 Task: Find a house in Bagnolet, France, for 8 guests from 24th August to 10th September, with a budget of ₹14,000 to ₹15,000, and amenities including WiFi, free parking, TV, gym, and breakfast.
Action: Mouse moved to (500, 111)
Screenshot: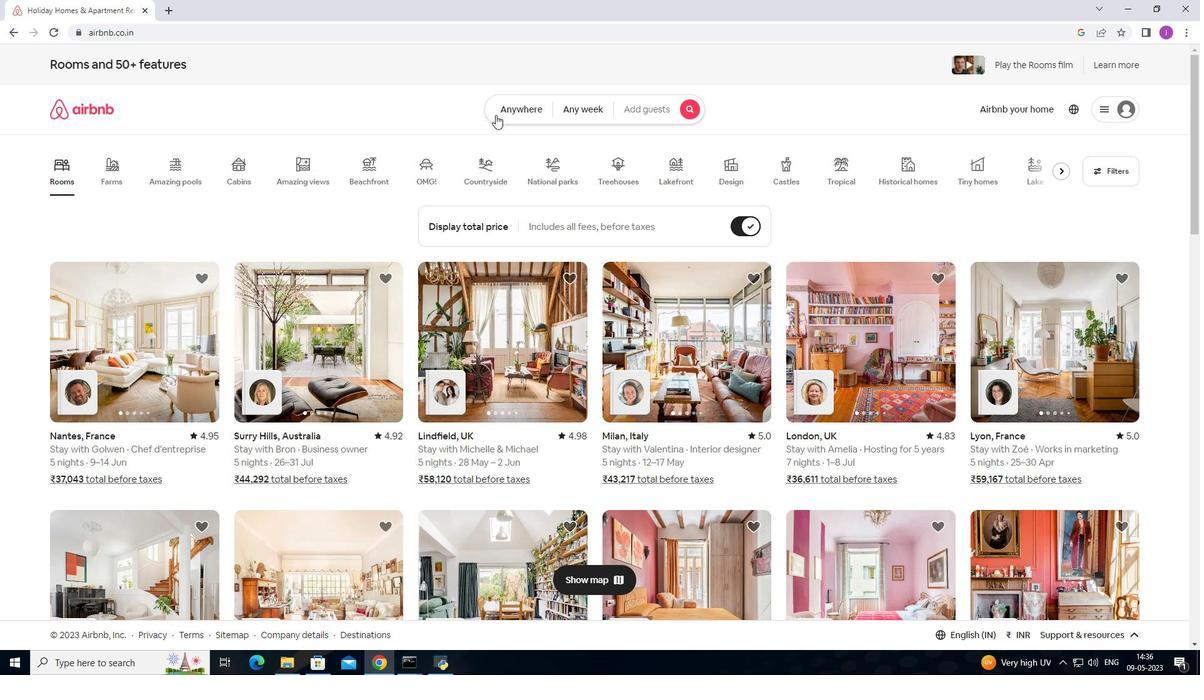 
Action: Mouse pressed left at (499, 112)
Screenshot: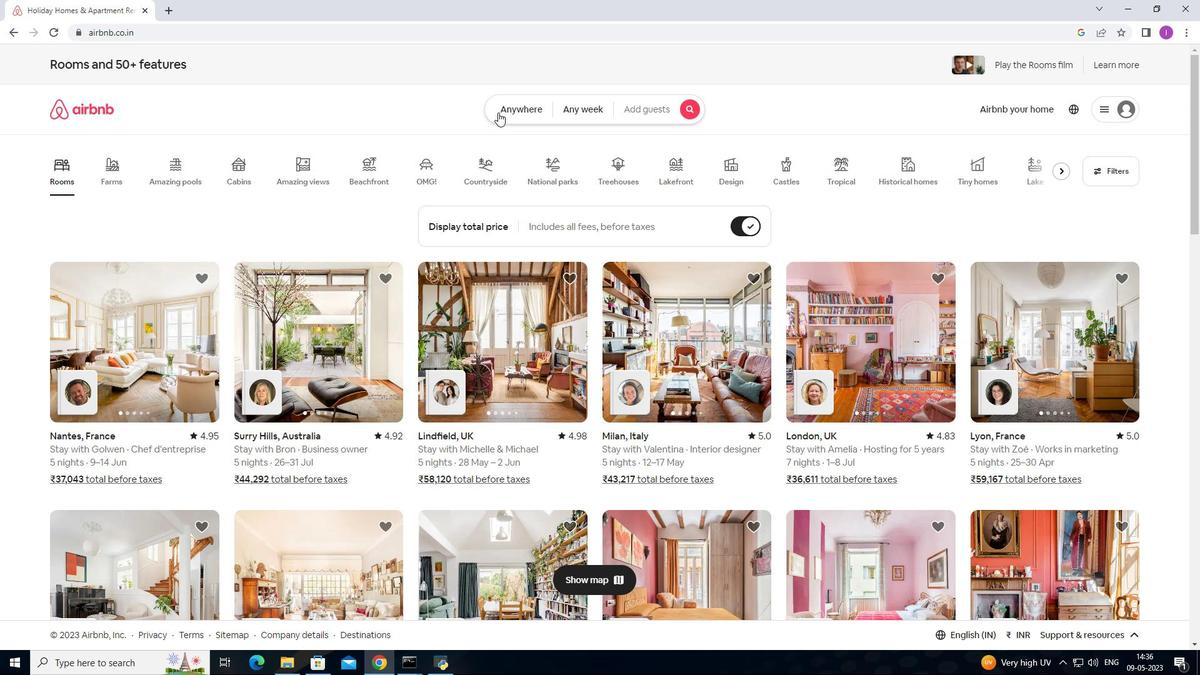 
Action: Mouse moved to (408, 160)
Screenshot: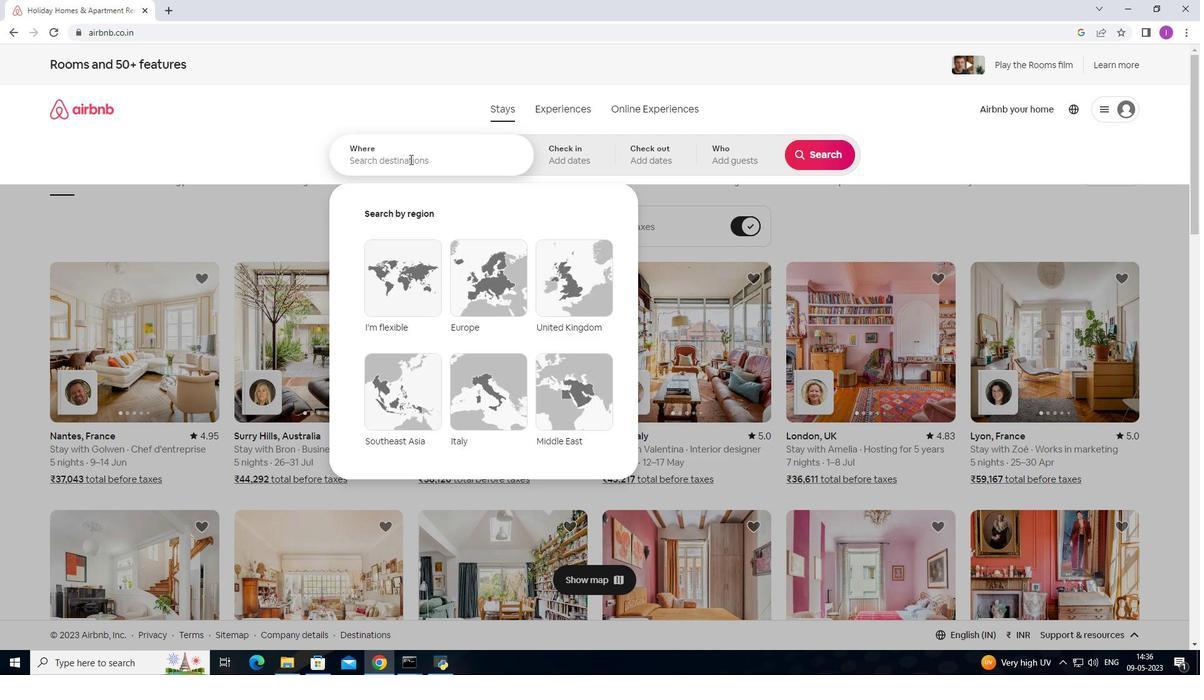 
Action: Mouse pressed left at (408, 160)
Screenshot: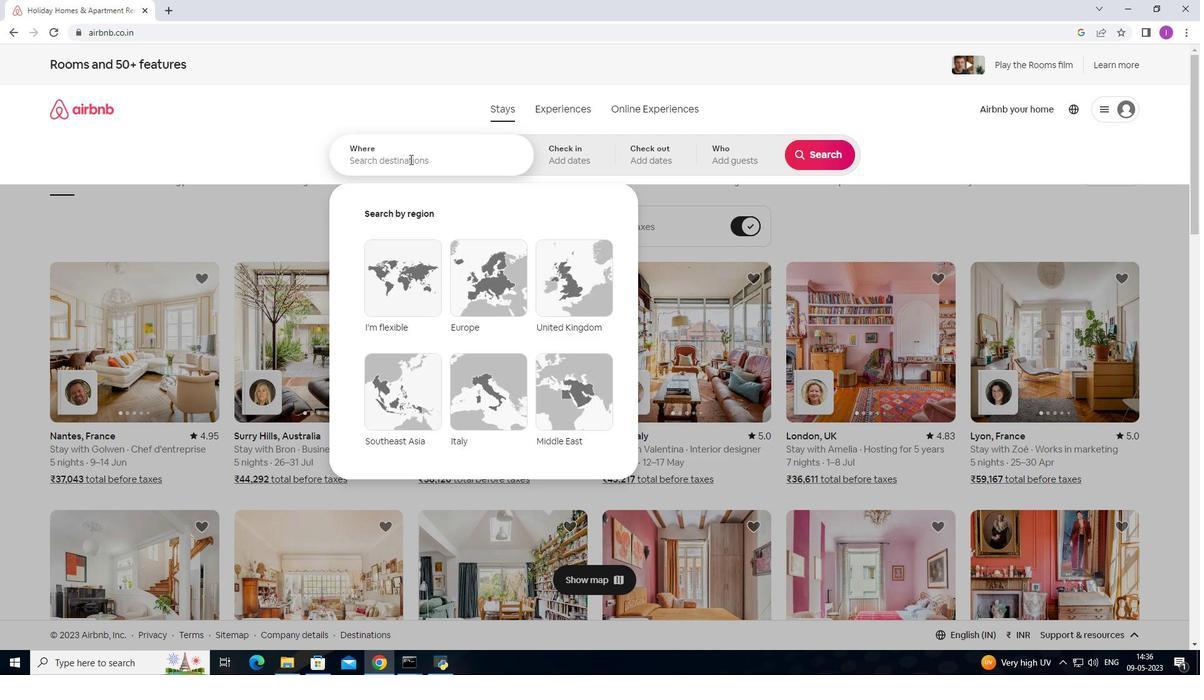 
Action: Mouse moved to (408, 160)
Screenshot: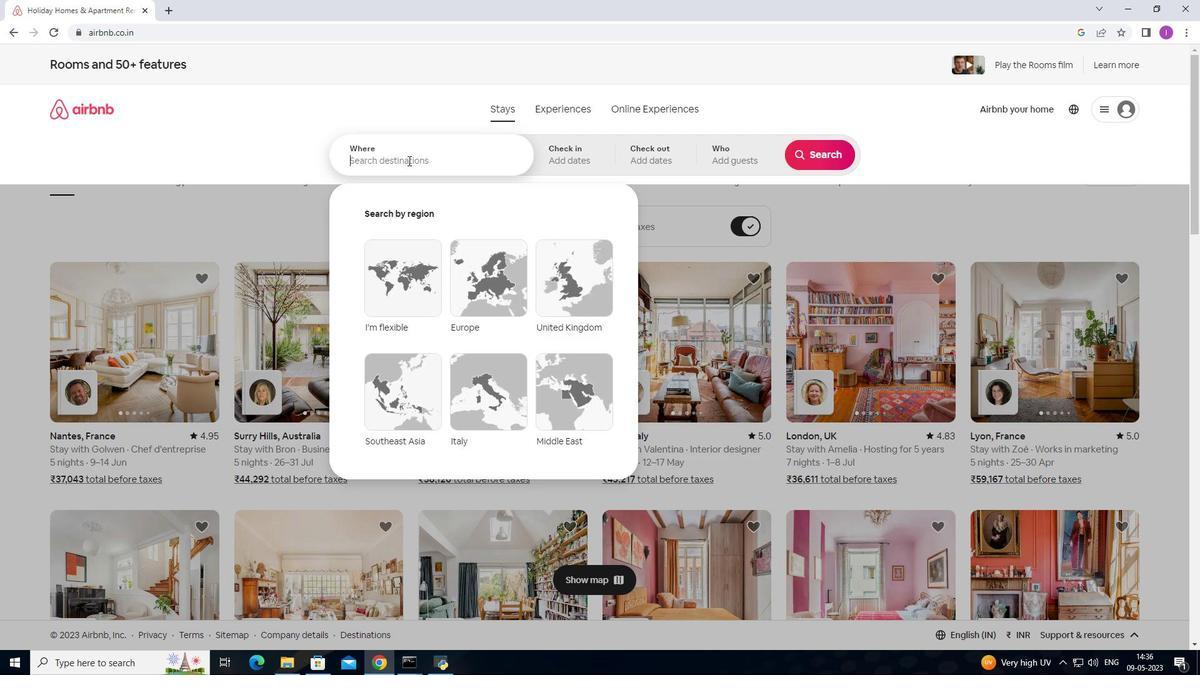
Action: Key pressed <Key.shift>Bagnolet,<Key.shift><Key.shift><Key.shift><Key.shift>France
Screenshot: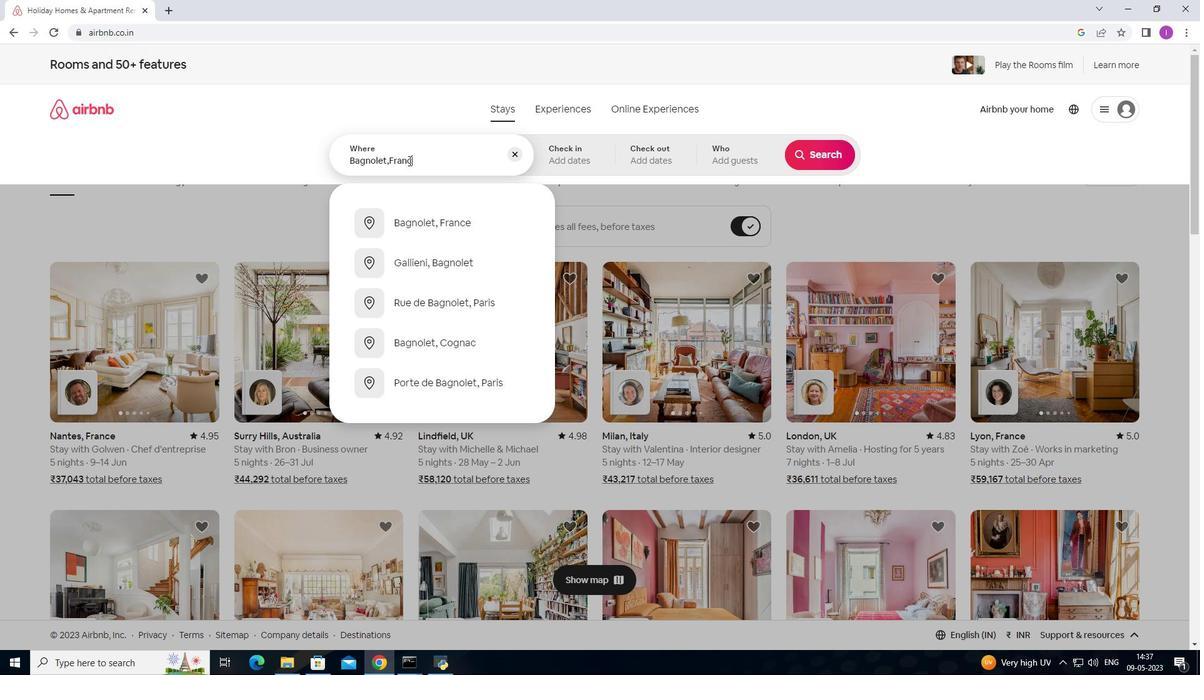 
Action: Mouse moved to (434, 221)
Screenshot: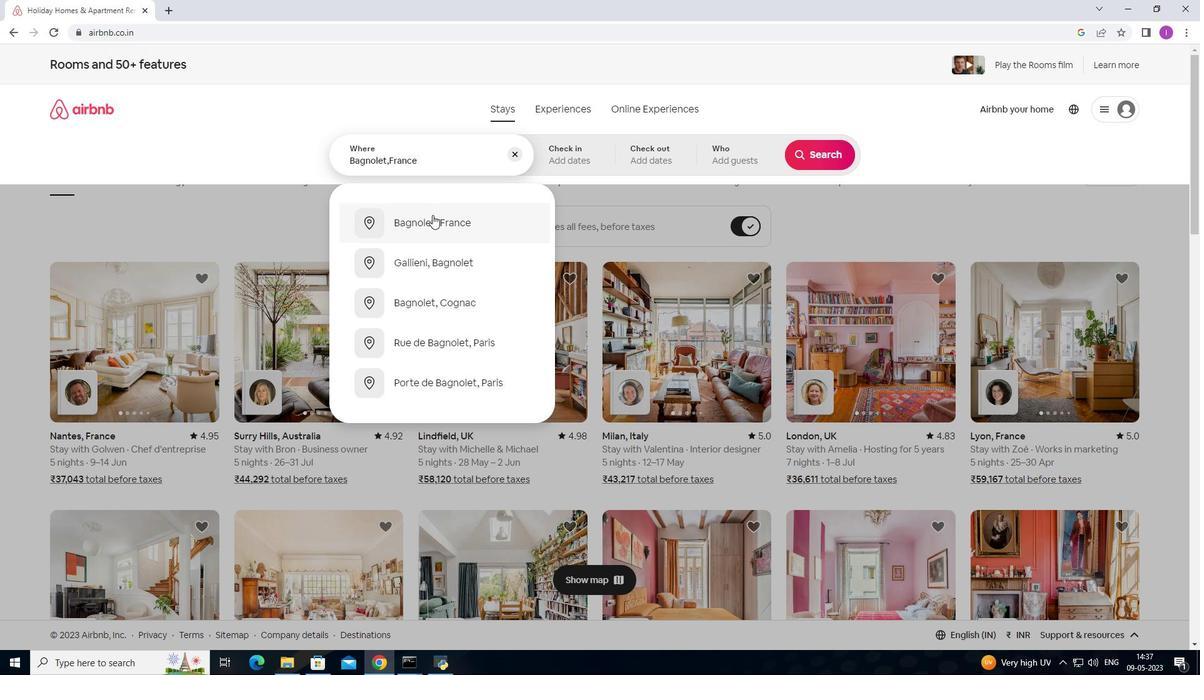 
Action: Mouse pressed left at (434, 221)
Screenshot: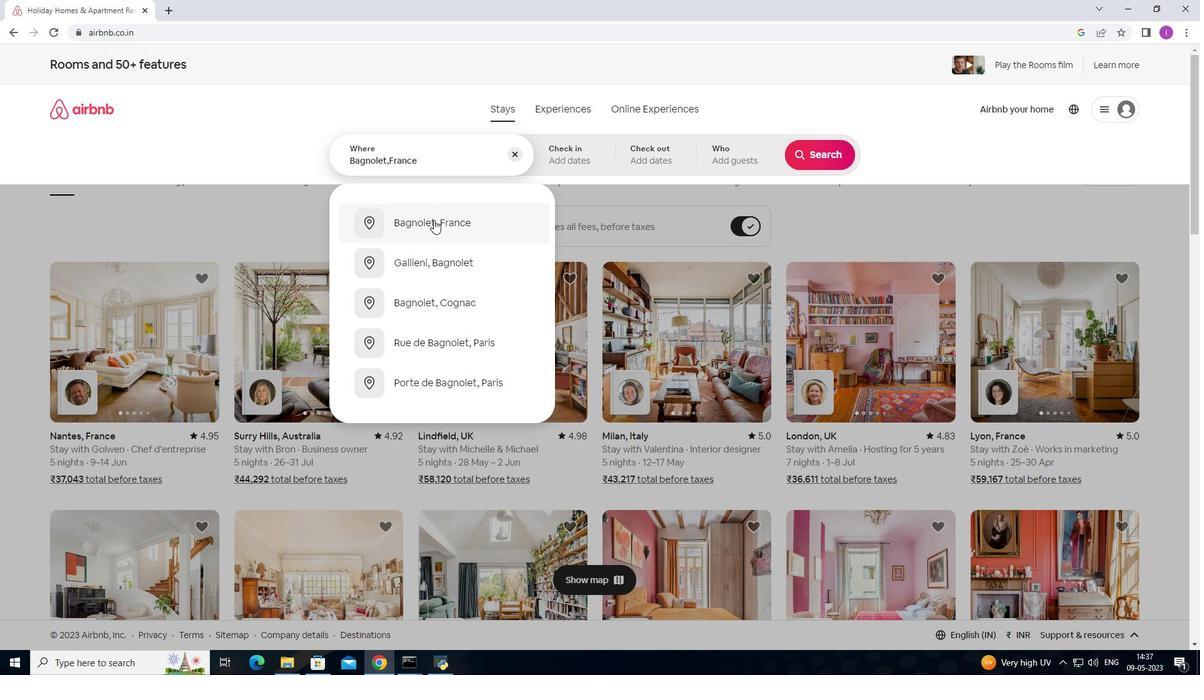 
Action: Mouse moved to (820, 254)
Screenshot: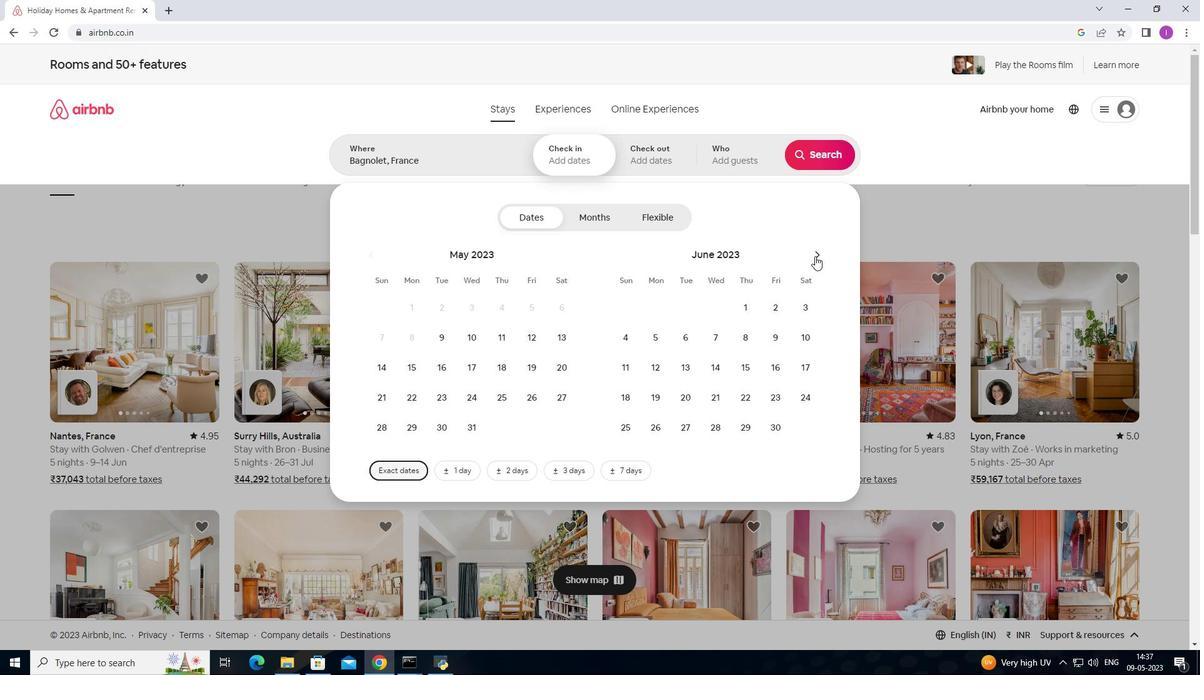 
Action: Mouse pressed left at (820, 254)
Screenshot: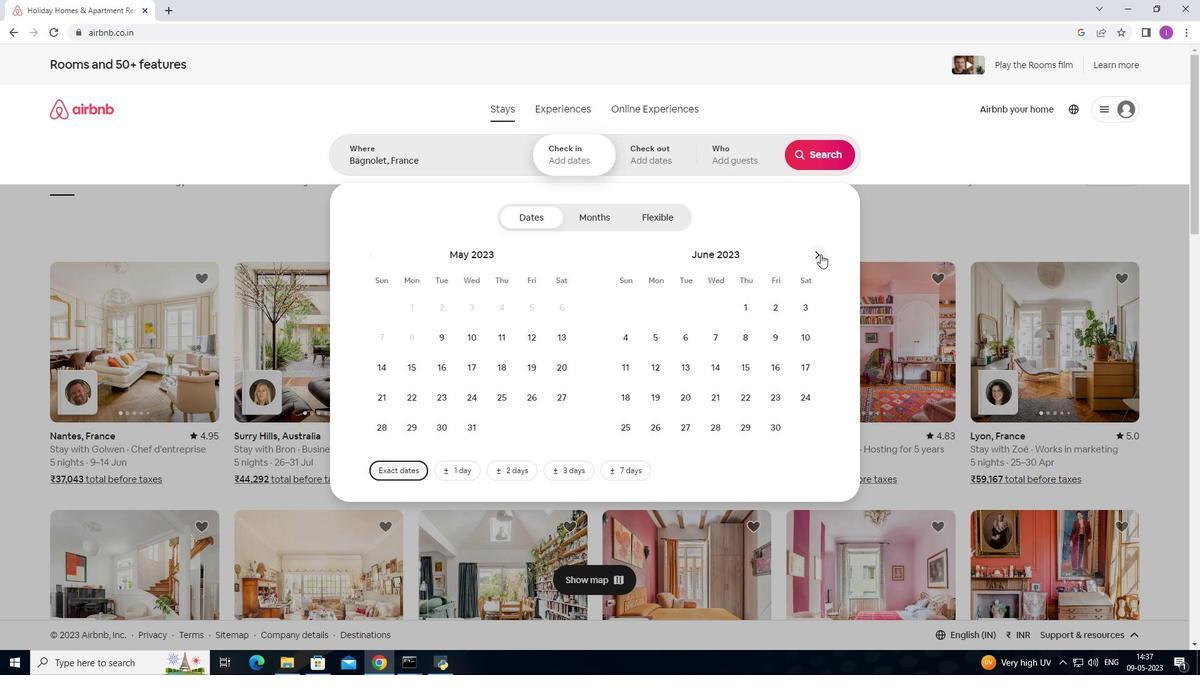 
Action: Mouse moved to (820, 258)
Screenshot: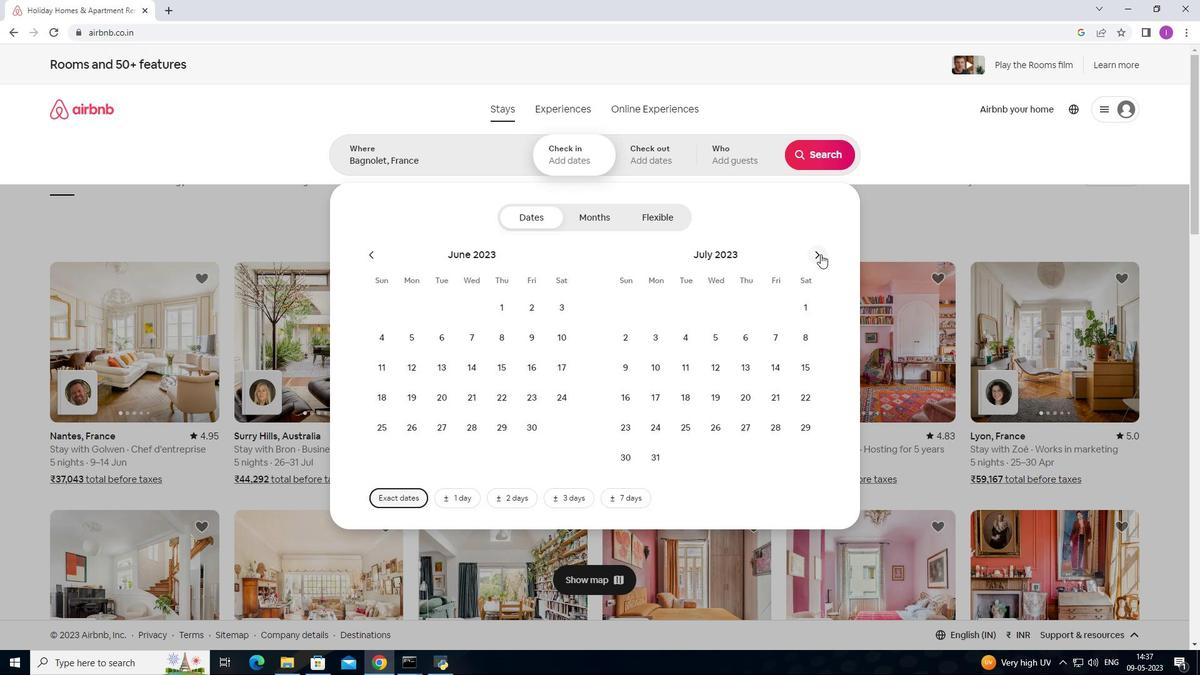 
Action: Mouse pressed left at (820, 258)
Screenshot: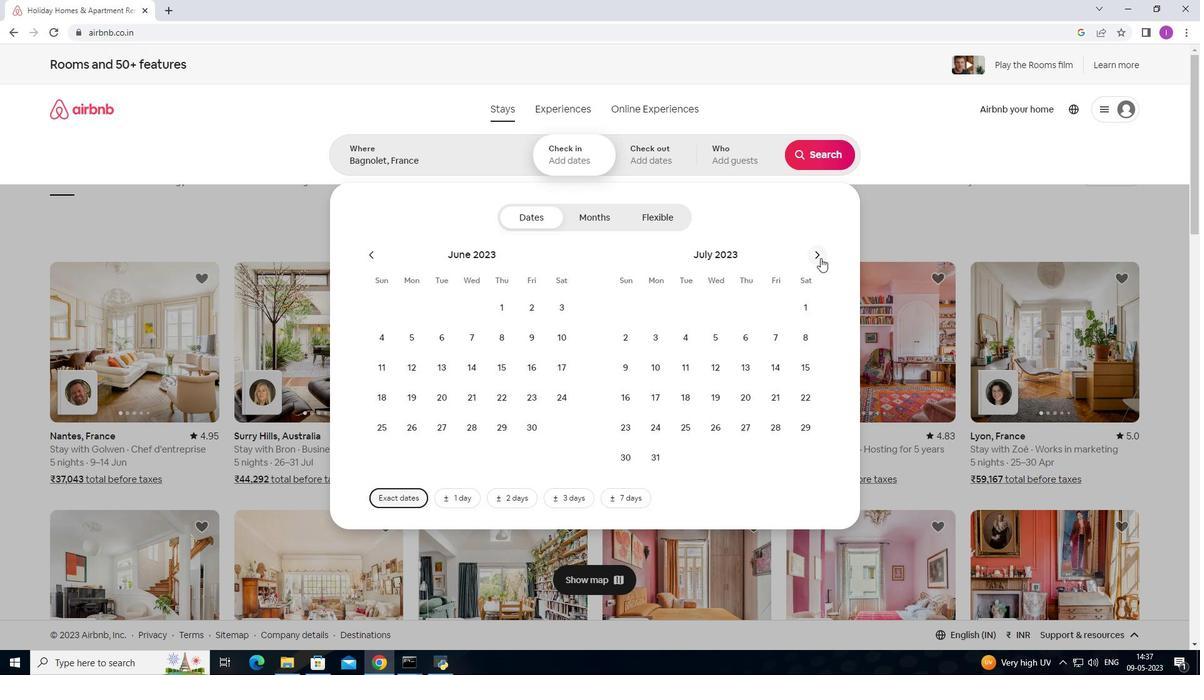 
Action: Mouse pressed left at (820, 258)
Screenshot: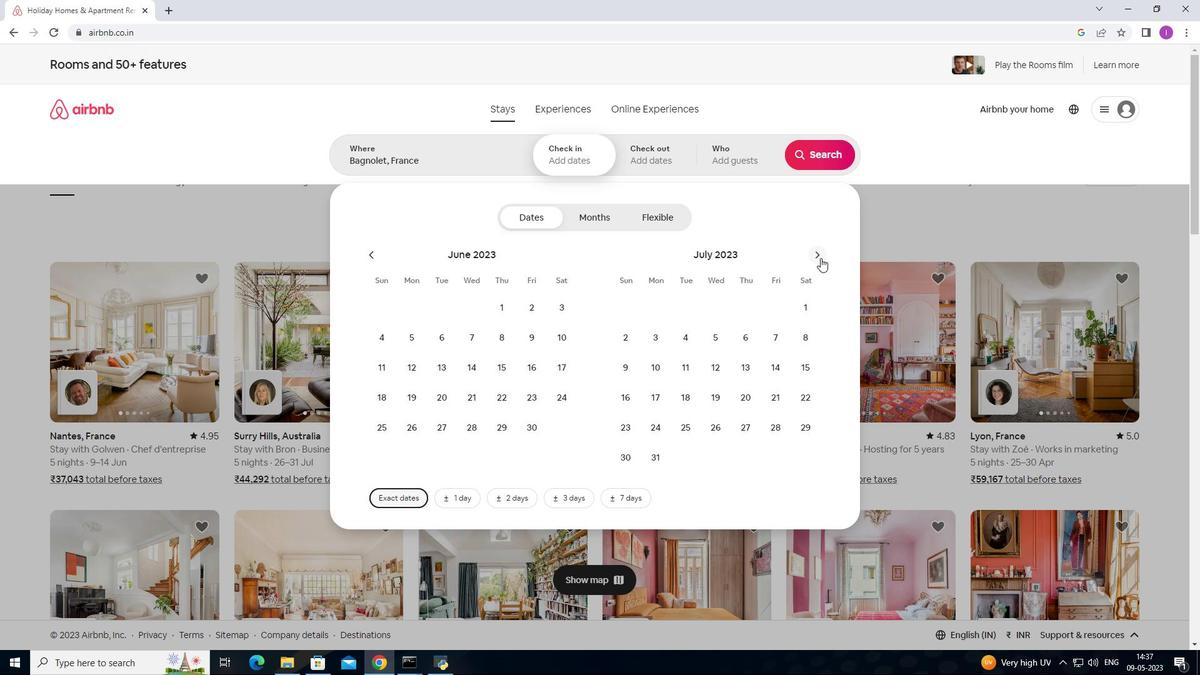 
Action: Mouse moved to (504, 401)
Screenshot: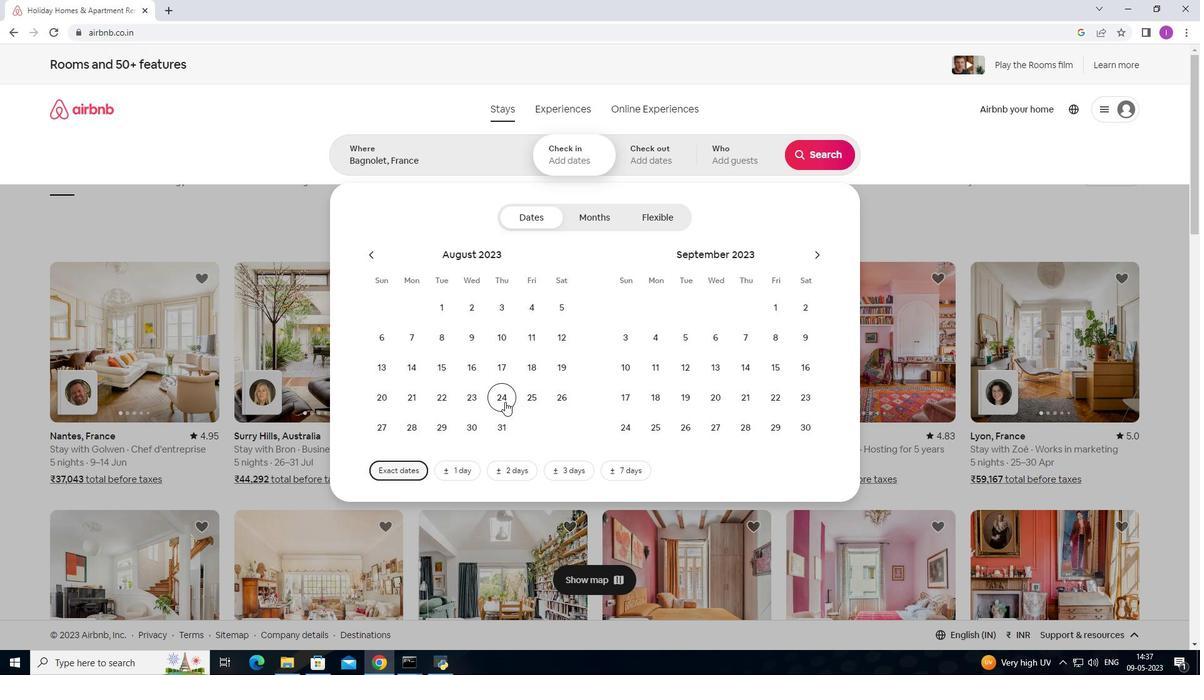 
Action: Mouse pressed left at (504, 401)
Screenshot: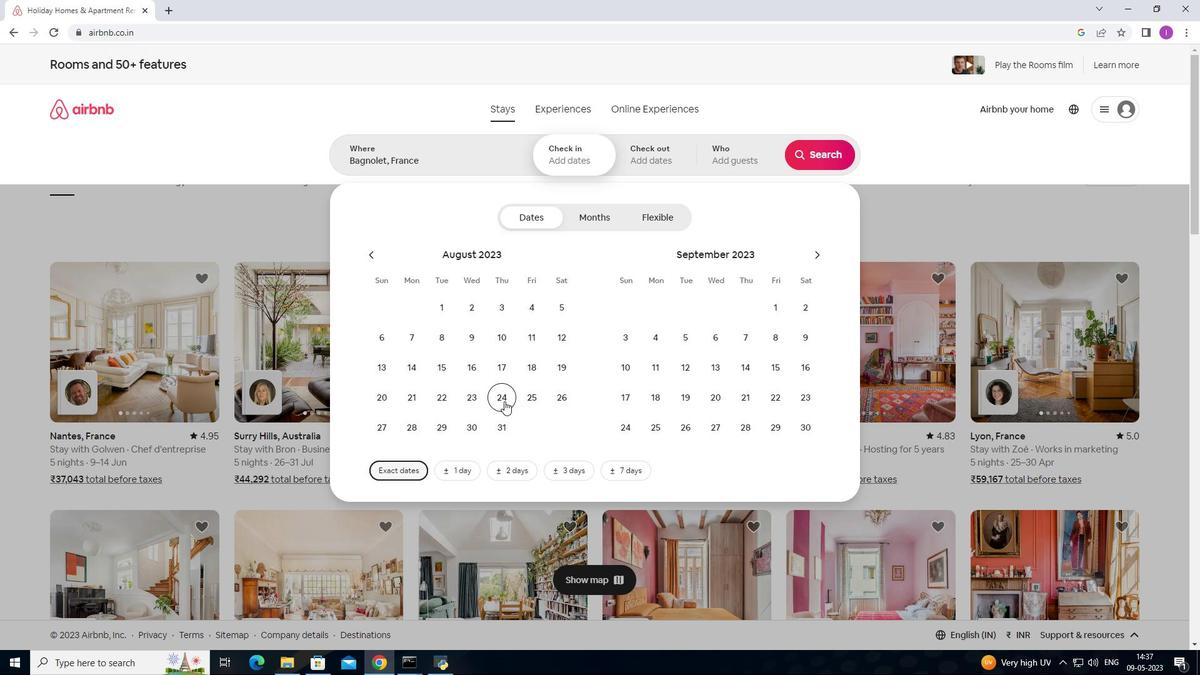 
Action: Mouse moved to (618, 371)
Screenshot: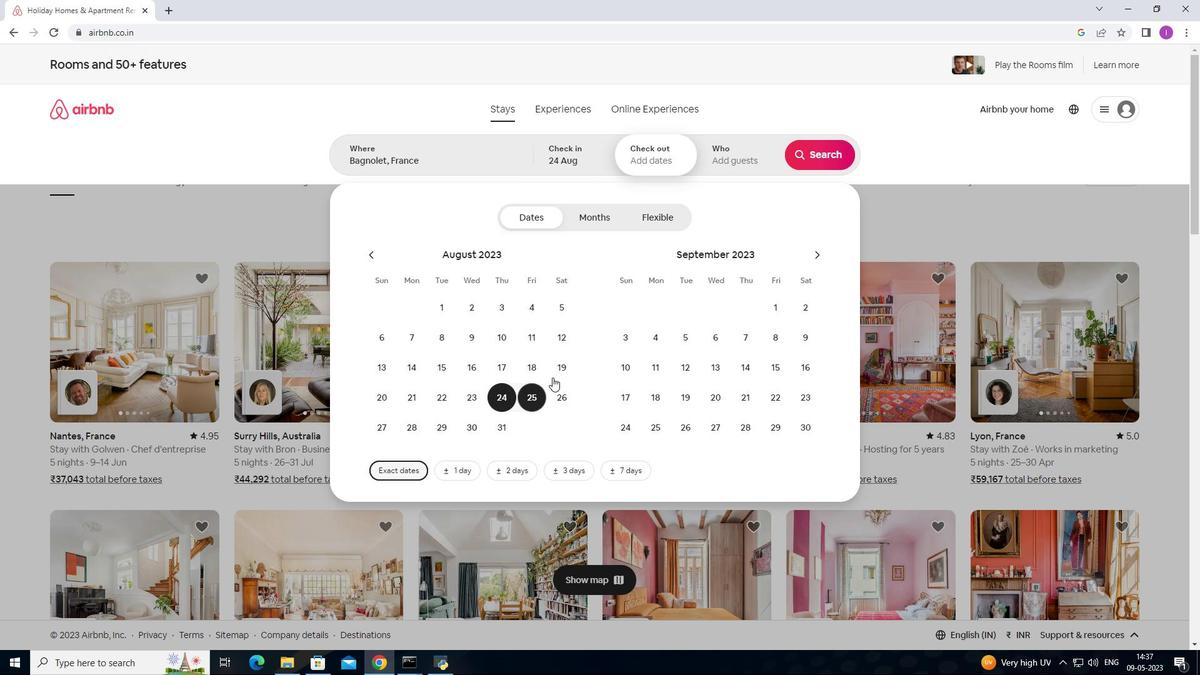 
Action: Mouse pressed left at (618, 371)
Screenshot: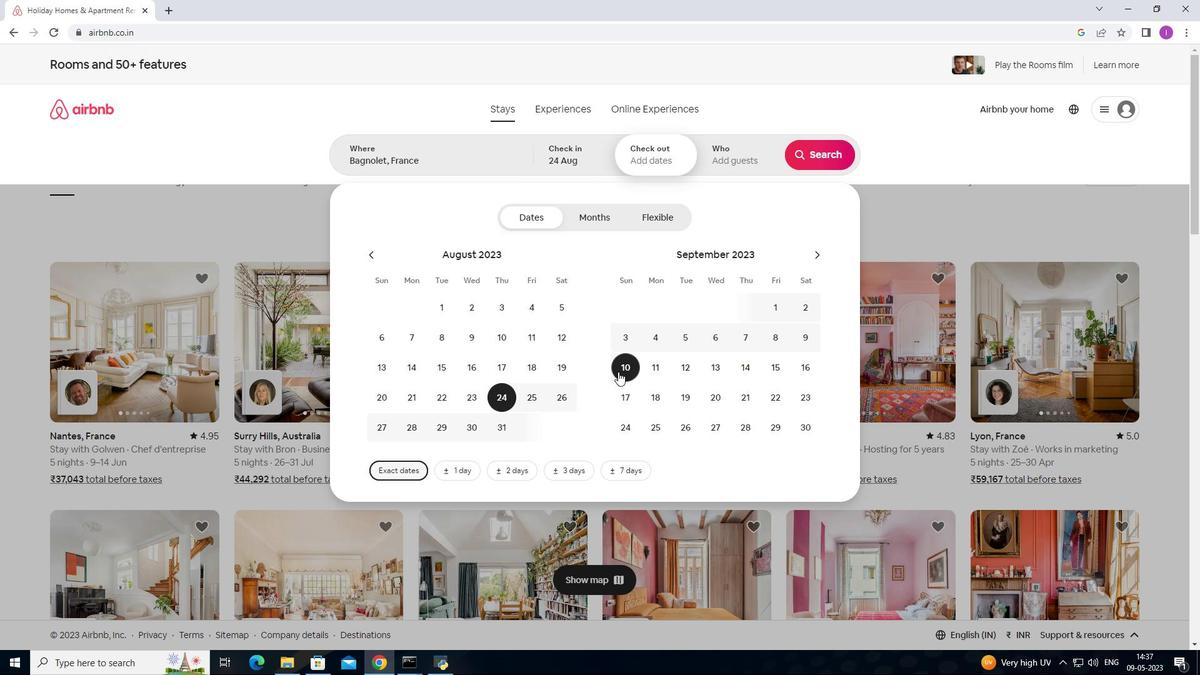 
Action: Mouse moved to (738, 165)
Screenshot: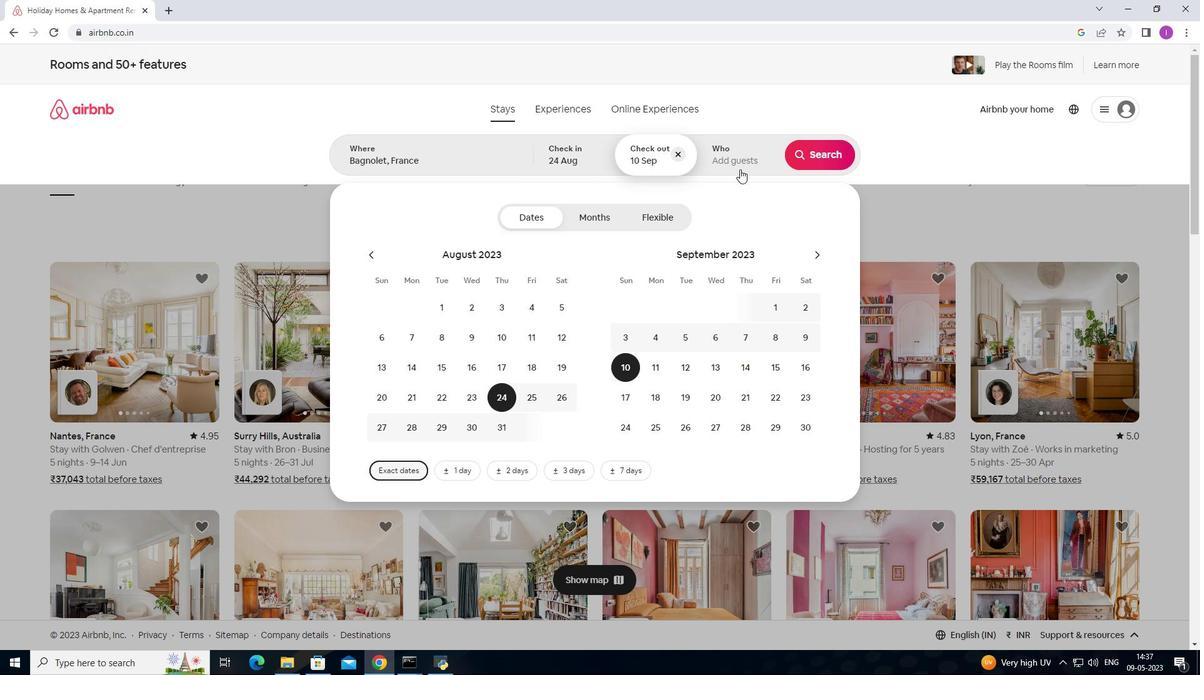 
Action: Mouse pressed left at (738, 165)
Screenshot: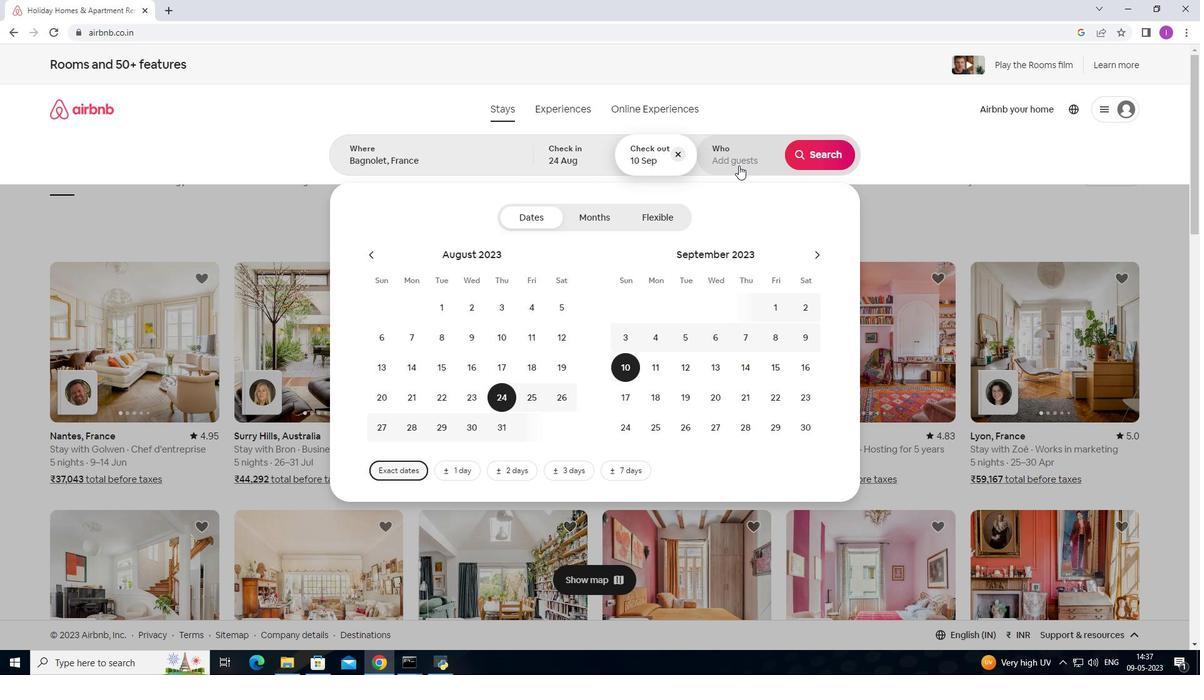 
Action: Mouse moved to (819, 224)
Screenshot: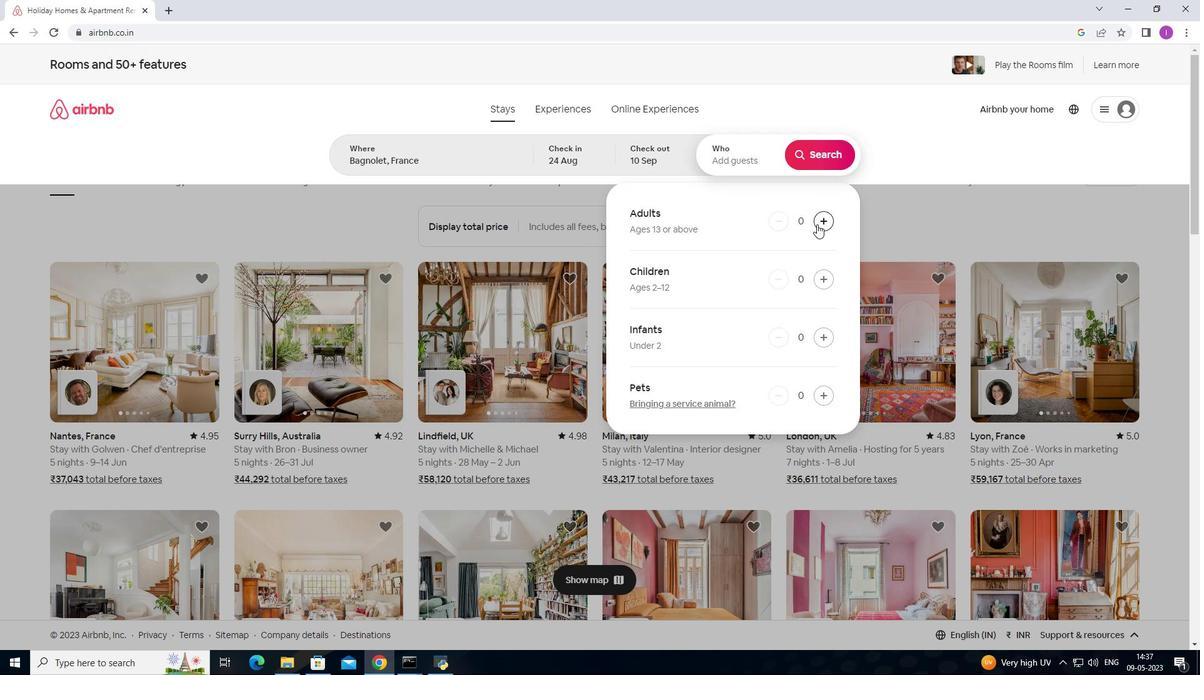 
Action: Mouse pressed left at (819, 224)
Screenshot: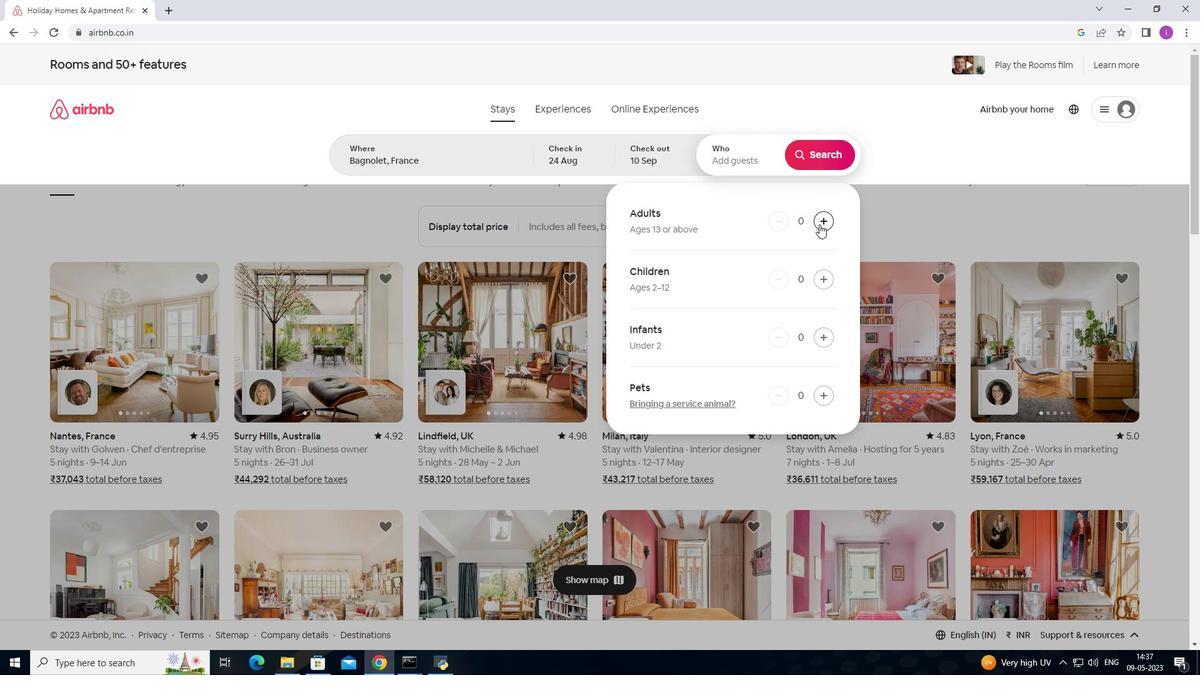 
Action: Mouse moved to (820, 224)
Screenshot: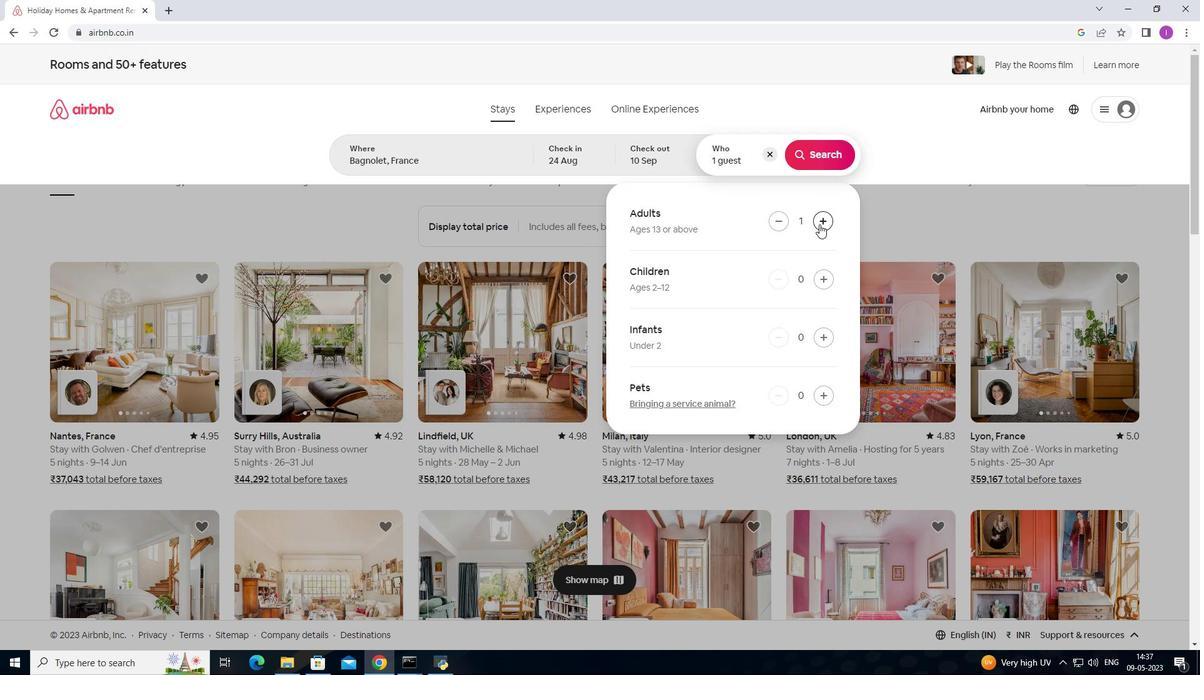 
Action: Mouse pressed left at (820, 224)
Screenshot: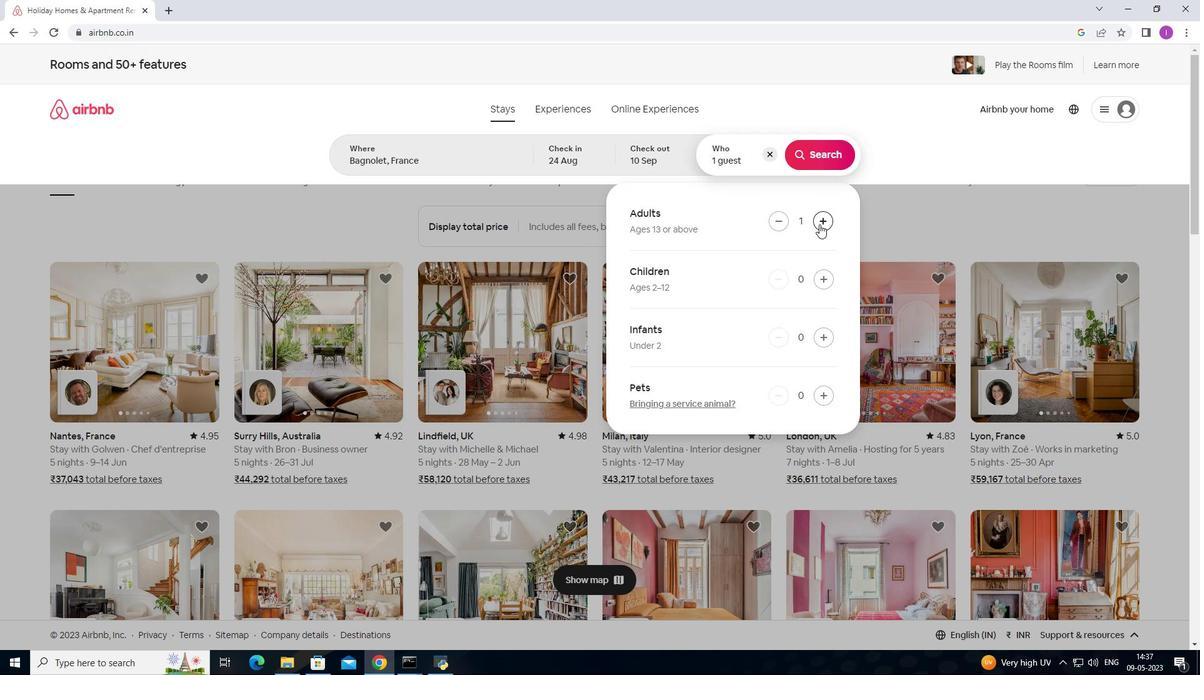 
Action: Mouse moved to (820, 224)
Screenshot: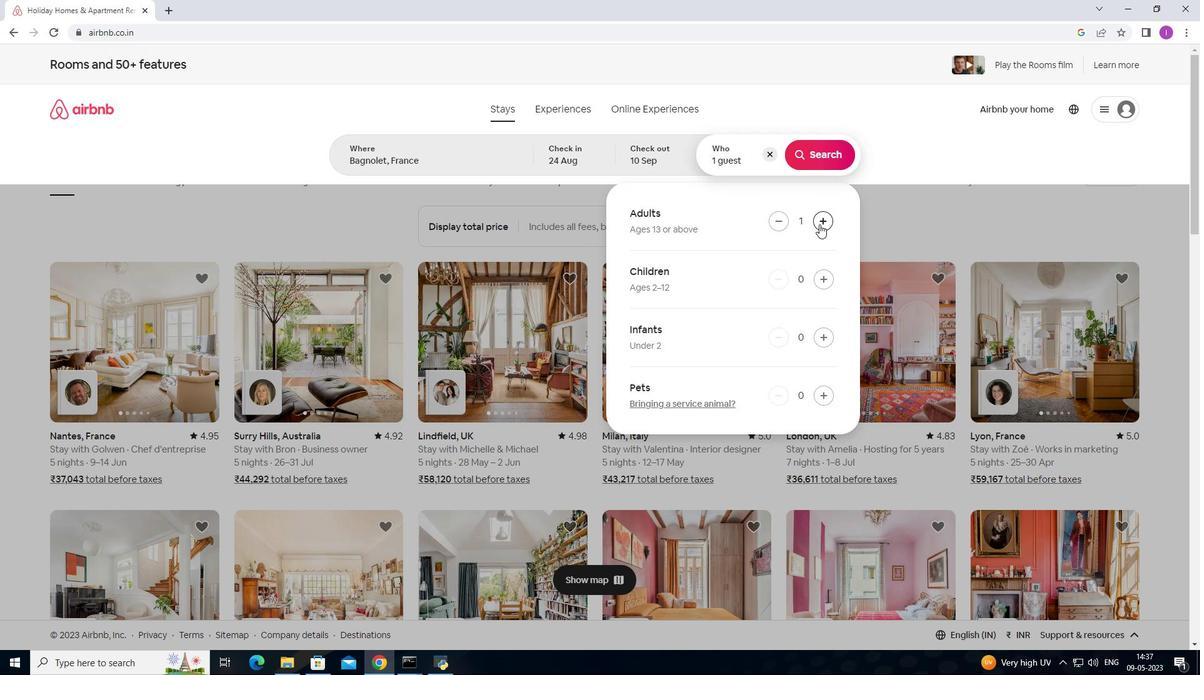 
Action: Mouse pressed left at (820, 224)
Screenshot: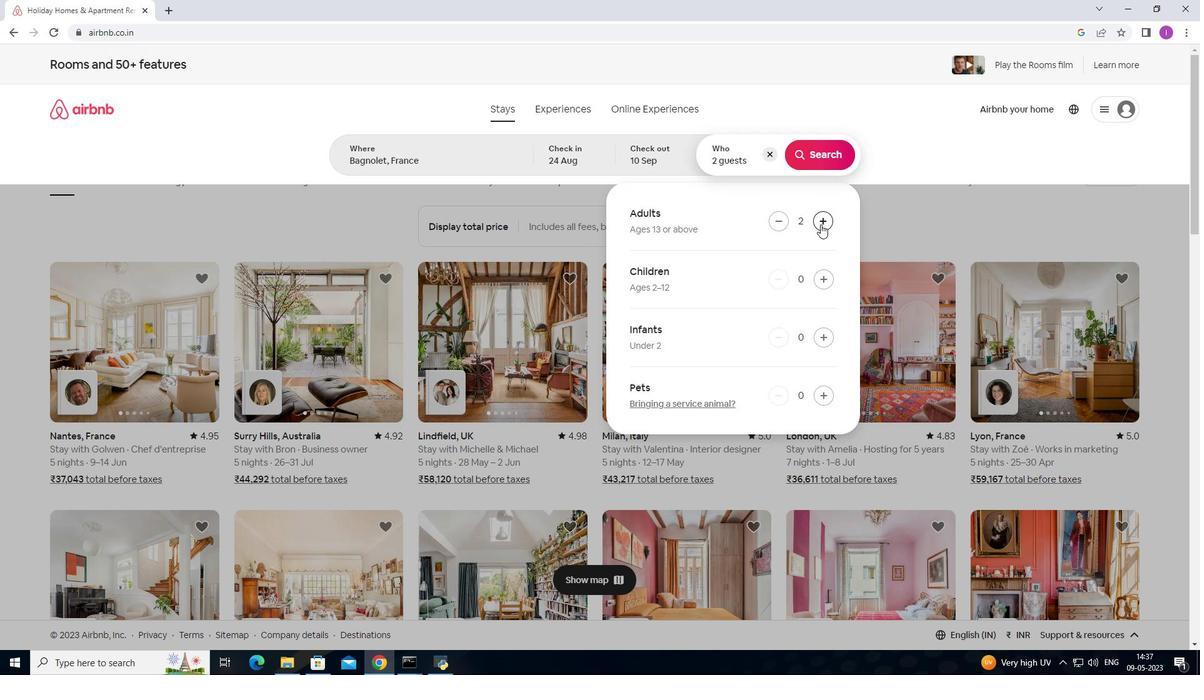 
Action: Mouse pressed left at (820, 224)
Screenshot: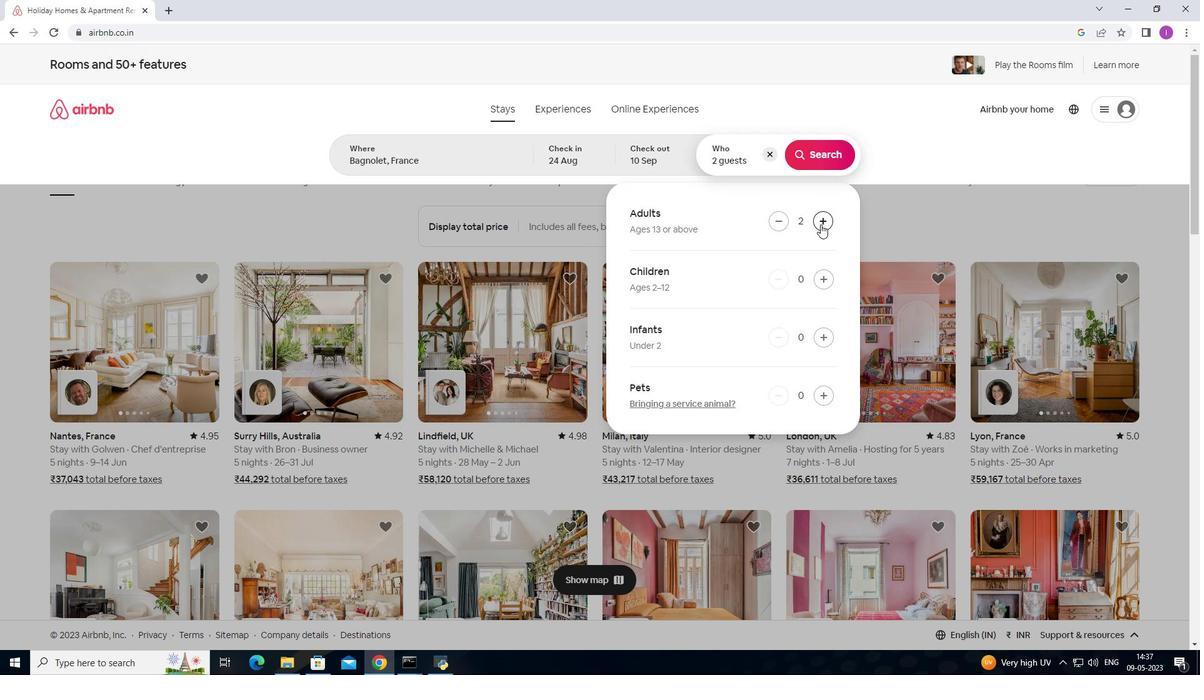 
Action: Mouse pressed left at (820, 224)
Screenshot: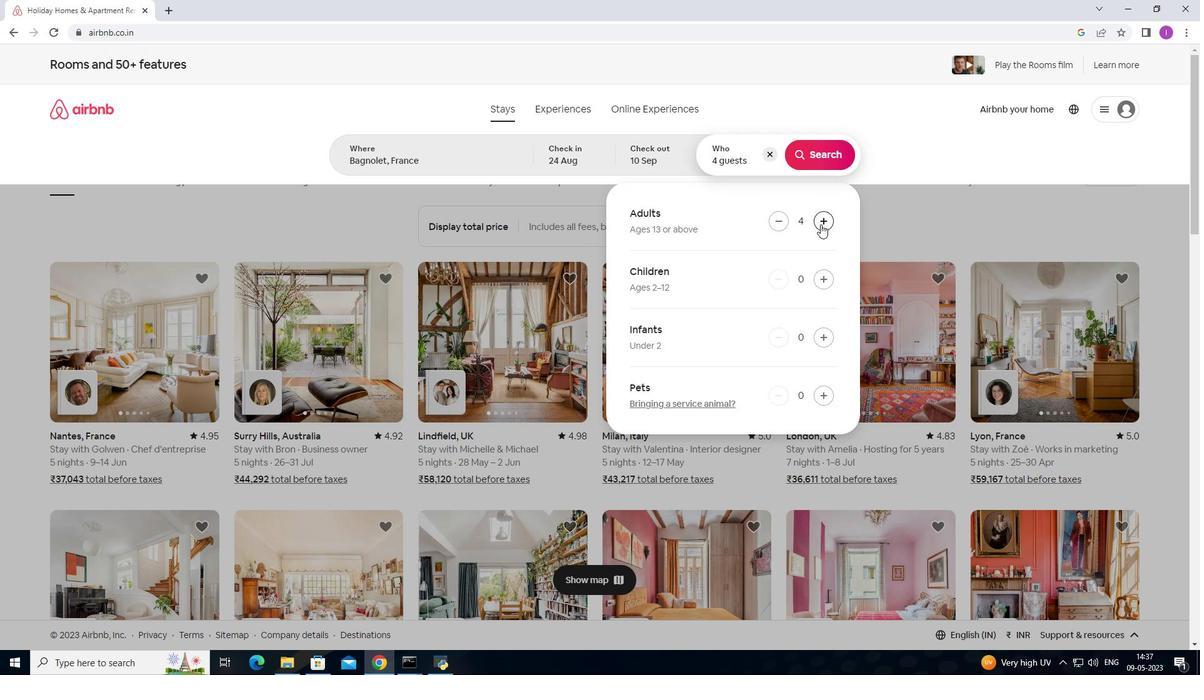 
Action: Mouse pressed left at (820, 224)
Screenshot: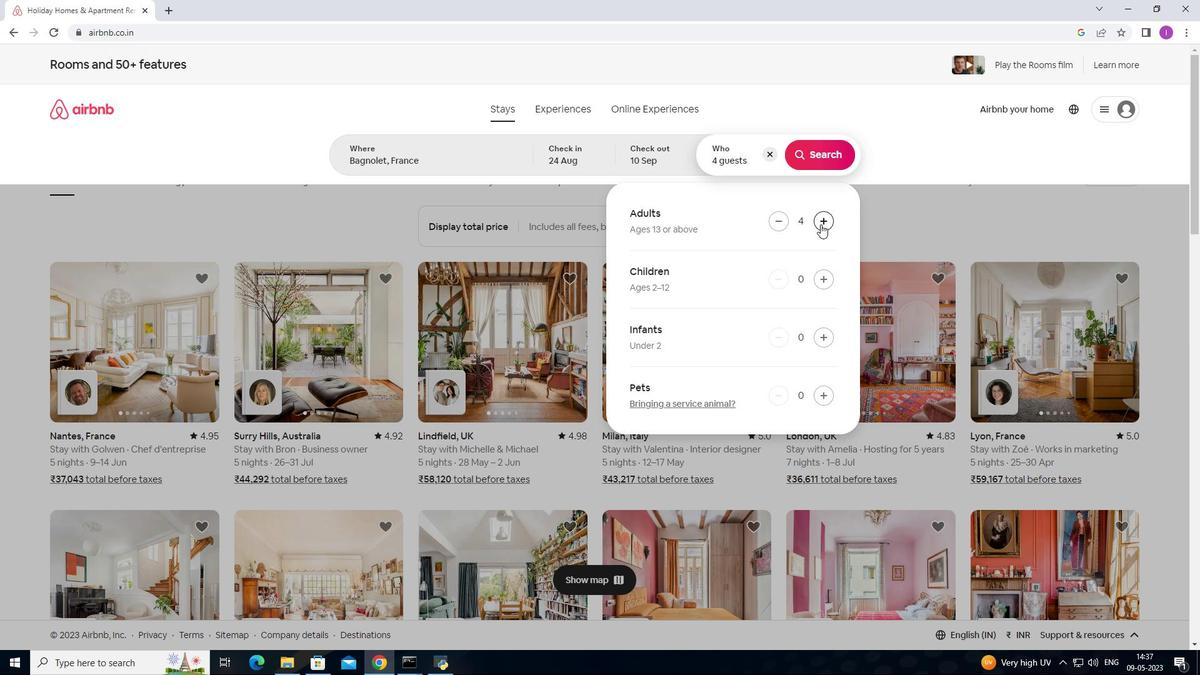 
Action: Mouse pressed left at (820, 224)
Screenshot: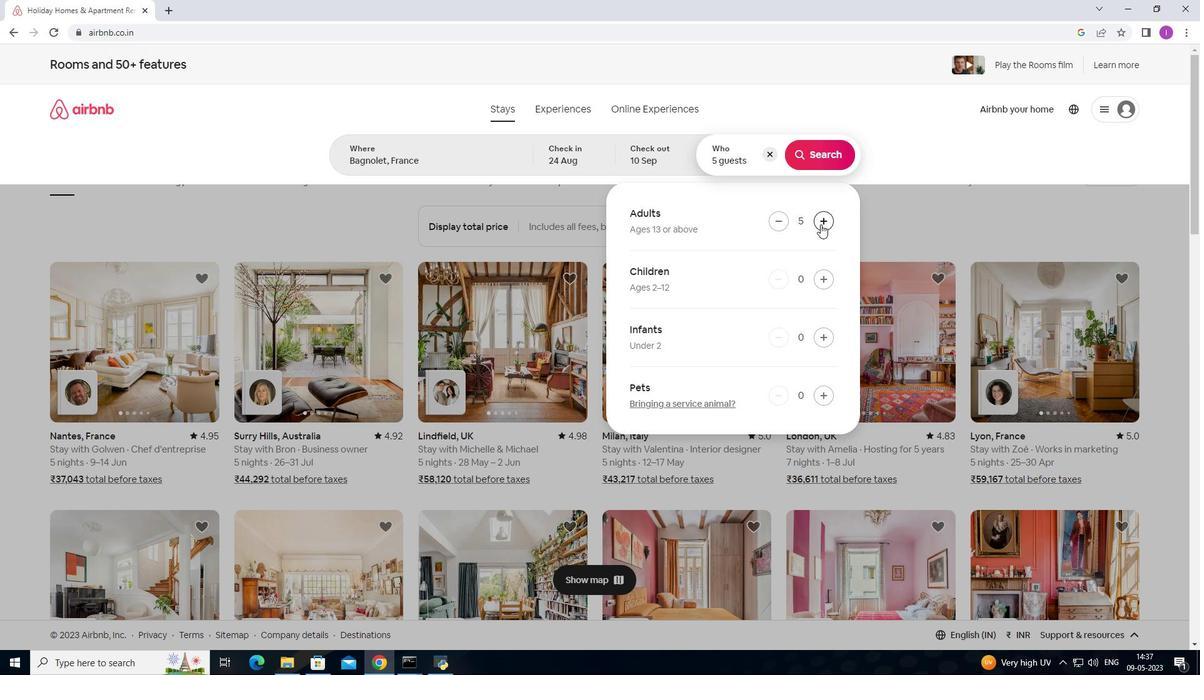 
Action: Mouse pressed left at (820, 224)
Screenshot: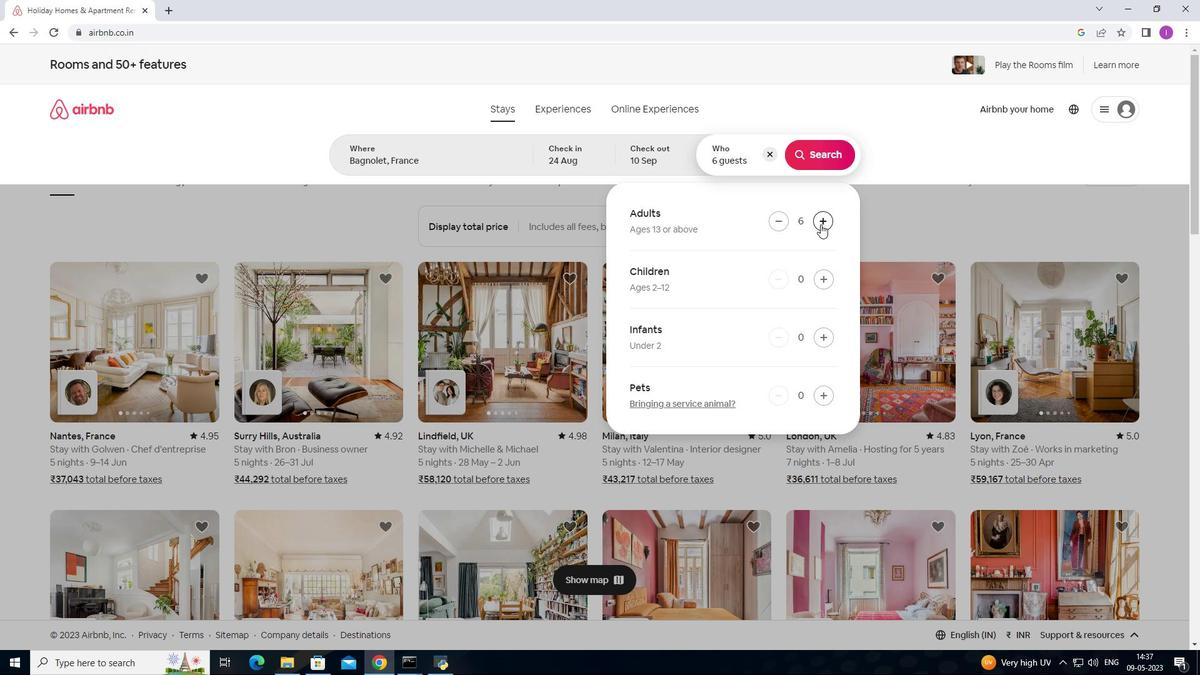 
Action: Mouse moved to (823, 150)
Screenshot: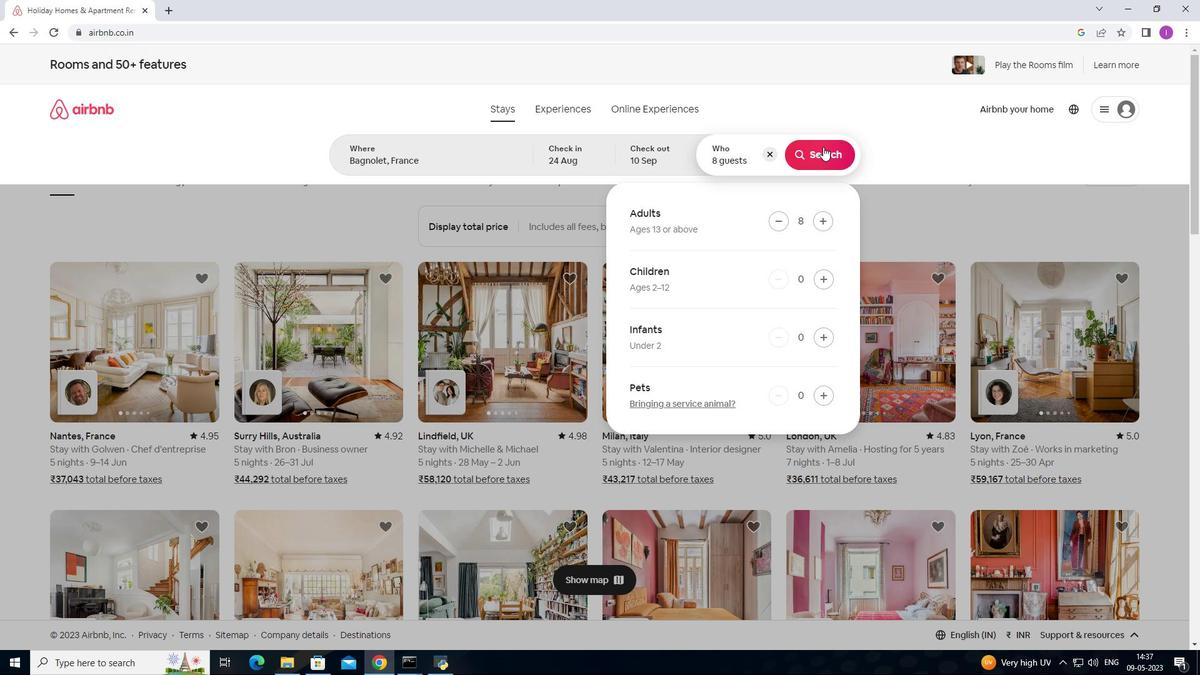 
Action: Mouse pressed left at (823, 150)
Screenshot: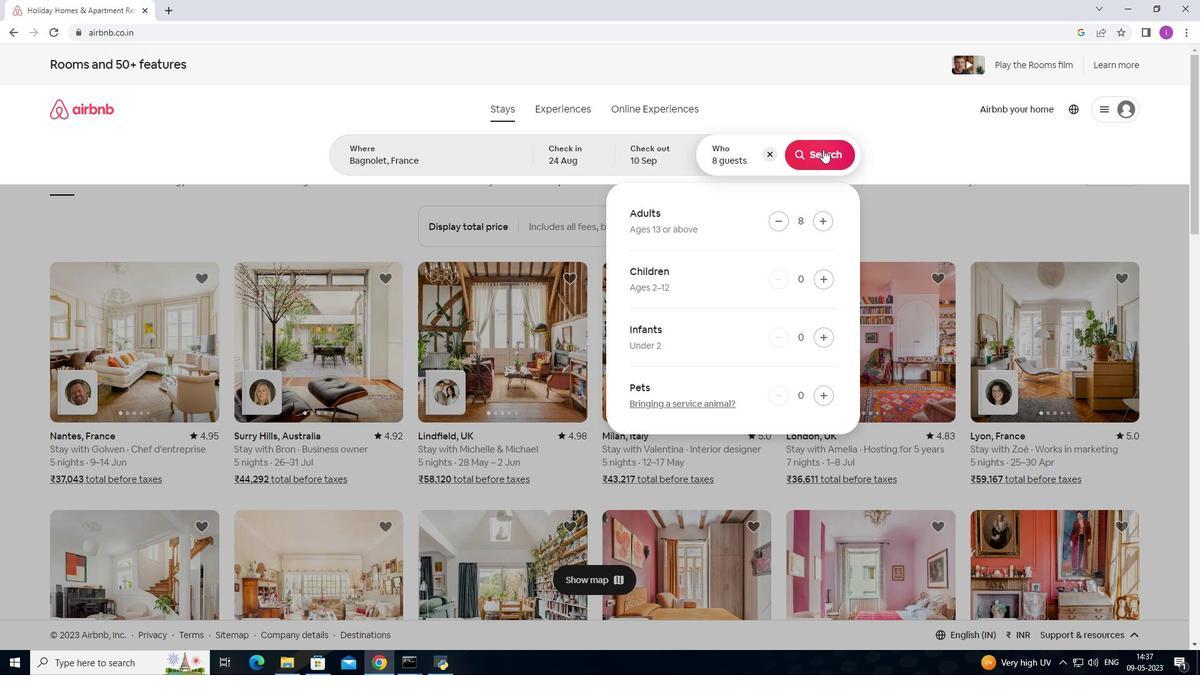 
Action: Mouse moved to (1152, 125)
Screenshot: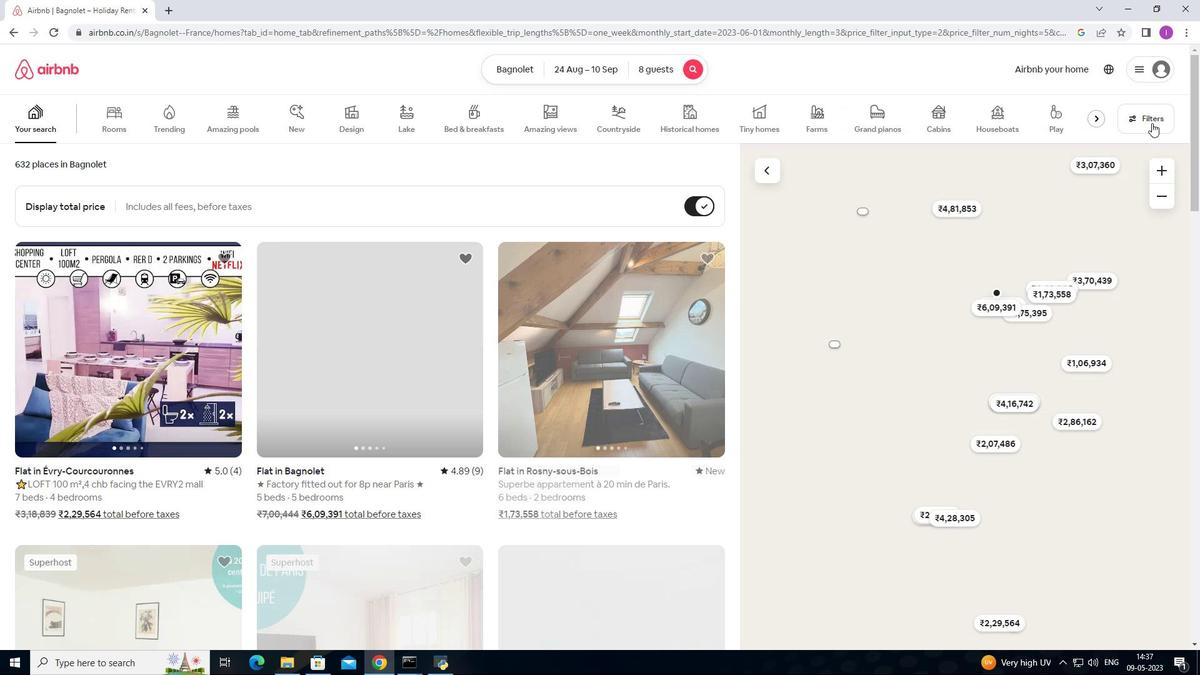 
Action: Mouse pressed left at (1152, 125)
Screenshot: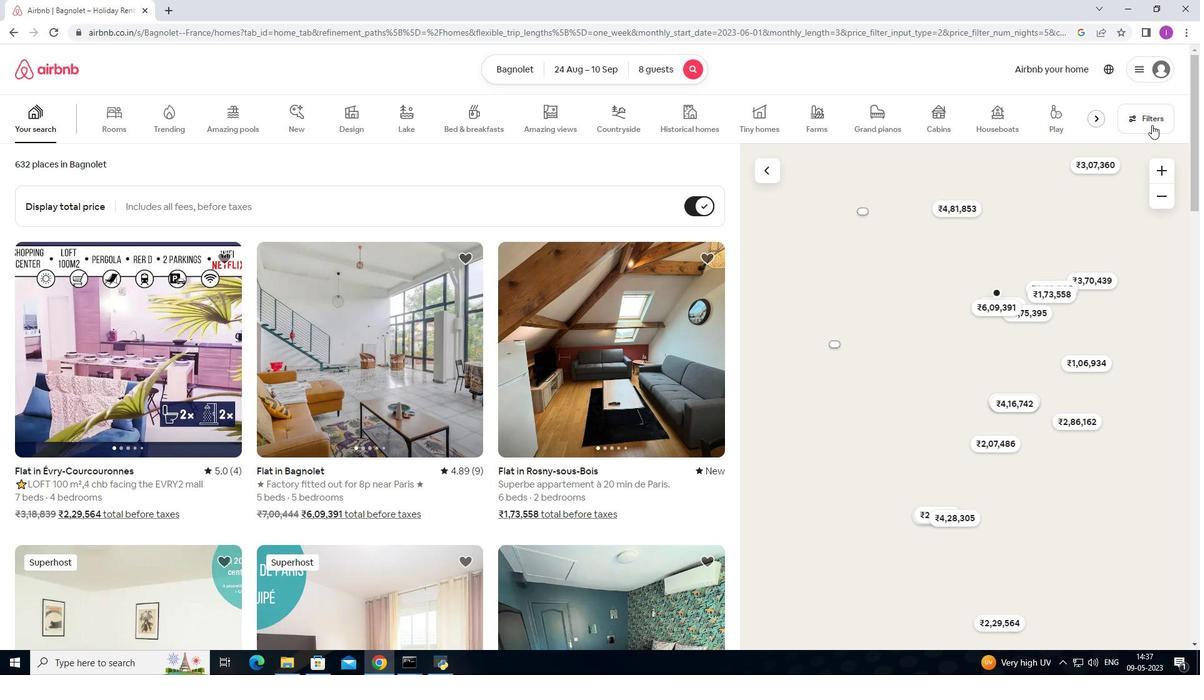 
Action: Mouse moved to (456, 430)
Screenshot: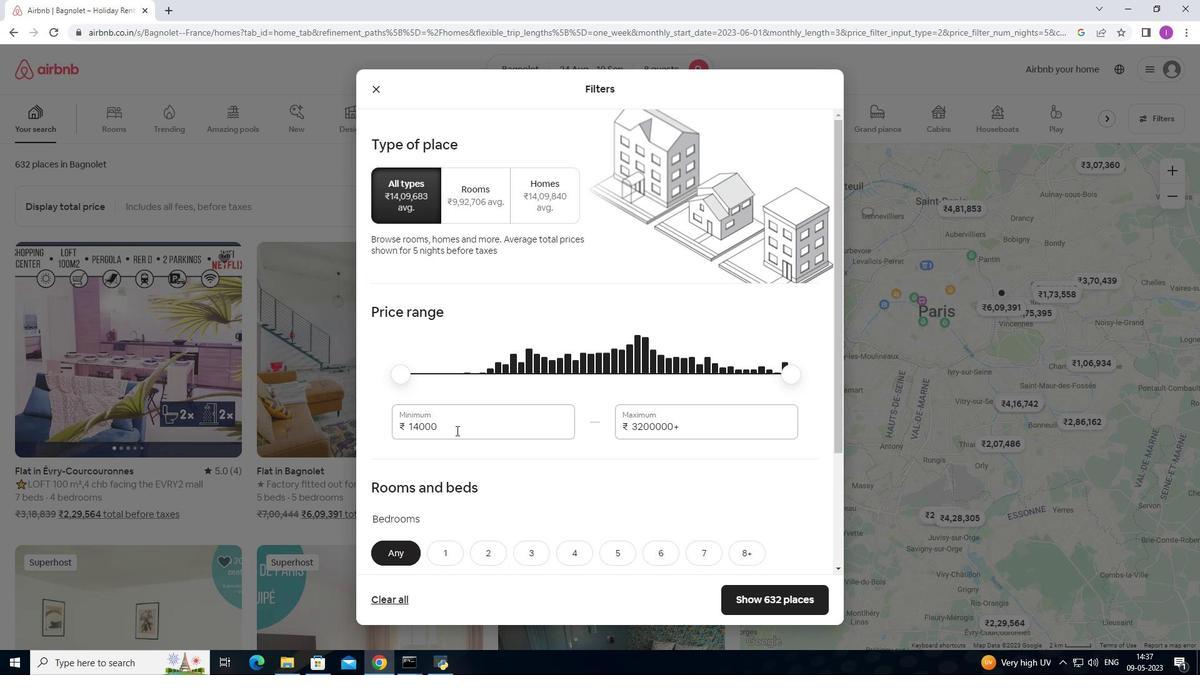 
Action: Mouse pressed left at (456, 430)
Screenshot: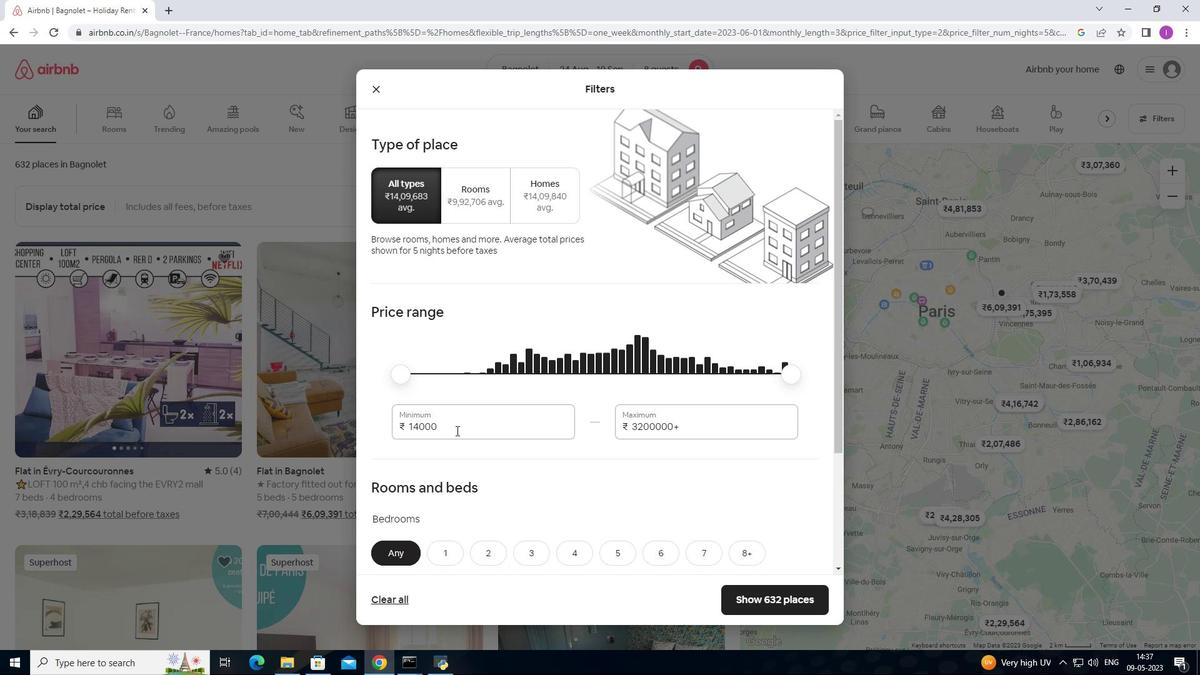 
Action: Mouse moved to (408, 420)
Screenshot: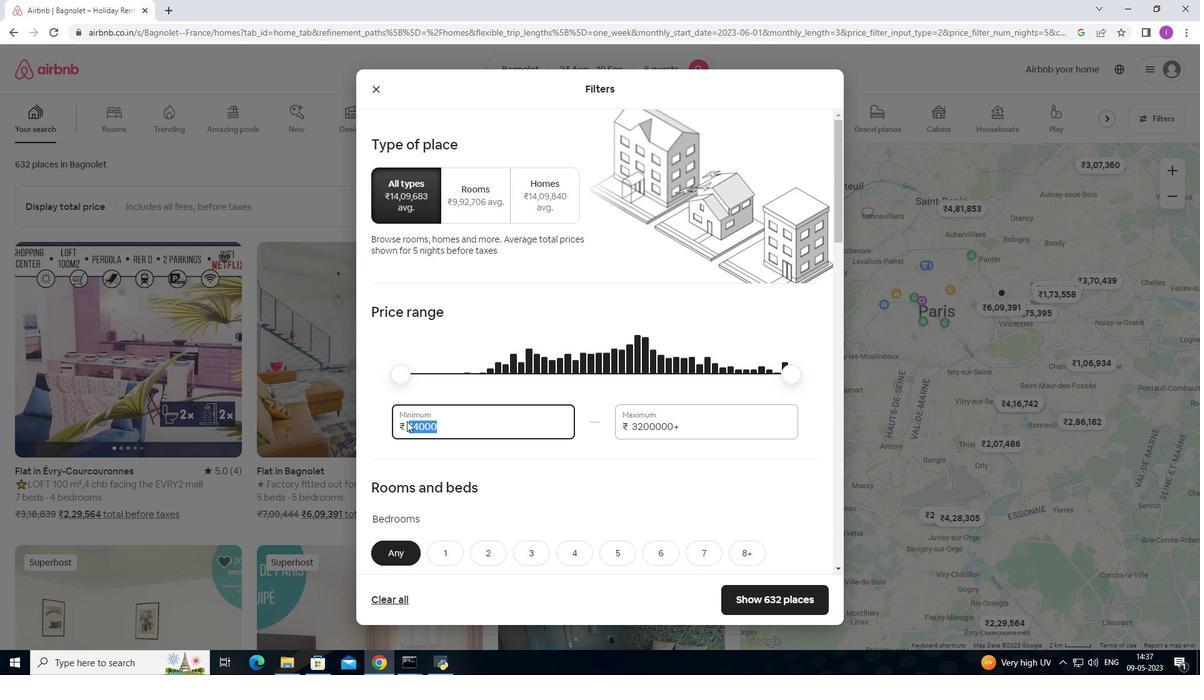 
Action: Key pressed 12
Screenshot: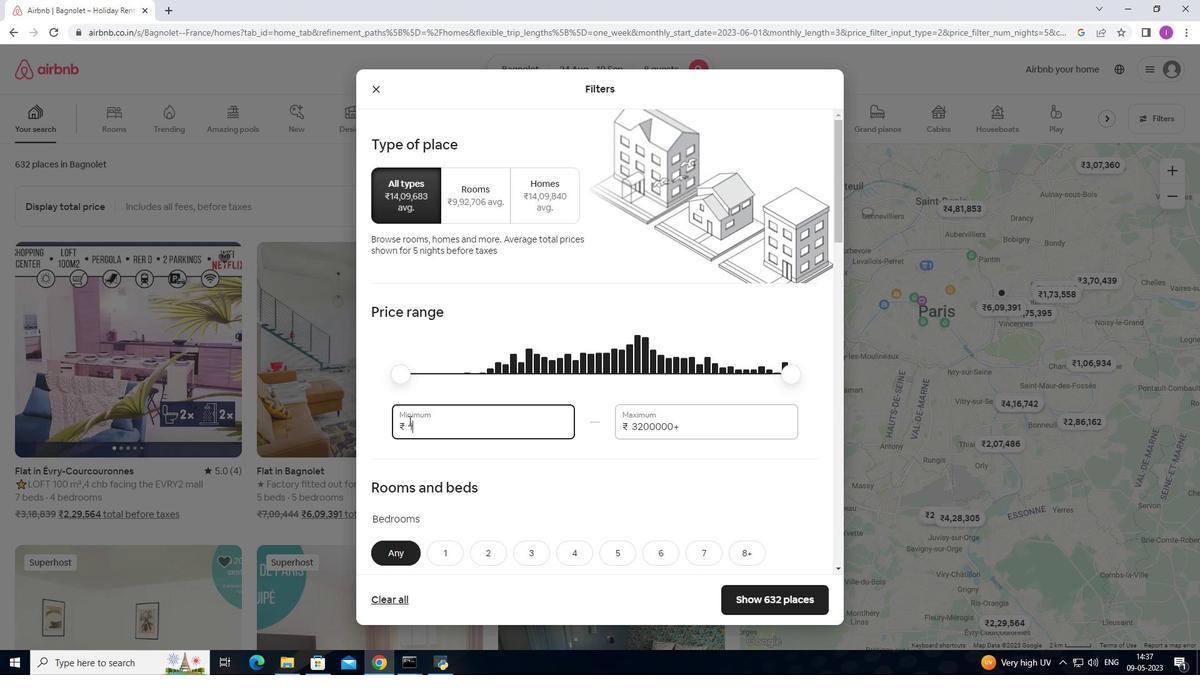 
Action: Mouse moved to (409, 420)
Screenshot: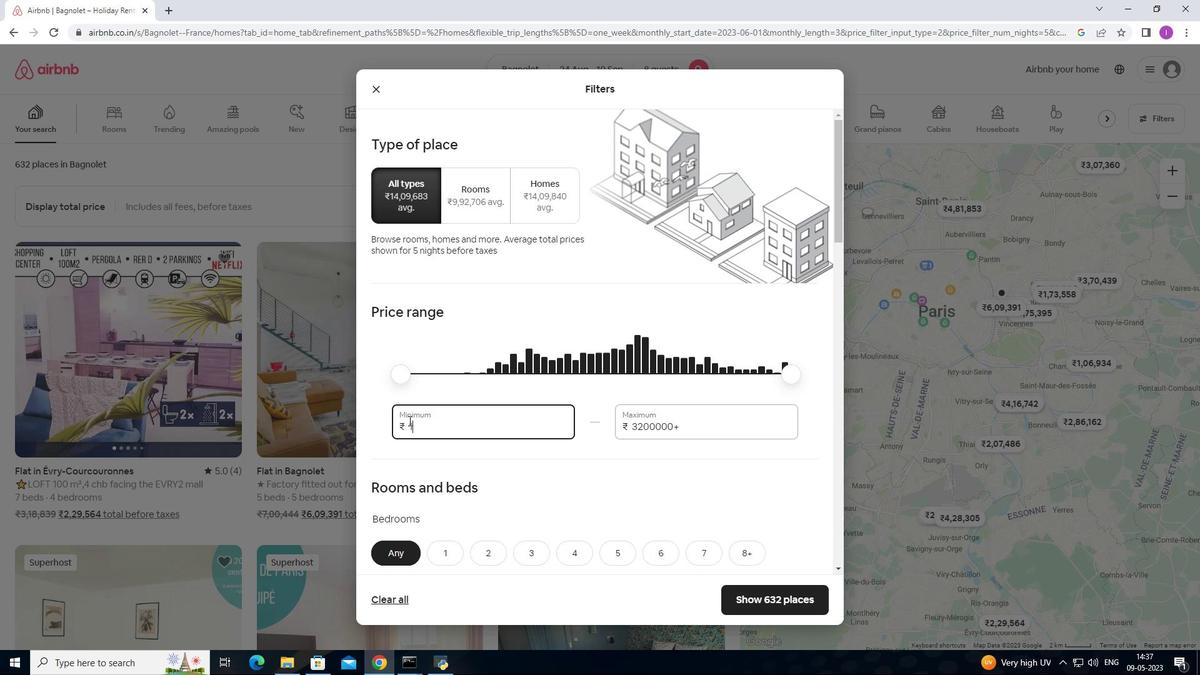 
Action: Key pressed 00
Screenshot: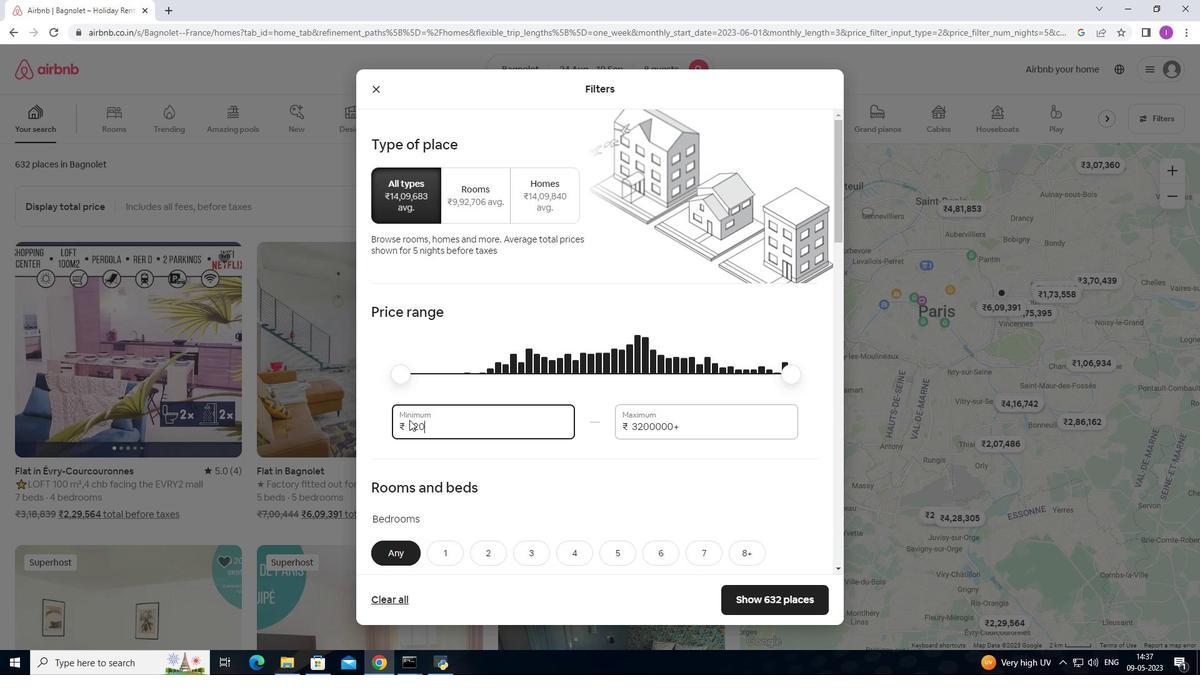 
Action: Mouse moved to (410, 419)
Screenshot: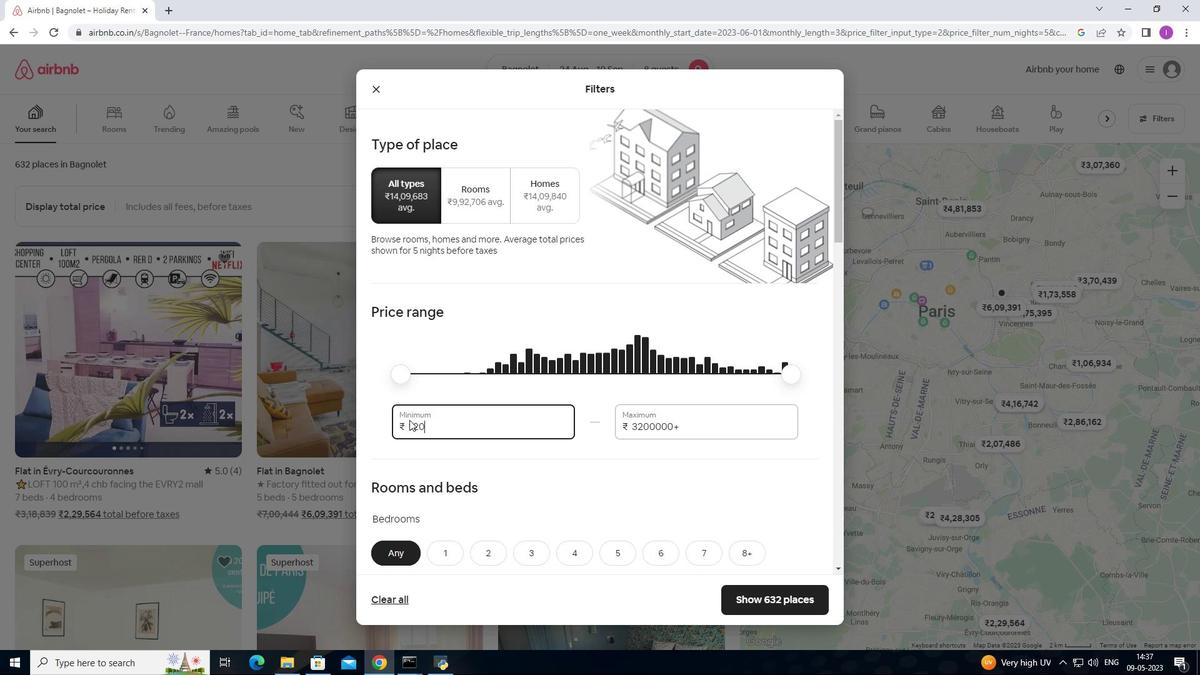
Action: Key pressed 0
Screenshot: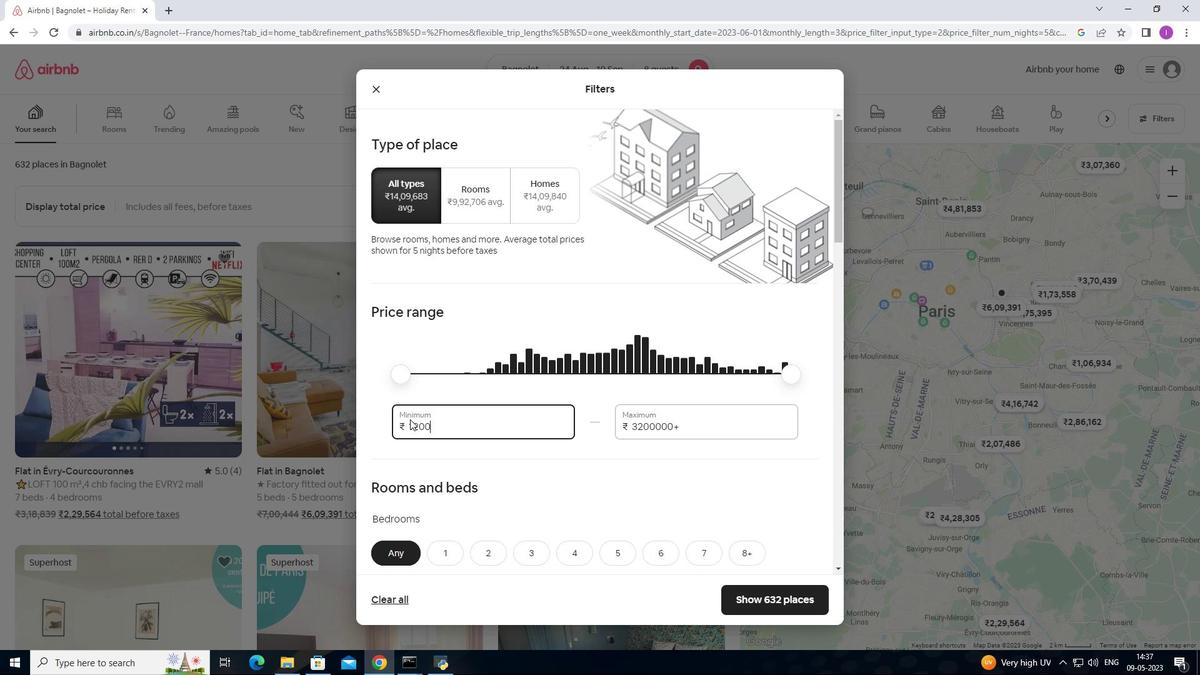
Action: Mouse moved to (687, 430)
Screenshot: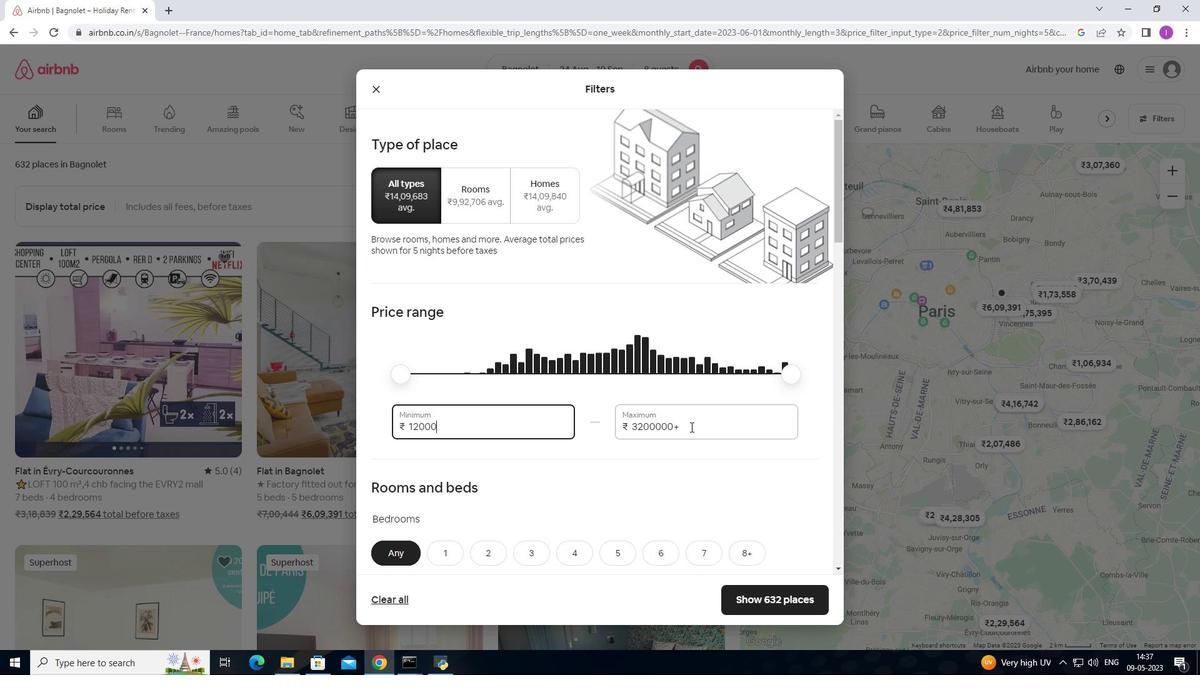 
Action: Mouse pressed left at (687, 430)
Screenshot: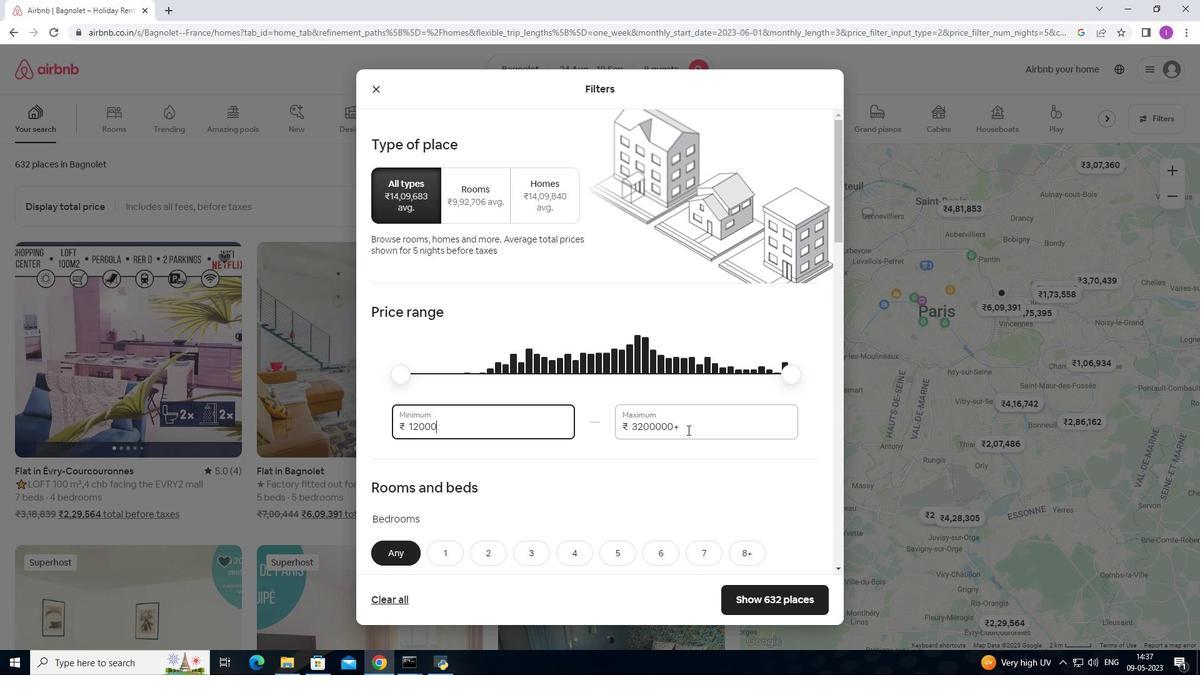 
Action: Mouse moved to (625, 423)
Screenshot: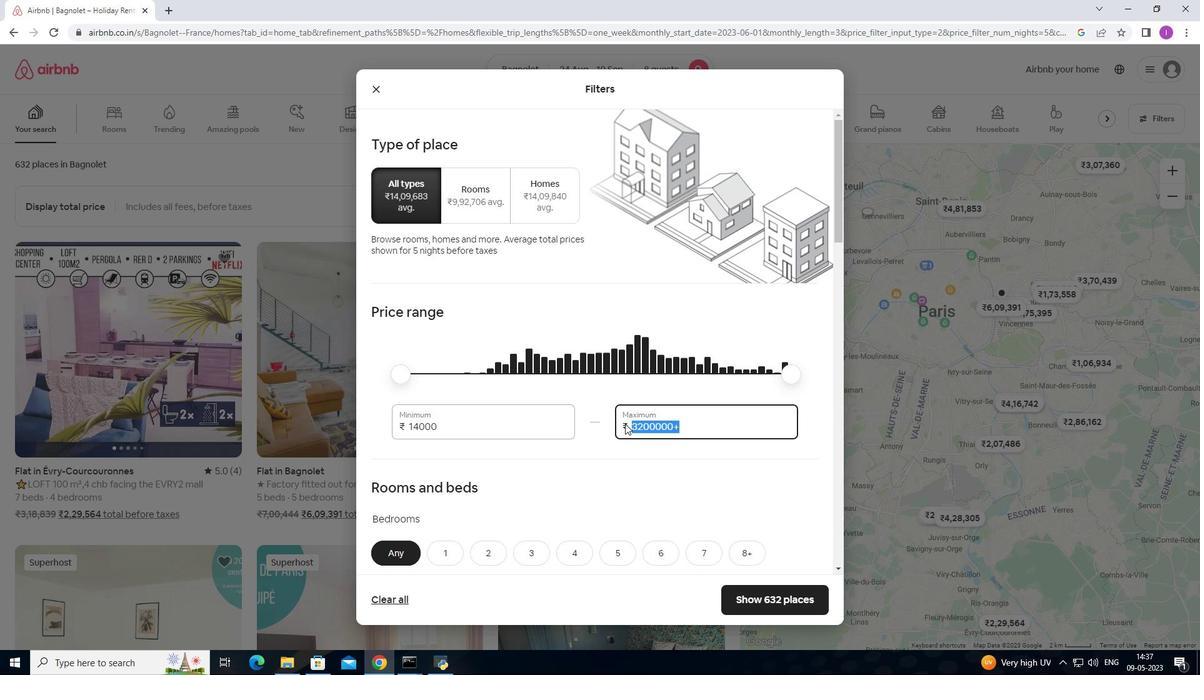 
Action: Key pressed 150000<Key.backspace>
Screenshot: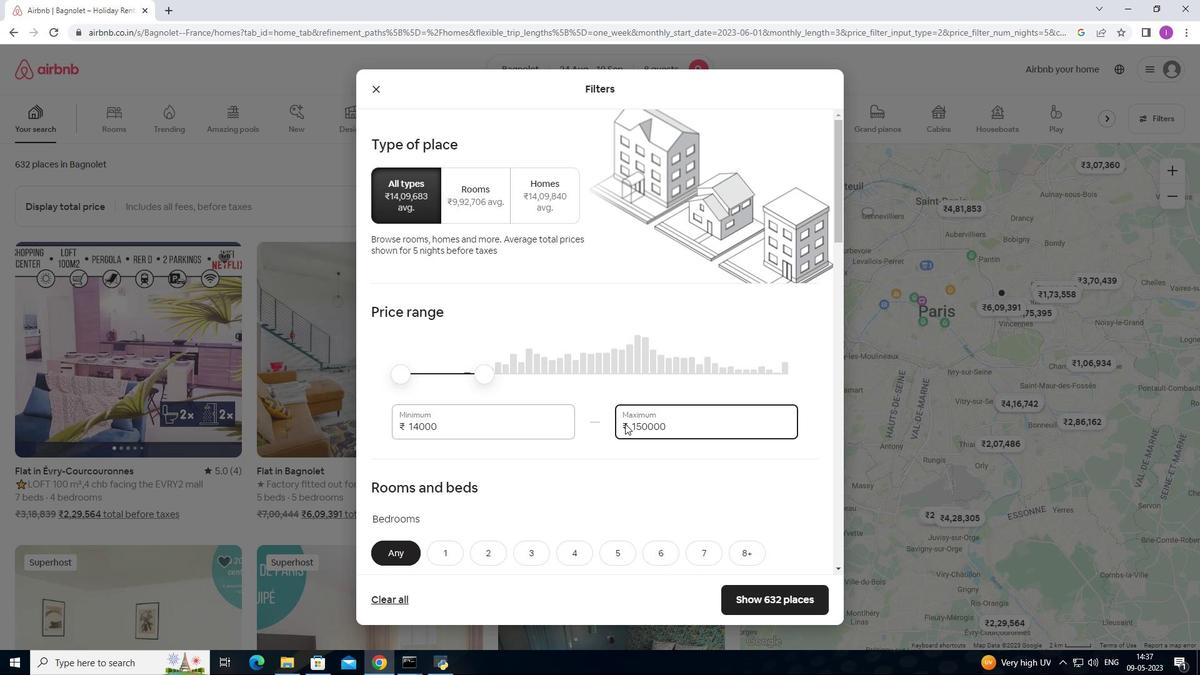 
Action: Mouse moved to (627, 450)
Screenshot: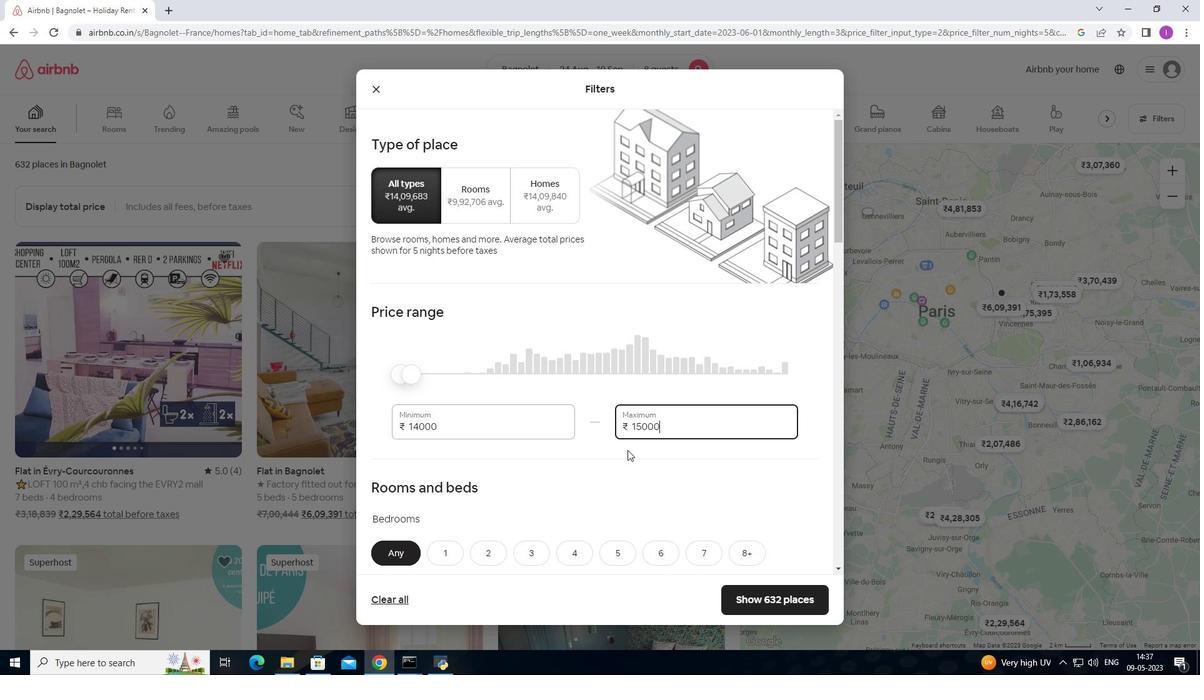 
Action: Mouse scrolled (627, 449) with delta (0, 0)
Screenshot: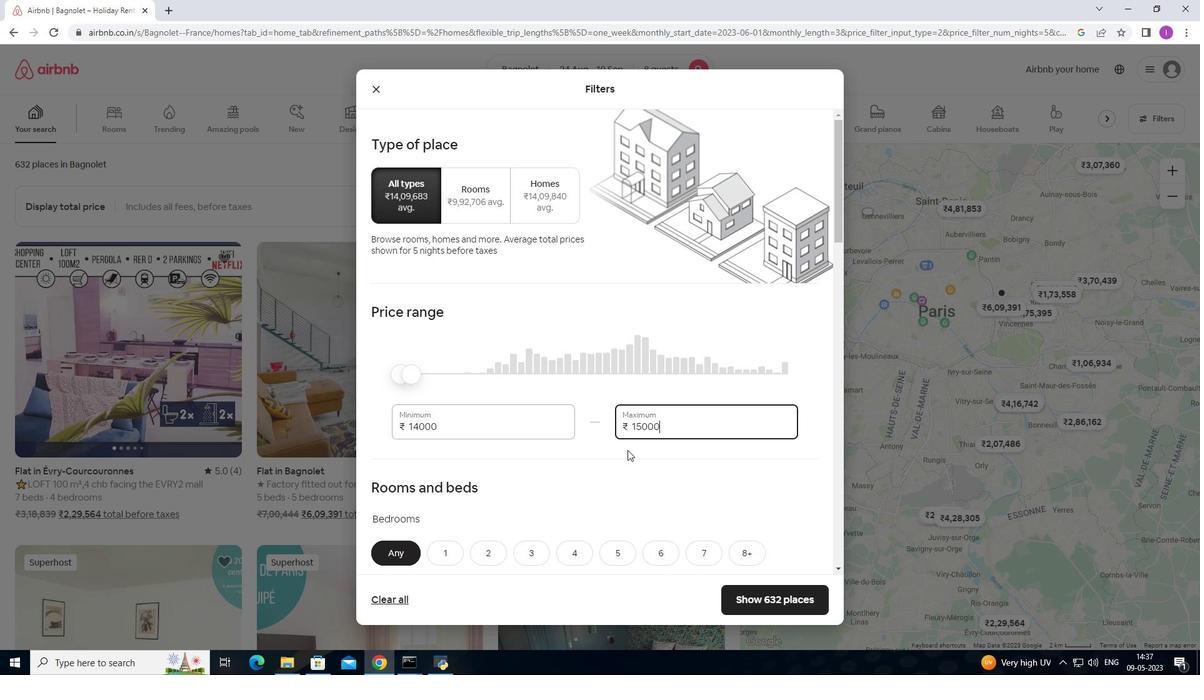 
Action: Mouse scrolled (627, 449) with delta (0, 0)
Screenshot: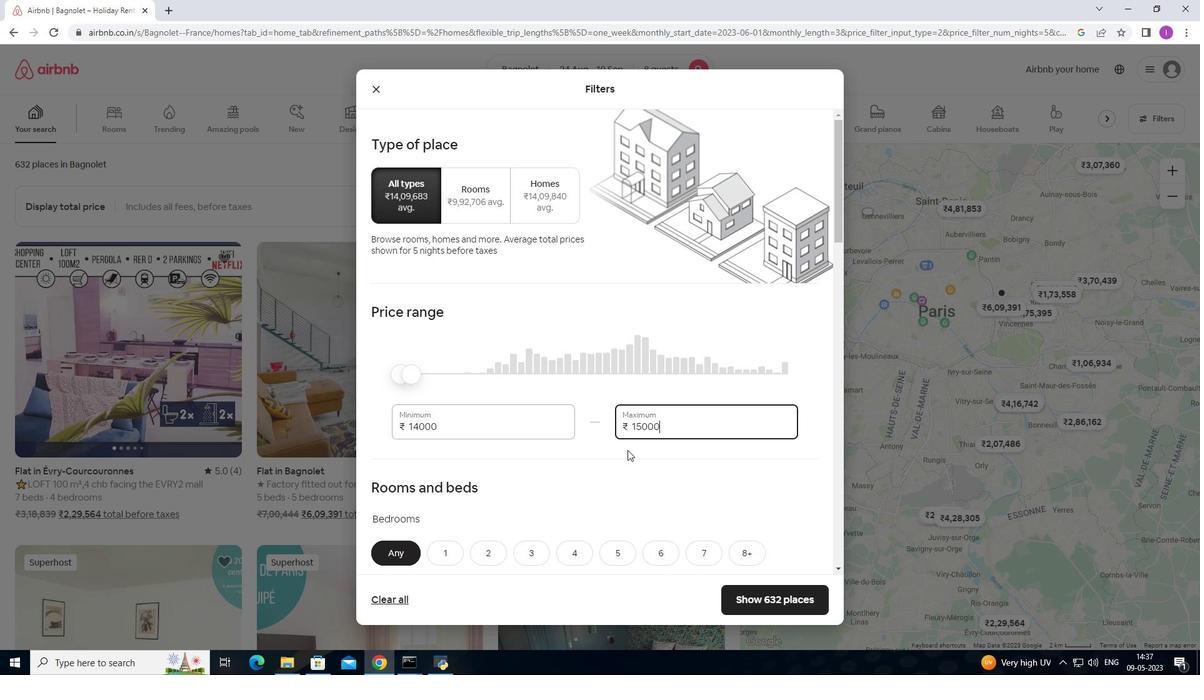 
Action: Mouse moved to (629, 448)
Screenshot: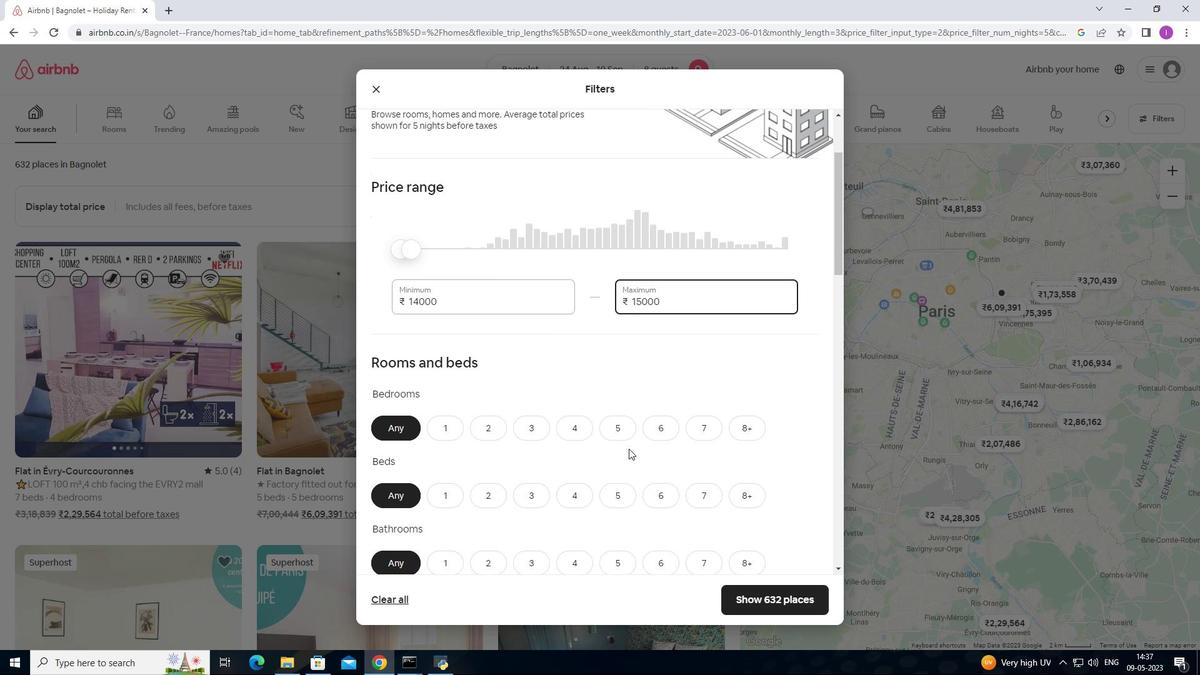 
Action: Mouse scrolled (629, 447) with delta (0, 0)
Screenshot: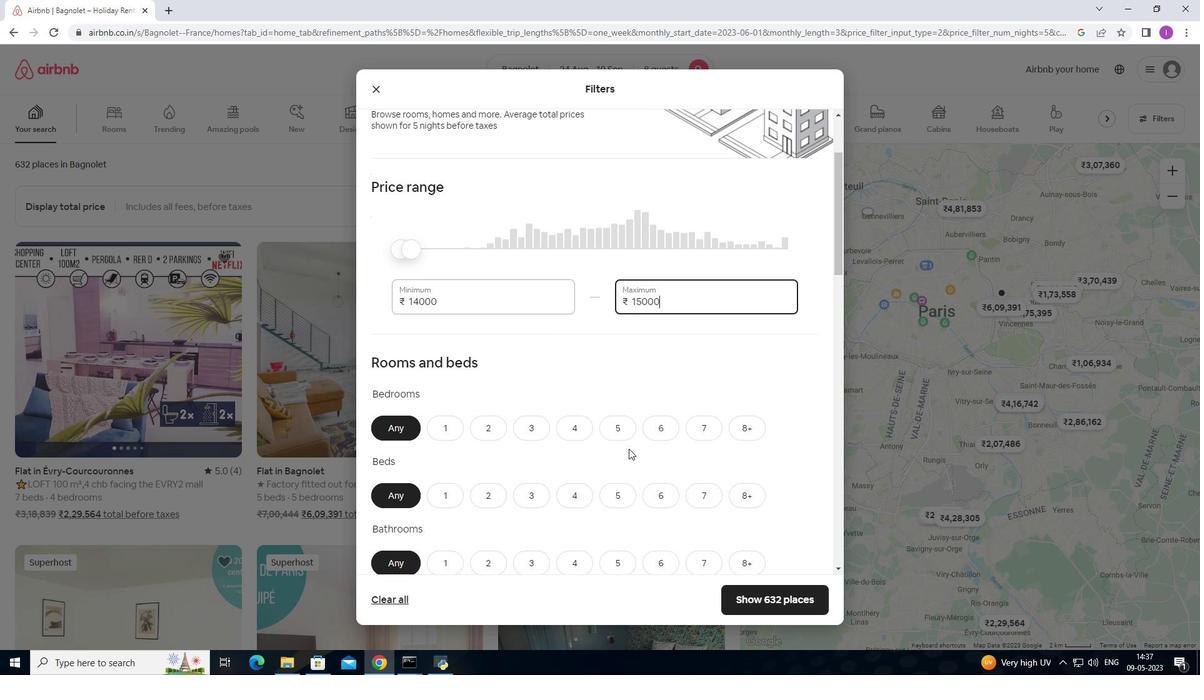 
Action: Mouse scrolled (629, 447) with delta (0, 0)
Screenshot: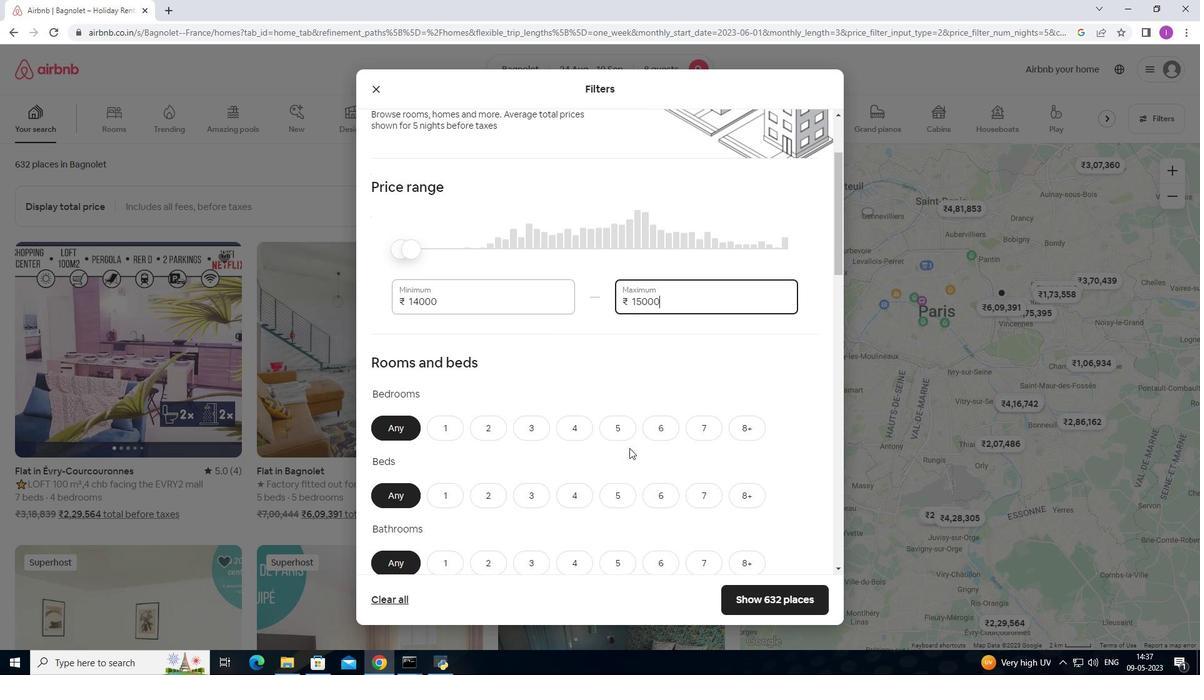 
Action: Mouse moved to (632, 443)
Screenshot: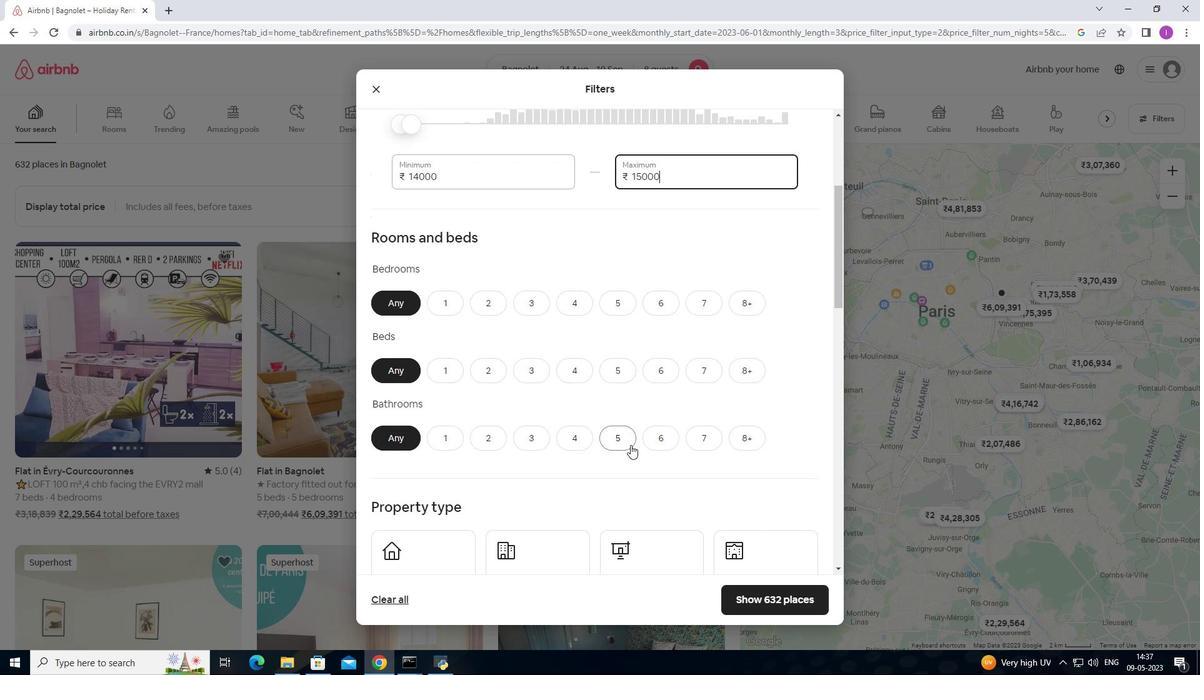 
Action: Mouse scrolled (632, 443) with delta (0, 0)
Screenshot: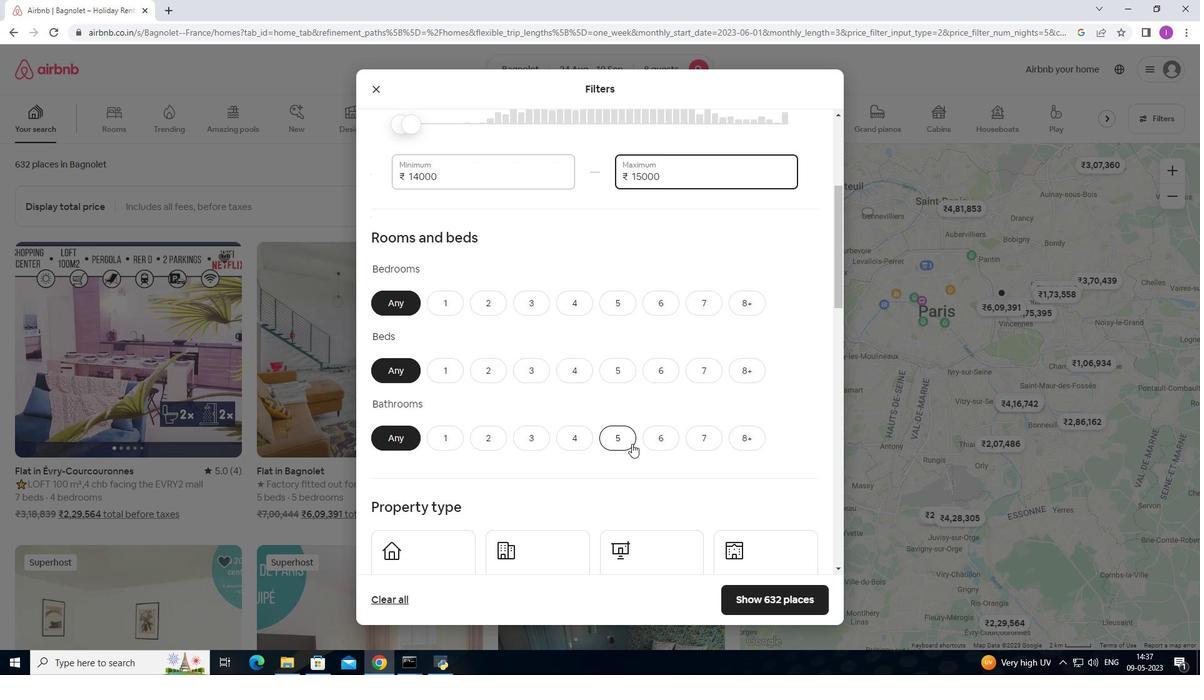 
Action: Mouse moved to (579, 235)
Screenshot: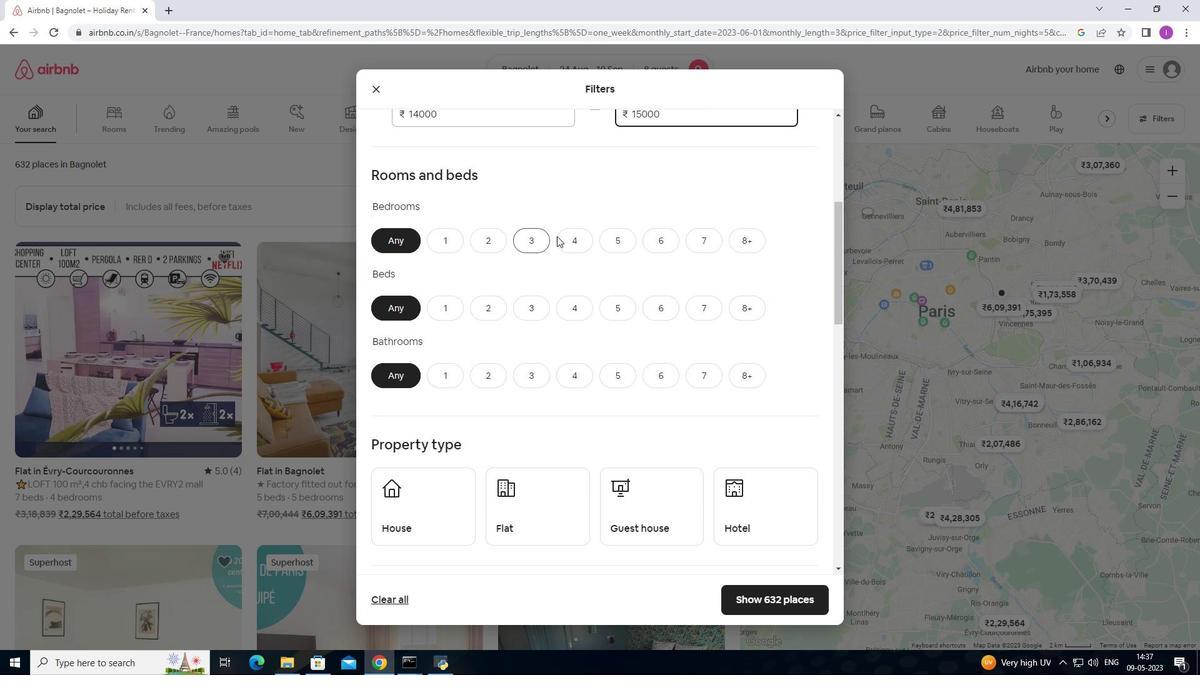 
Action: Mouse pressed left at (579, 235)
Screenshot: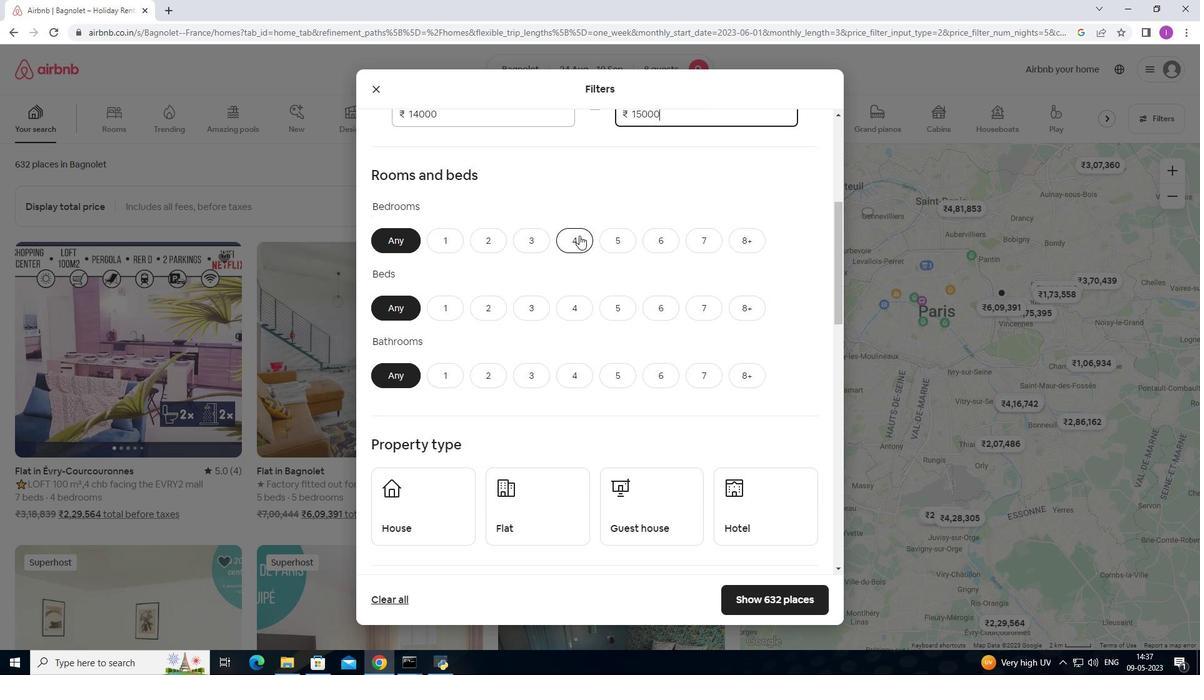 
Action: Mouse moved to (756, 306)
Screenshot: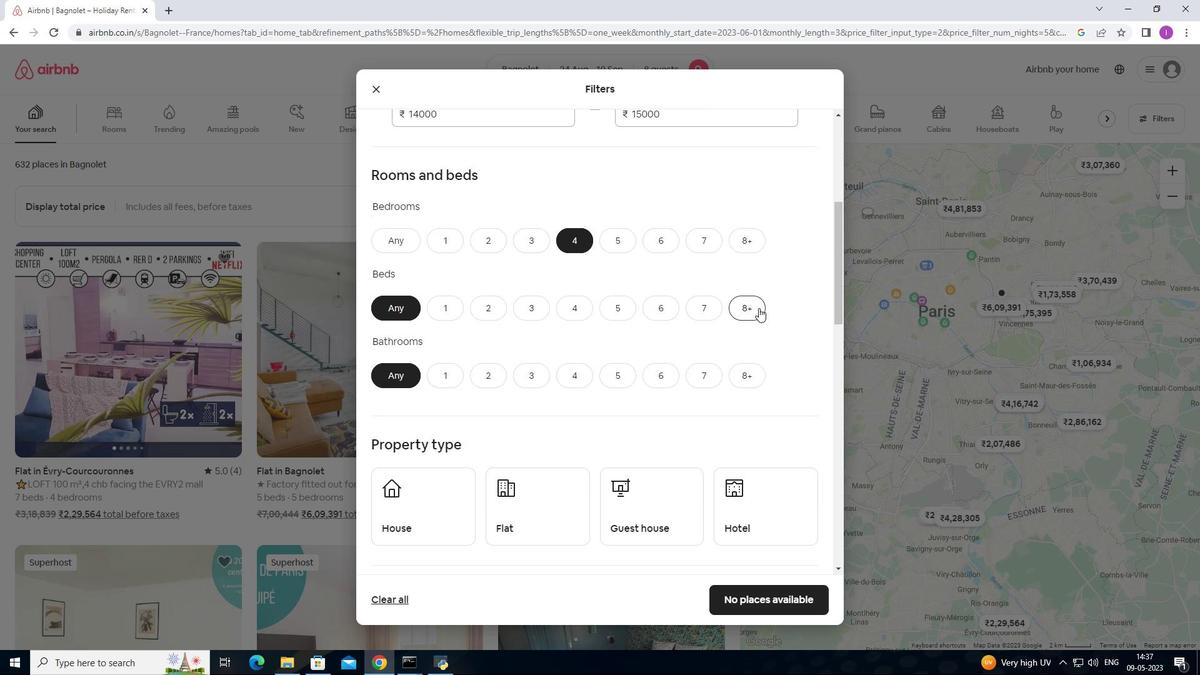 
Action: Mouse pressed left at (756, 306)
Screenshot: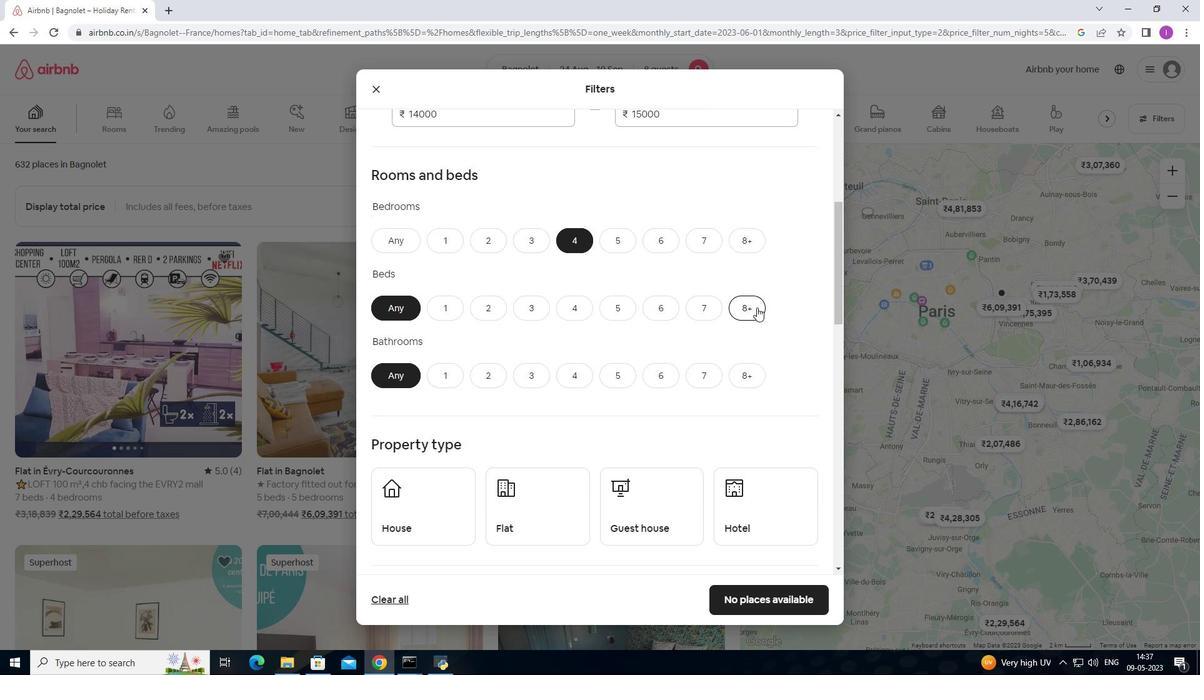 
Action: Mouse moved to (580, 378)
Screenshot: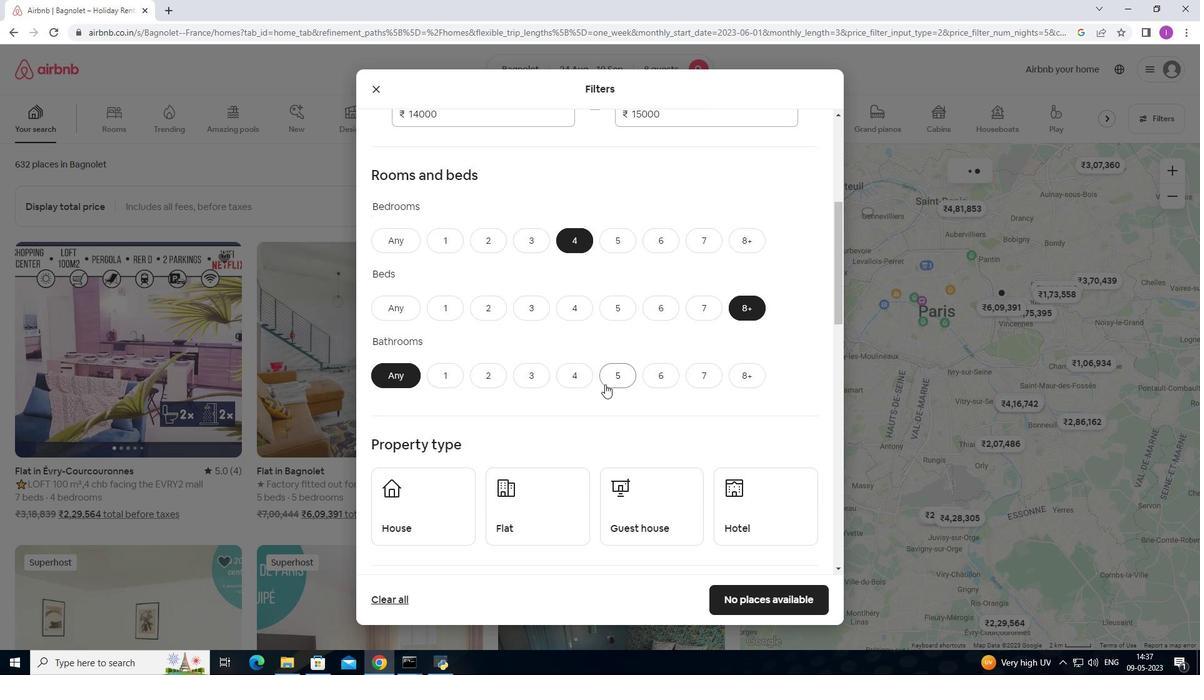 
Action: Mouse pressed left at (580, 378)
Screenshot: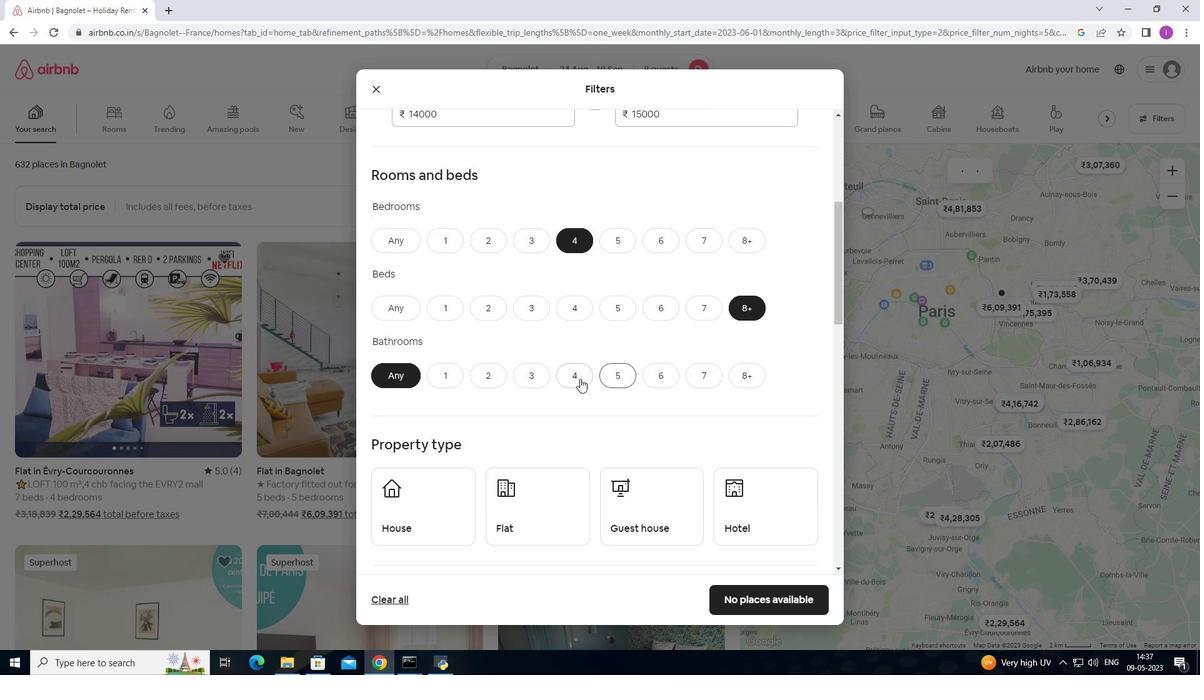 
Action: Mouse moved to (523, 426)
Screenshot: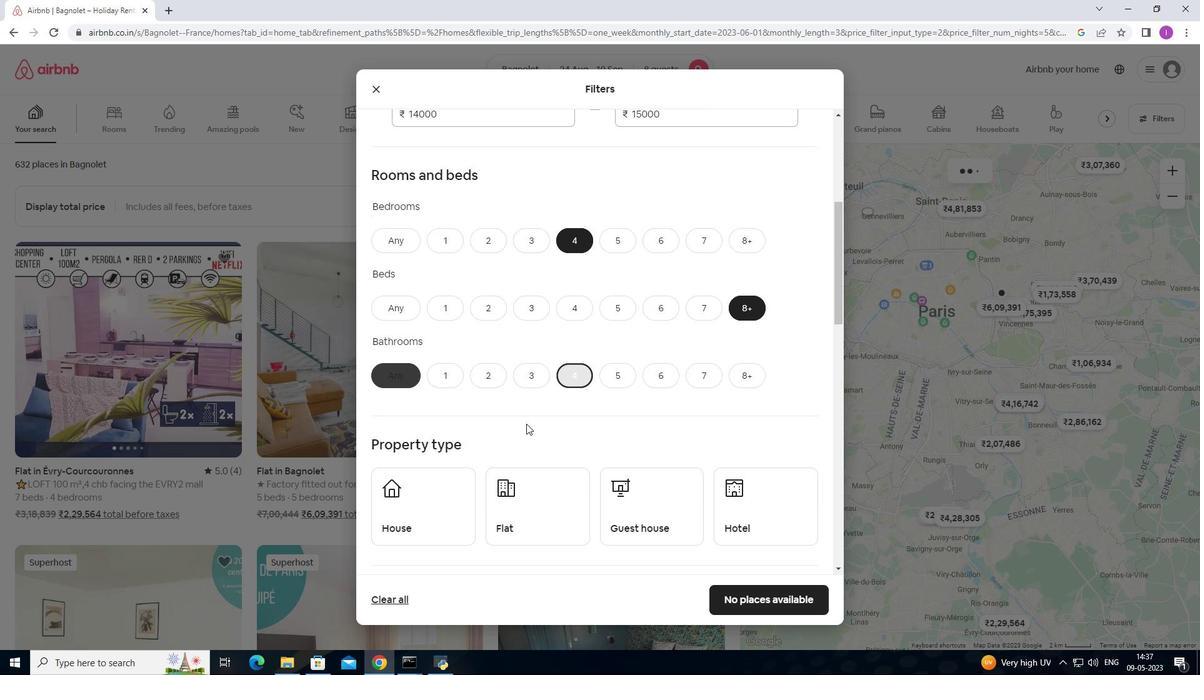
Action: Mouse scrolled (523, 425) with delta (0, 0)
Screenshot: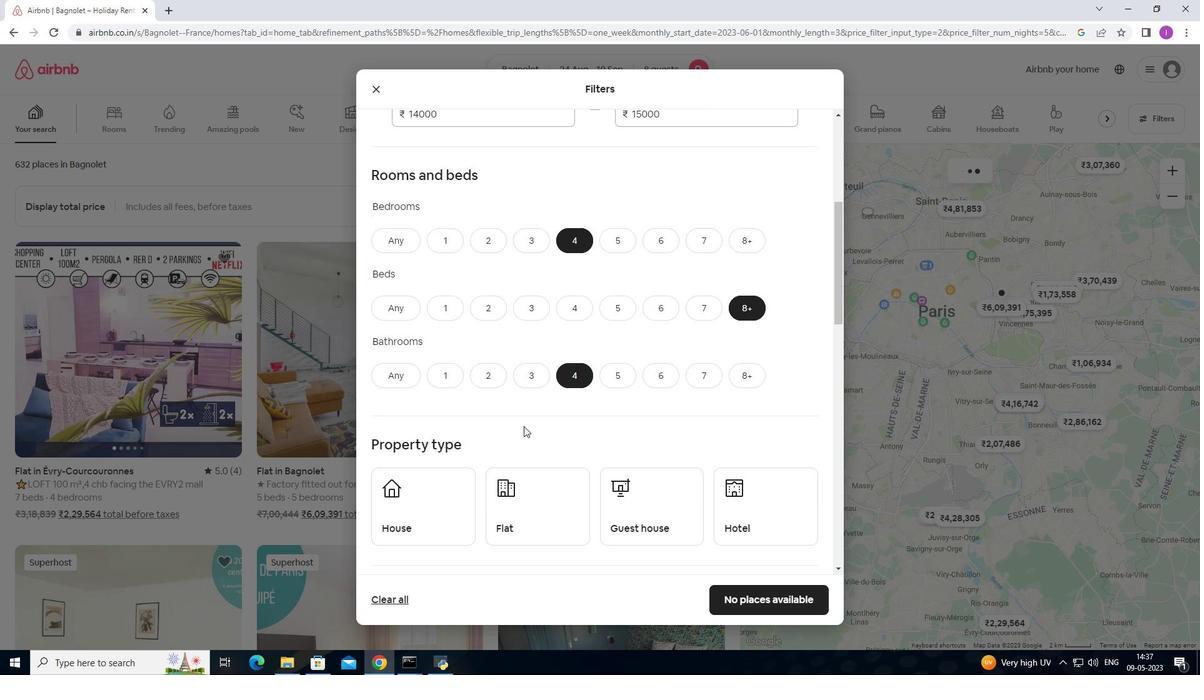 
Action: Mouse scrolled (523, 425) with delta (0, 0)
Screenshot: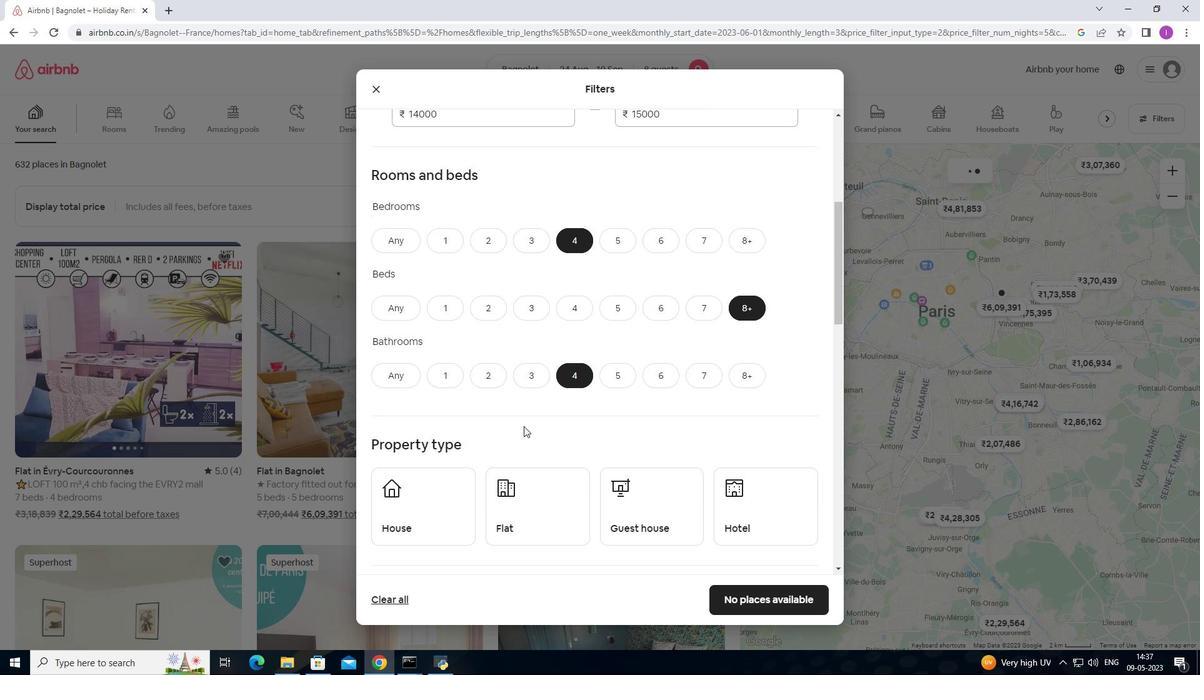 
Action: Mouse moved to (465, 390)
Screenshot: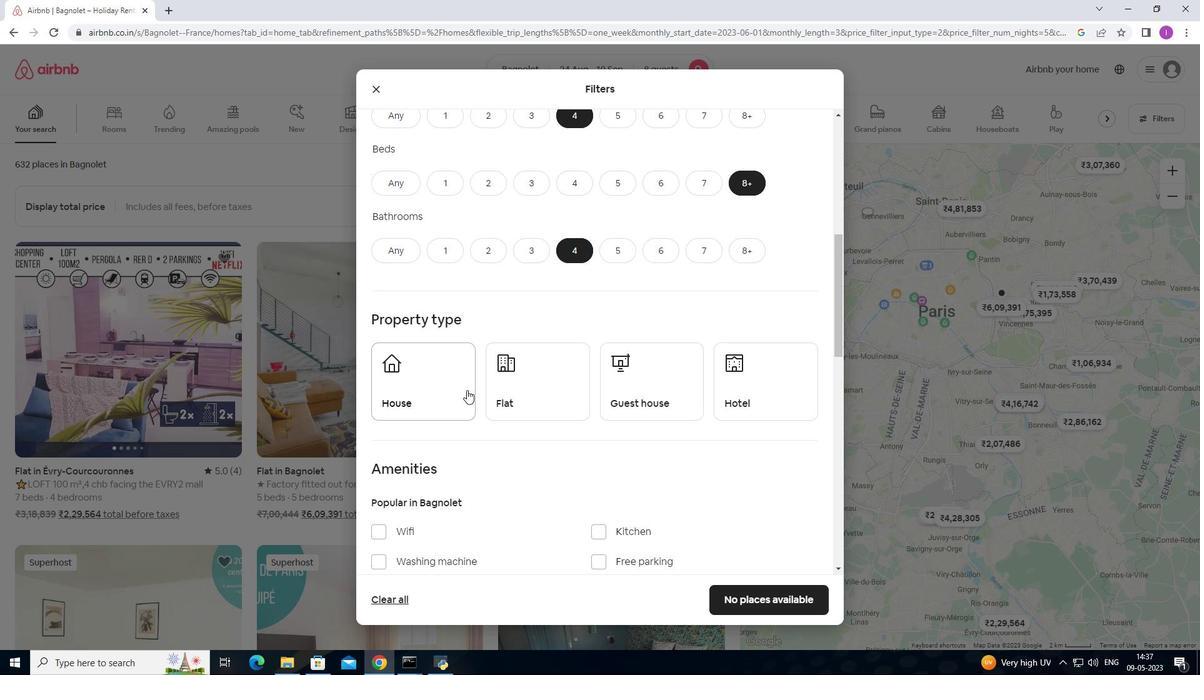 
Action: Mouse pressed left at (465, 390)
Screenshot: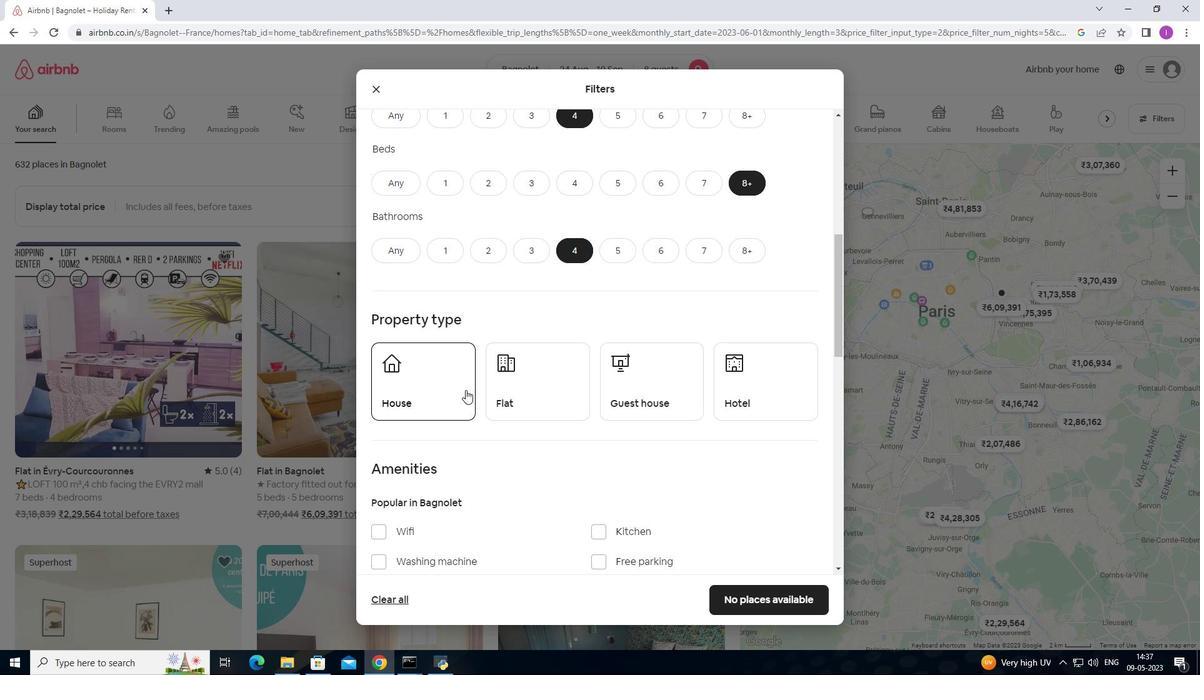 
Action: Mouse moved to (533, 390)
Screenshot: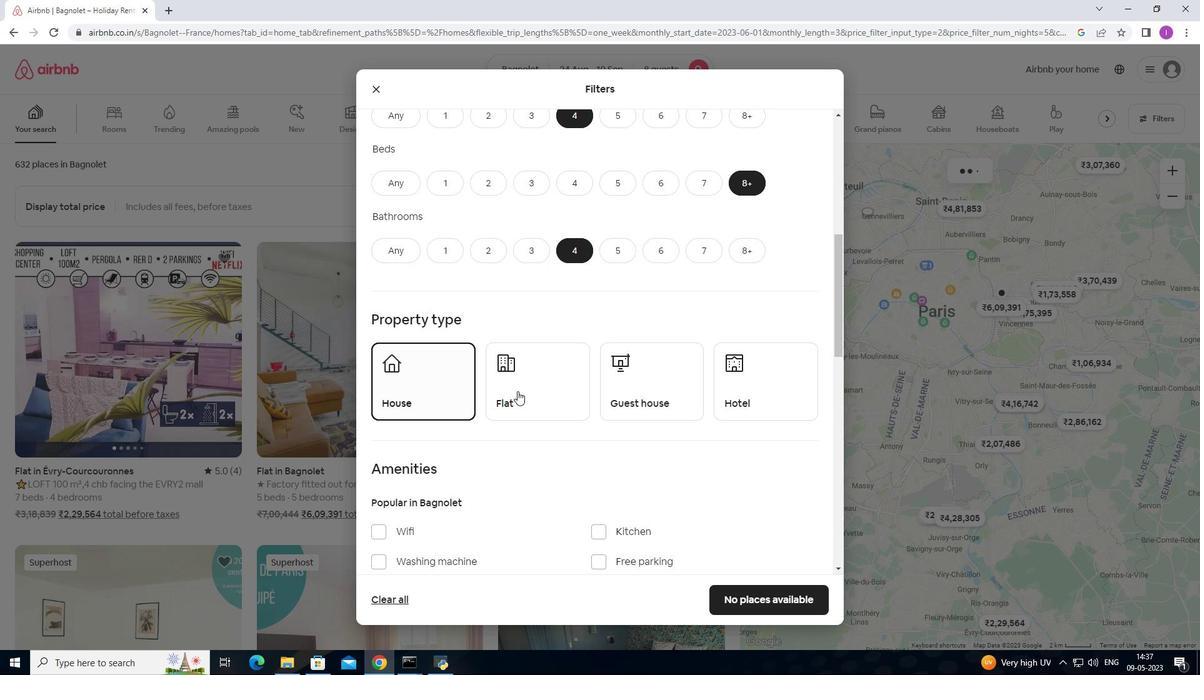
Action: Mouse pressed left at (533, 390)
Screenshot: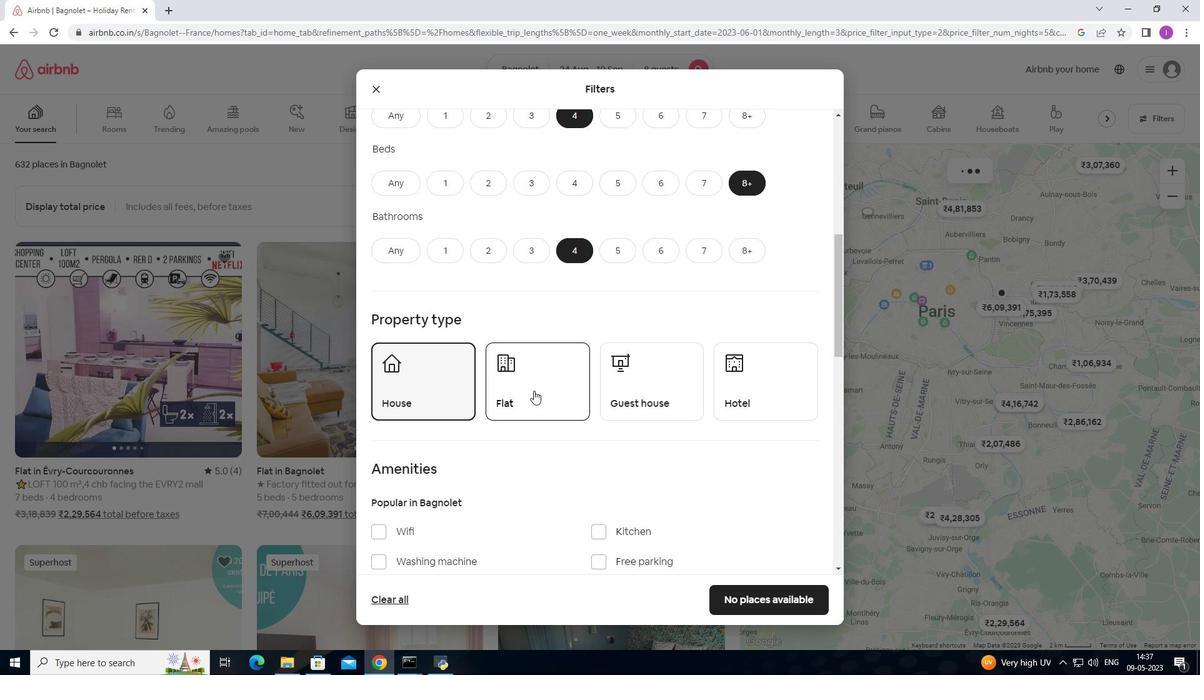 
Action: Mouse moved to (642, 399)
Screenshot: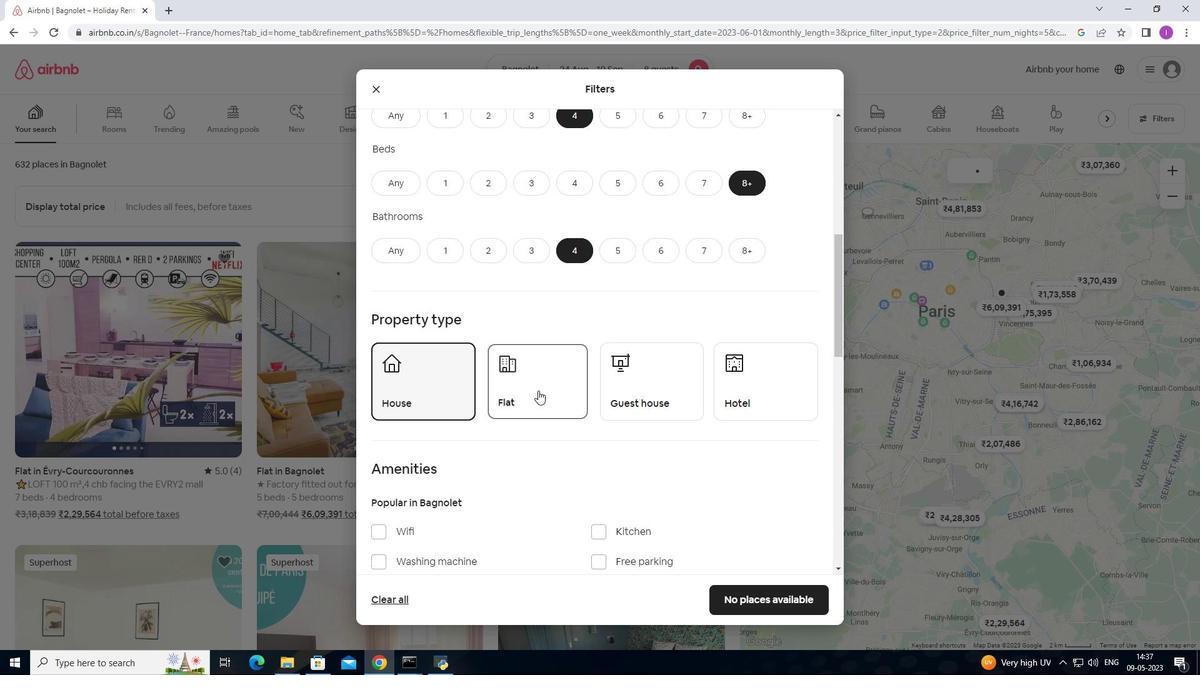 
Action: Mouse pressed left at (642, 399)
Screenshot: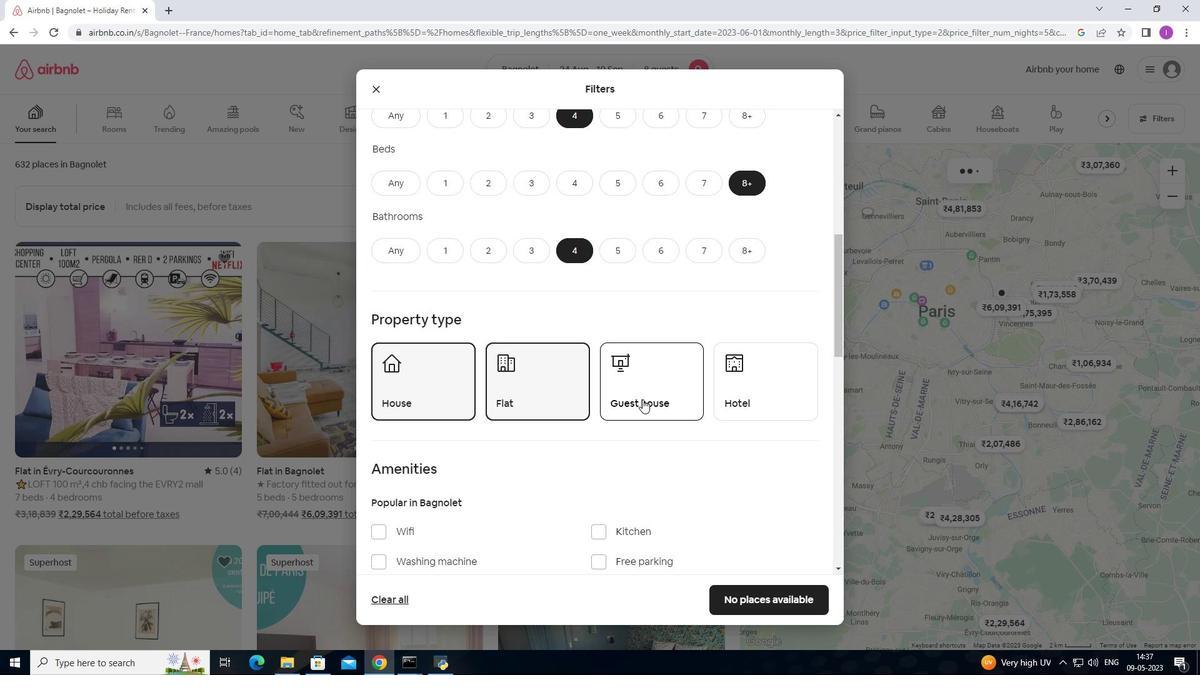 
Action: Mouse moved to (676, 398)
Screenshot: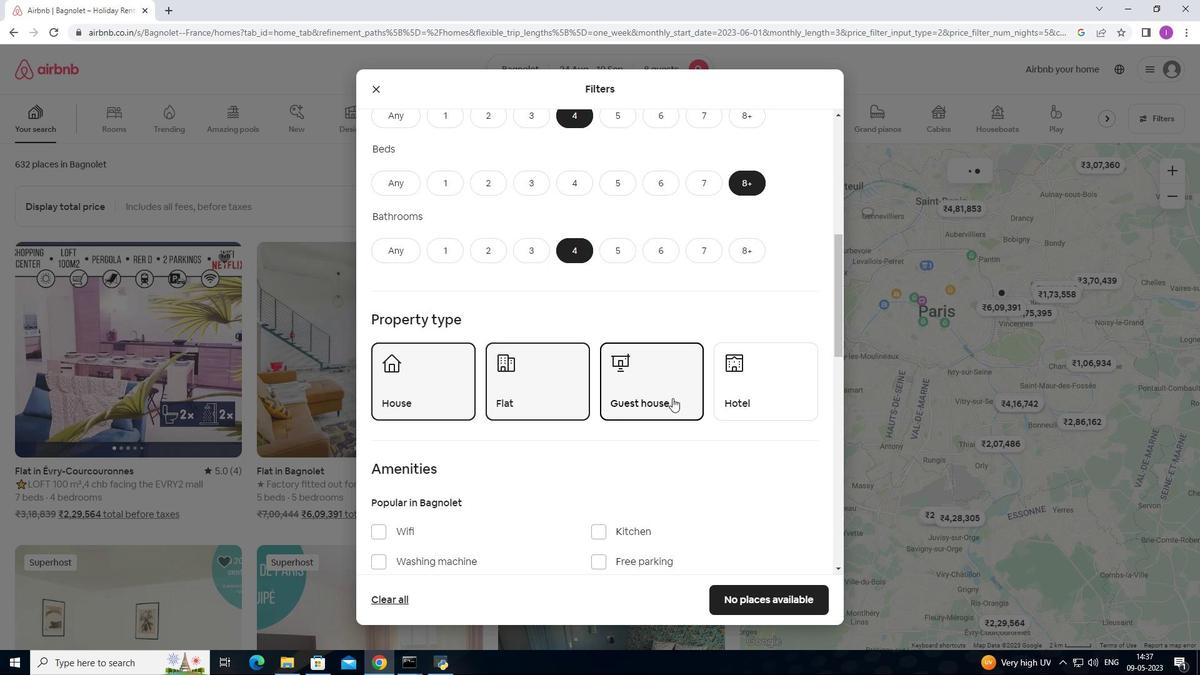 
Action: Mouse scrolled (676, 397) with delta (0, 0)
Screenshot: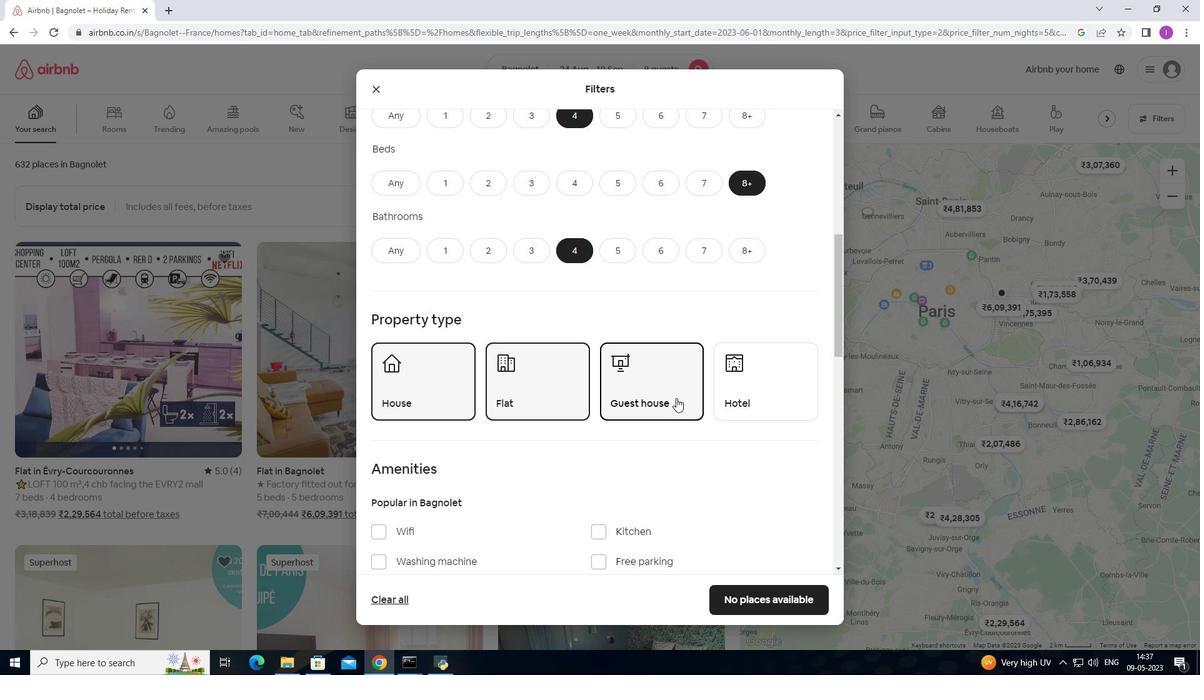 
Action: Mouse scrolled (676, 397) with delta (0, 0)
Screenshot: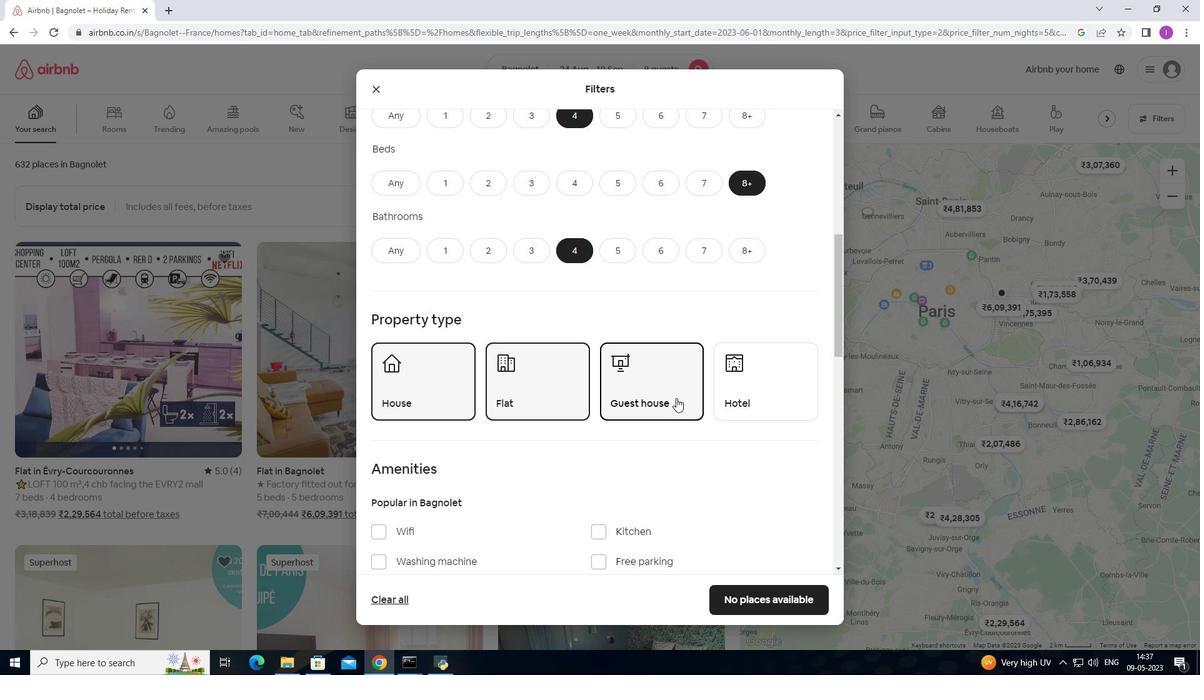 
Action: Mouse moved to (678, 397)
Screenshot: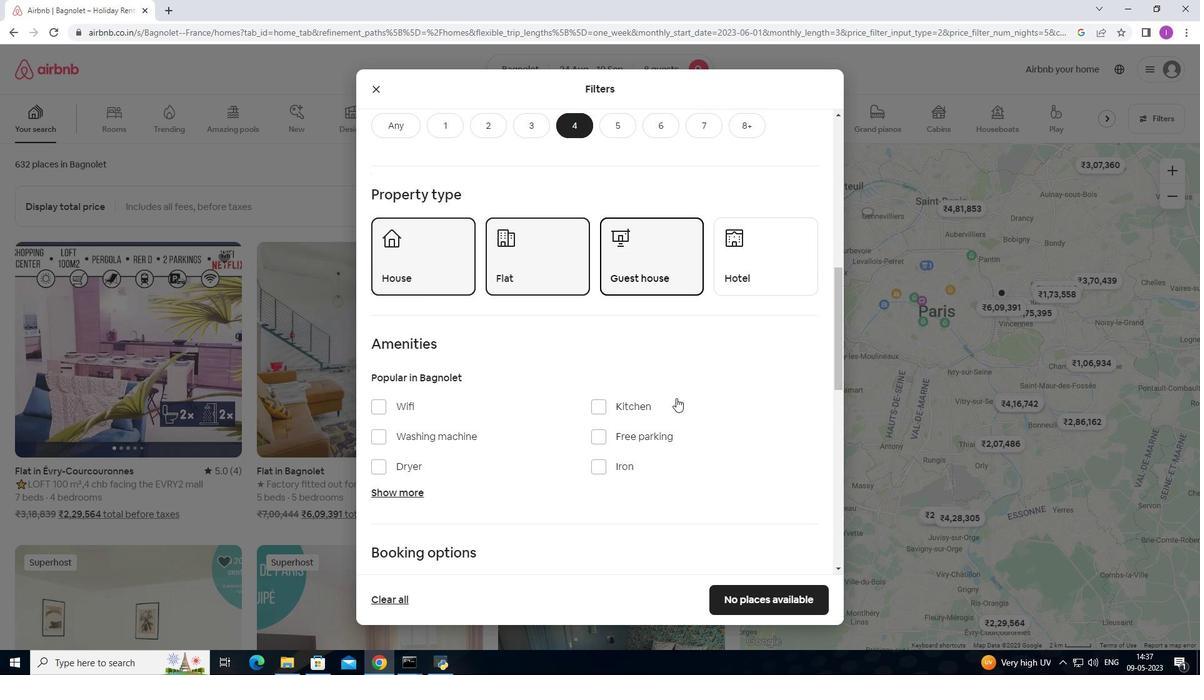 
Action: Mouse scrolled (678, 396) with delta (0, 0)
Screenshot: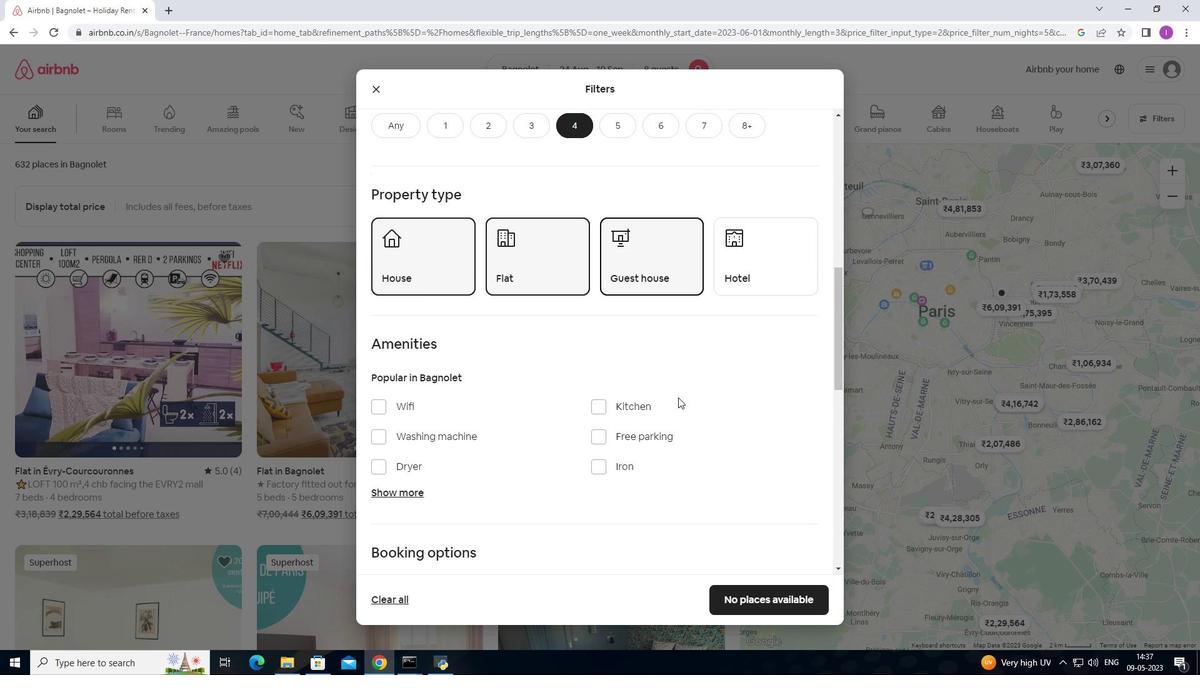 
Action: Mouse moved to (655, 400)
Screenshot: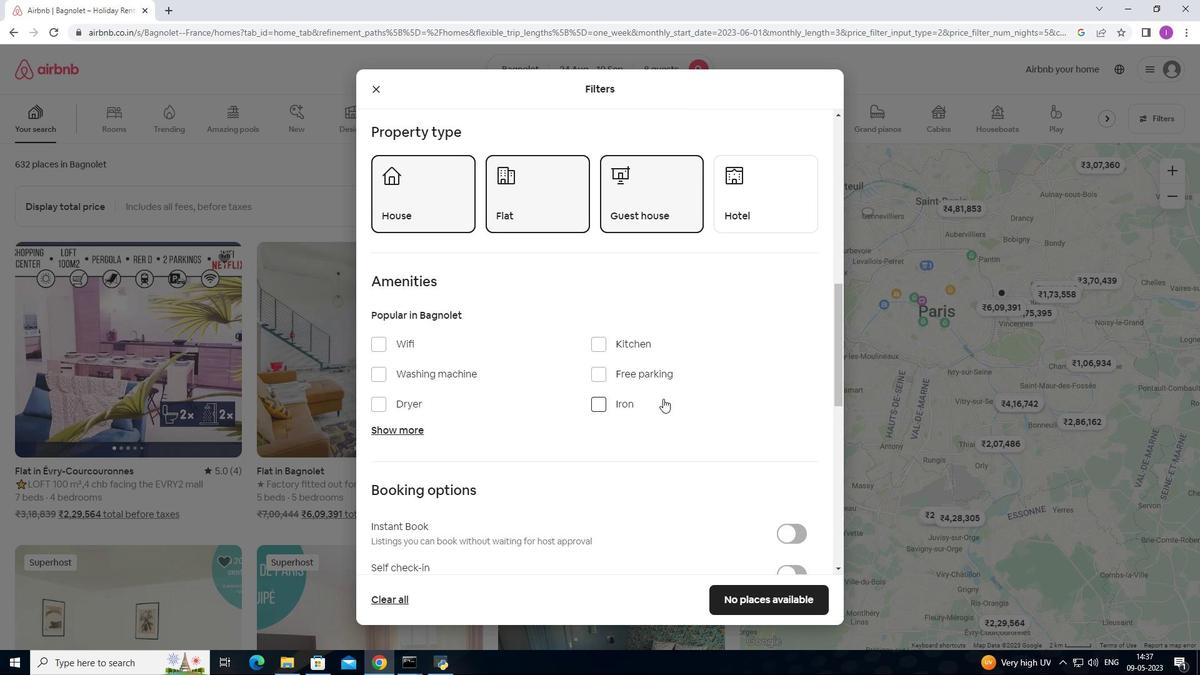 
Action: Mouse scrolled (655, 399) with delta (0, 0)
Screenshot: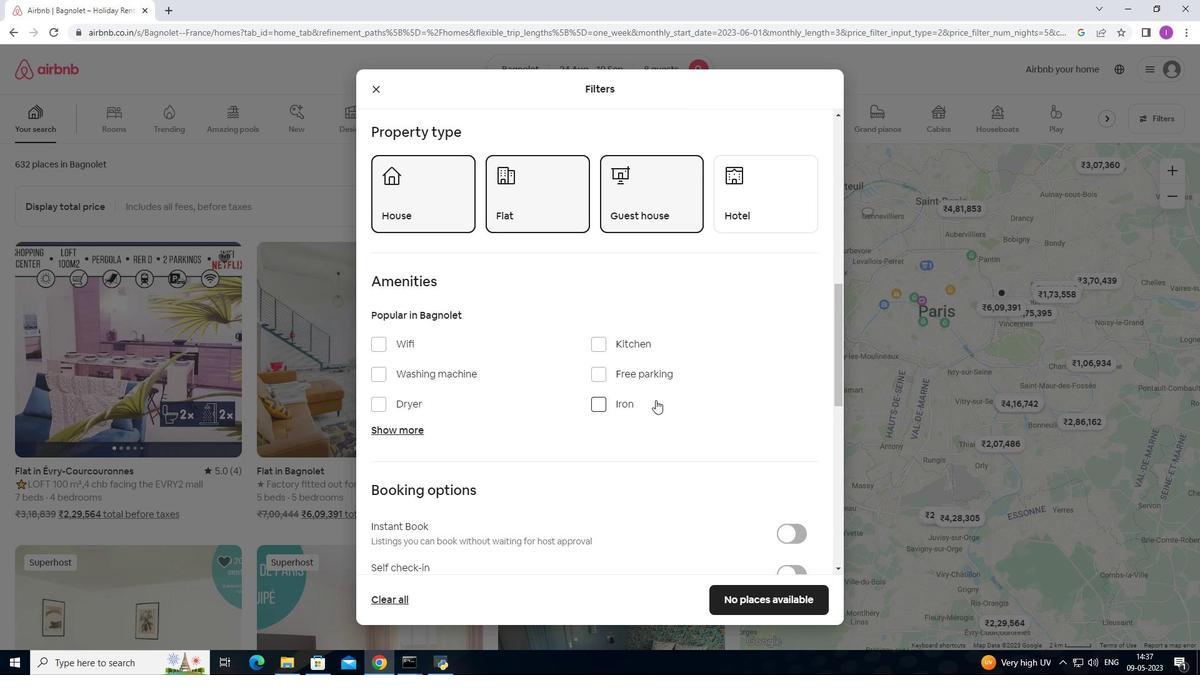
Action: Mouse moved to (378, 279)
Screenshot: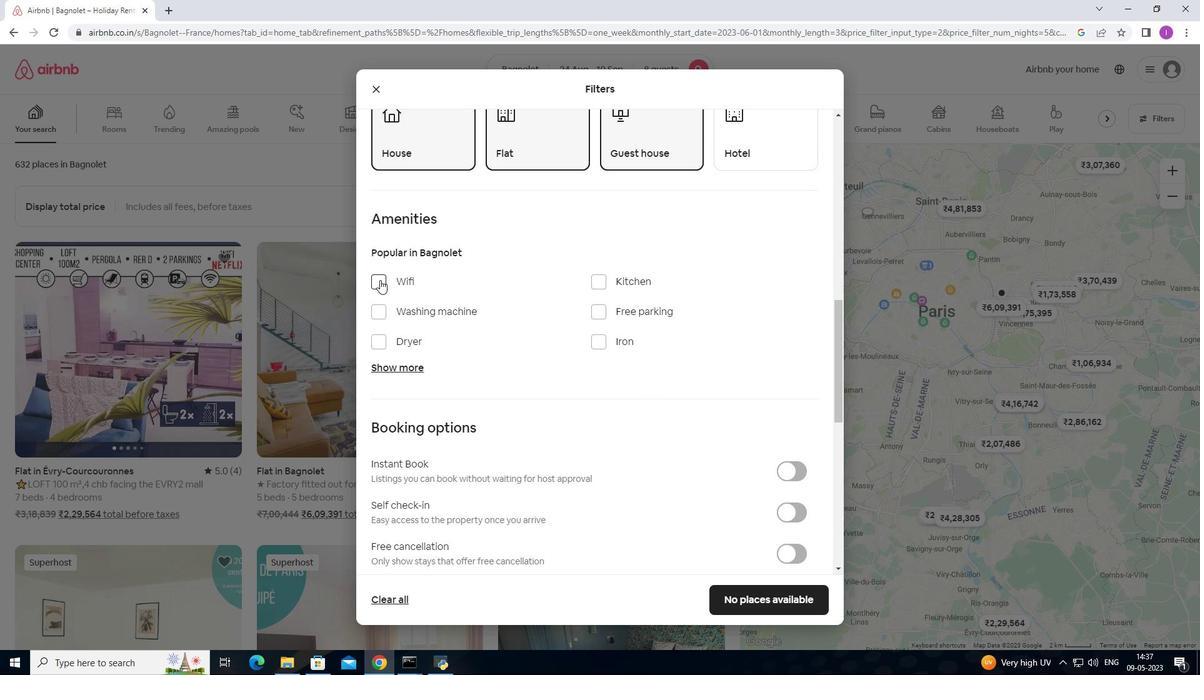 
Action: Mouse pressed left at (378, 279)
Screenshot: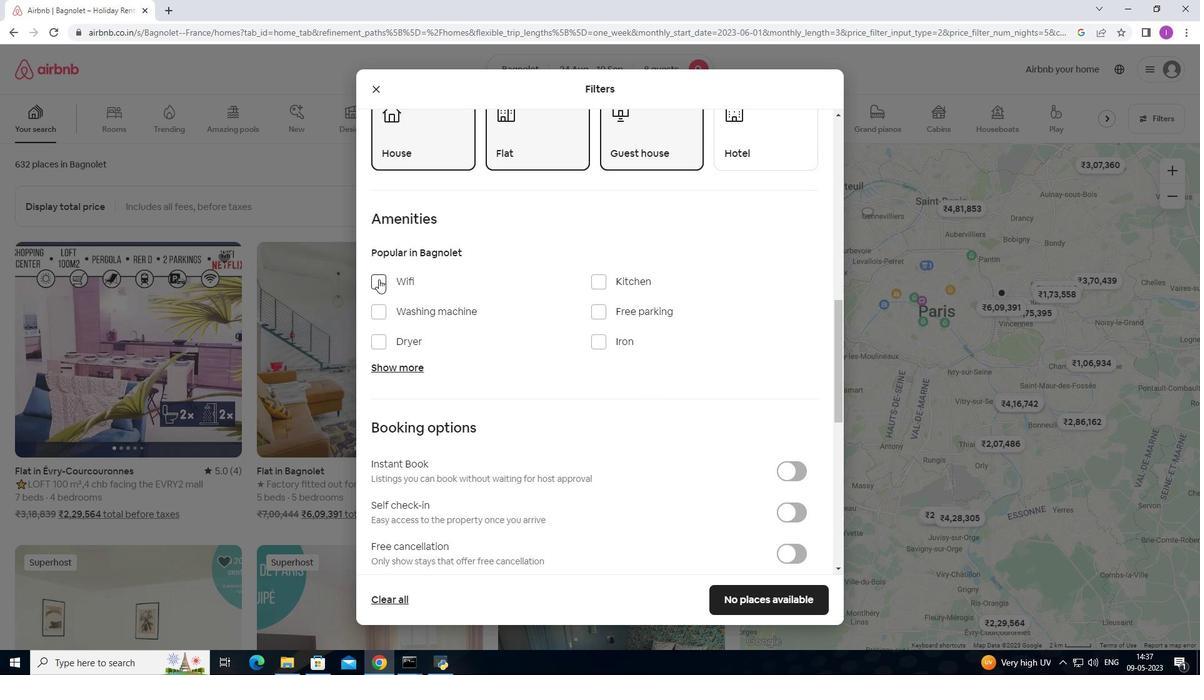 
Action: Mouse moved to (608, 310)
Screenshot: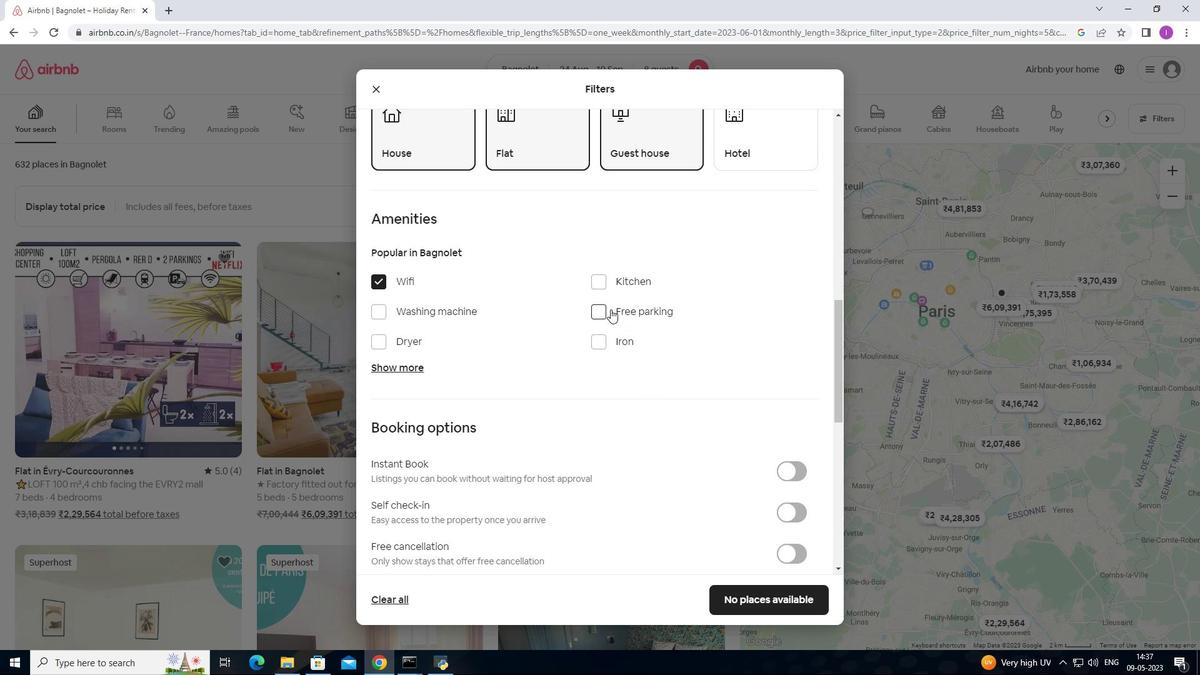 
Action: Mouse pressed left at (608, 310)
Screenshot: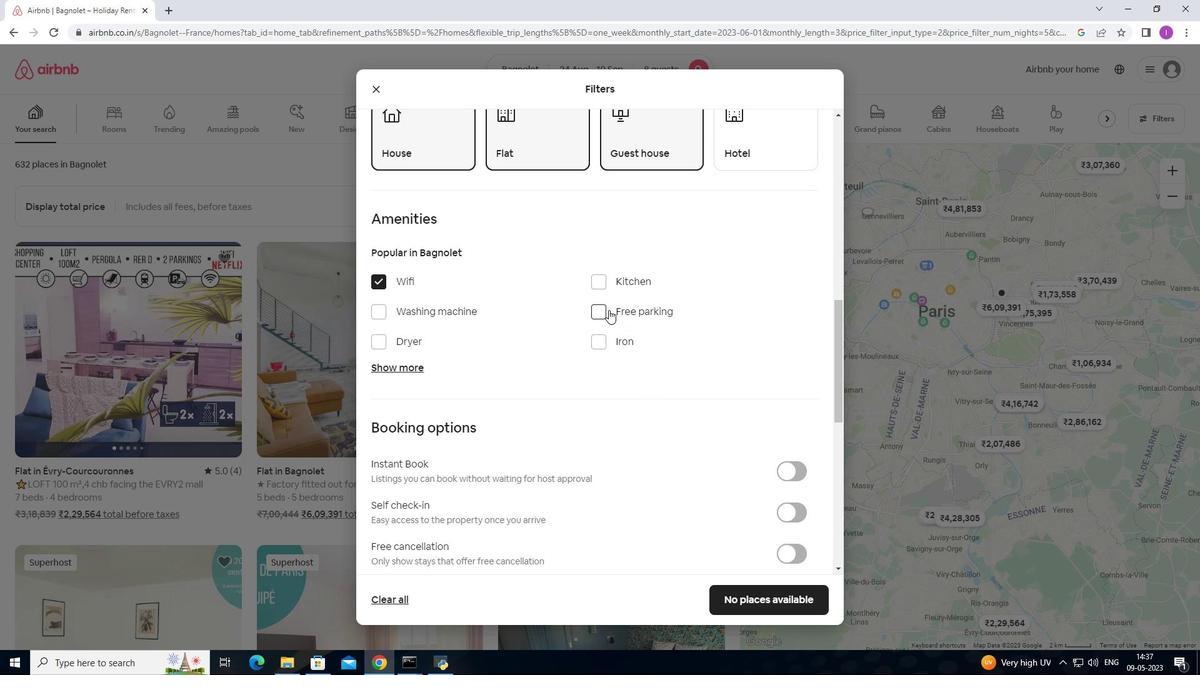
Action: Mouse moved to (591, 347)
Screenshot: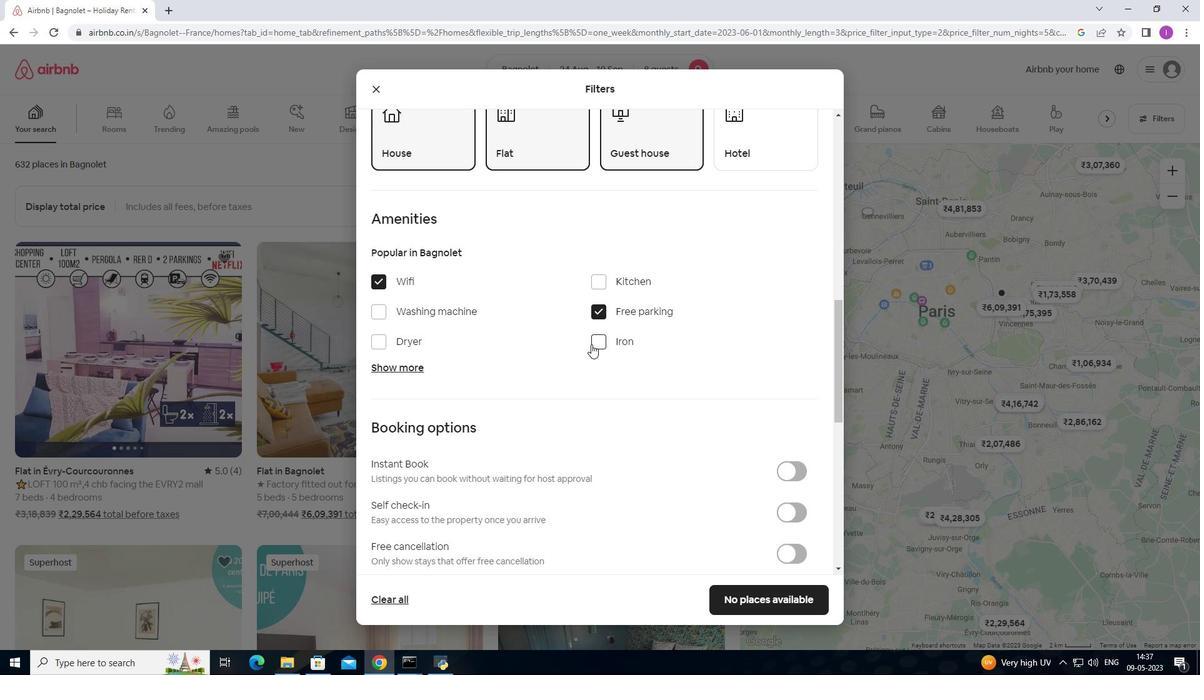 
Action: Mouse scrolled (591, 346) with delta (0, 0)
Screenshot: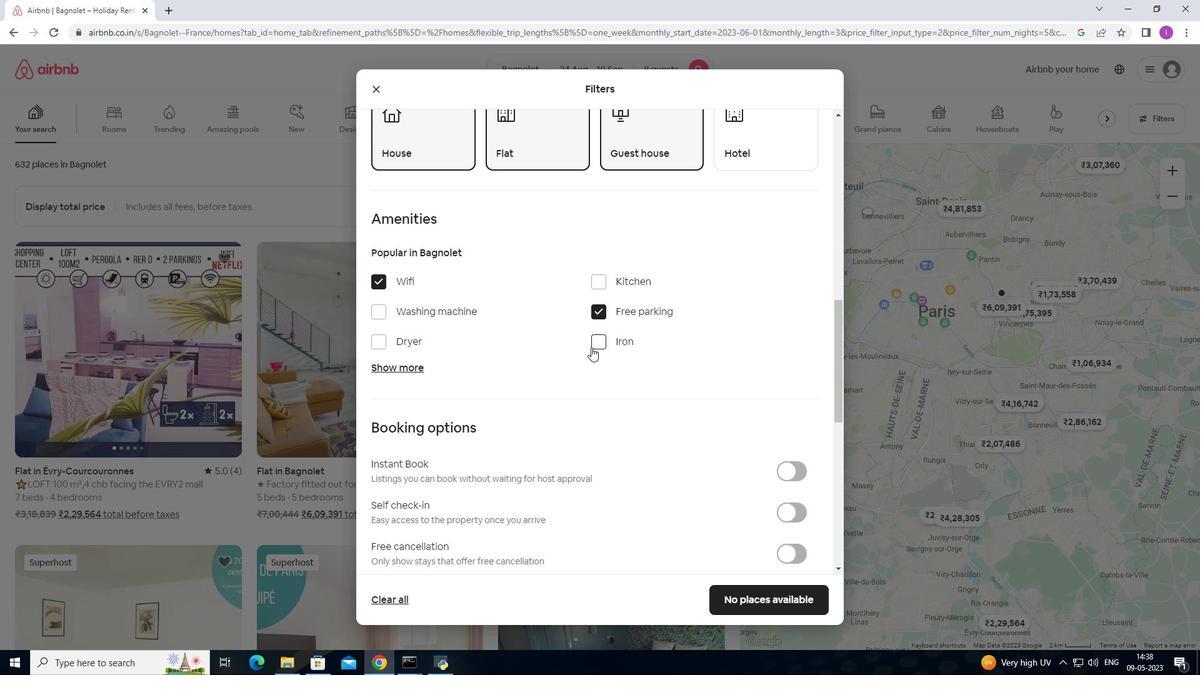 
Action: Mouse moved to (405, 308)
Screenshot: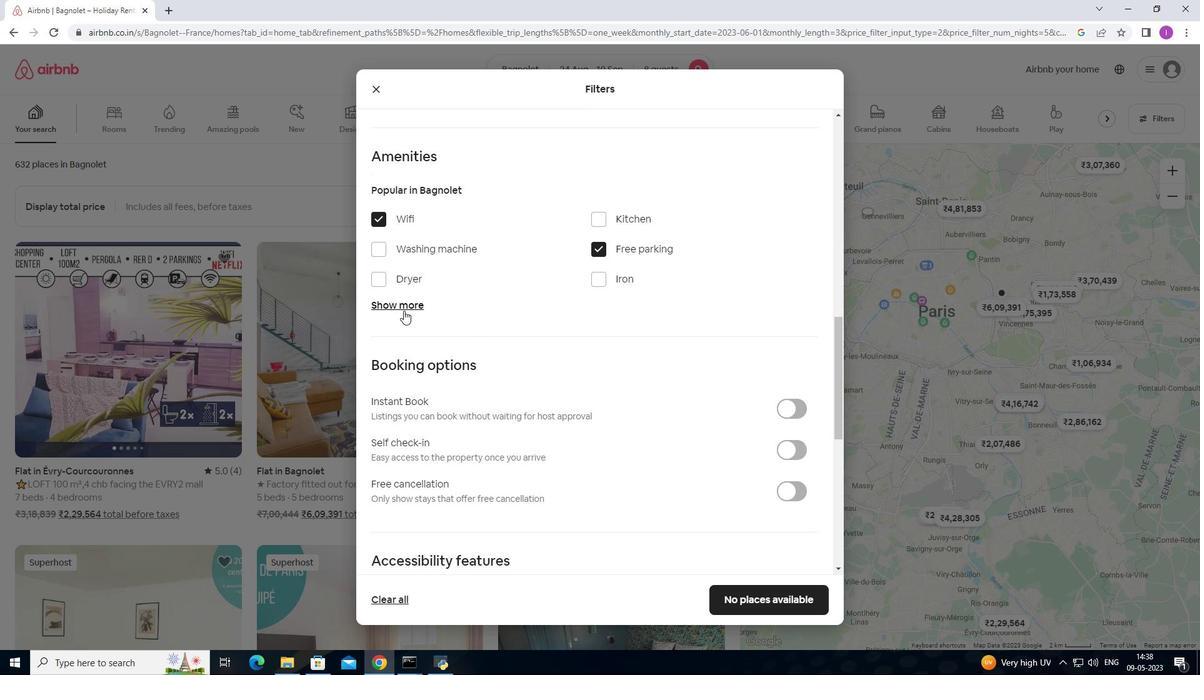 
Action: Mouse pressed left at (405, 308)
Screenshot: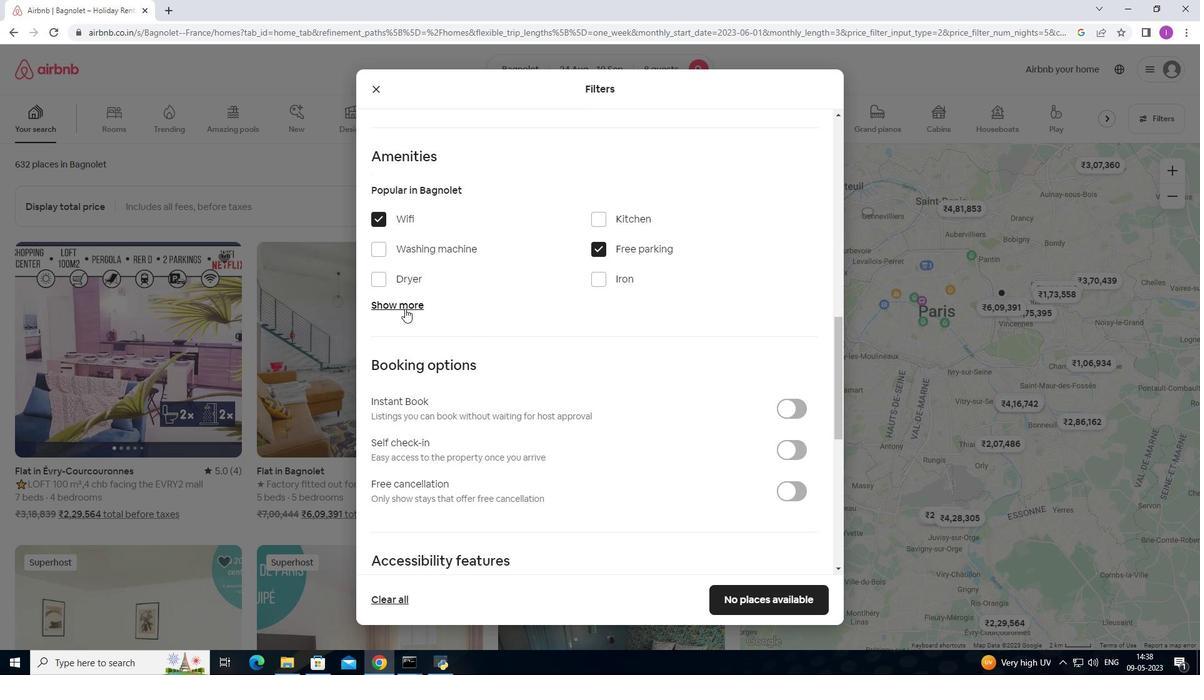 
Action: Mouse moved to (599, 383)
Screenshot: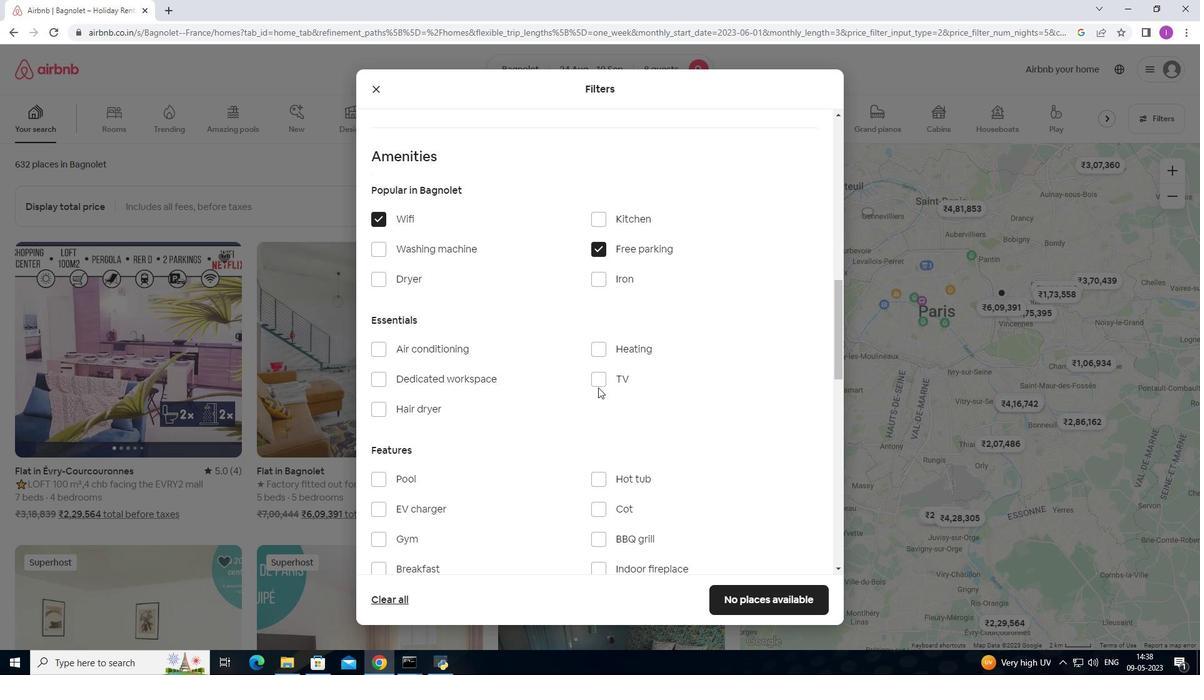
Action: Mouse pressed left at (599, 383)
Screenshot: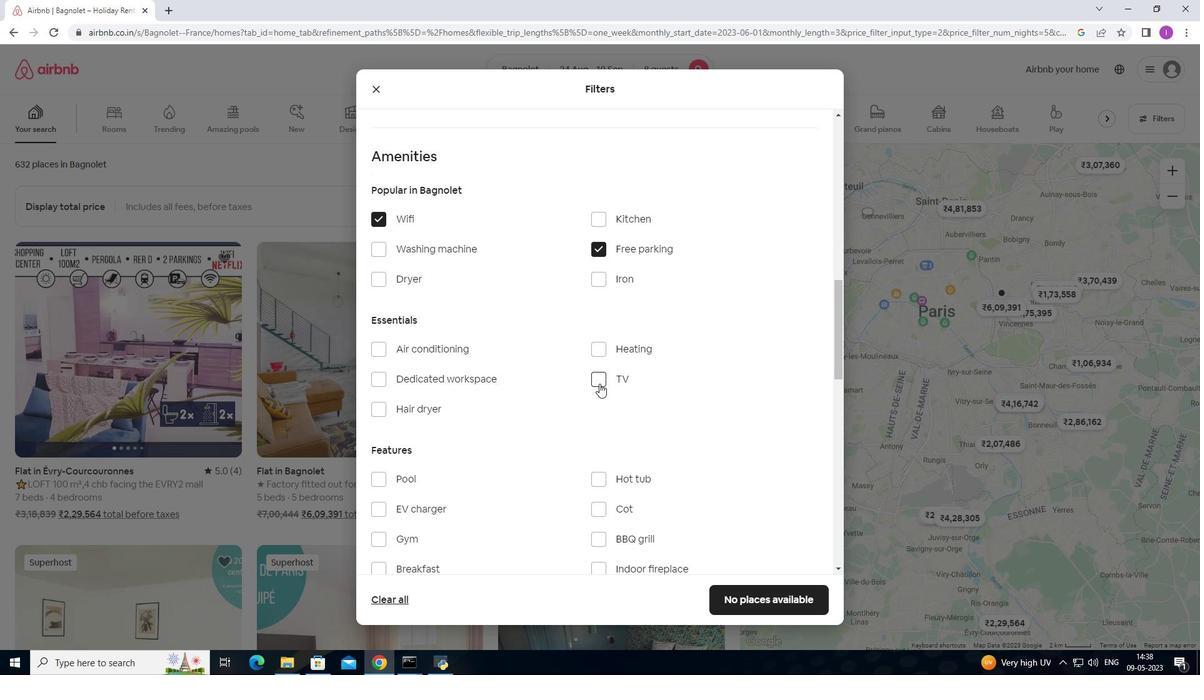 
Action: Mouse moved to (479, 459)
Screenshot: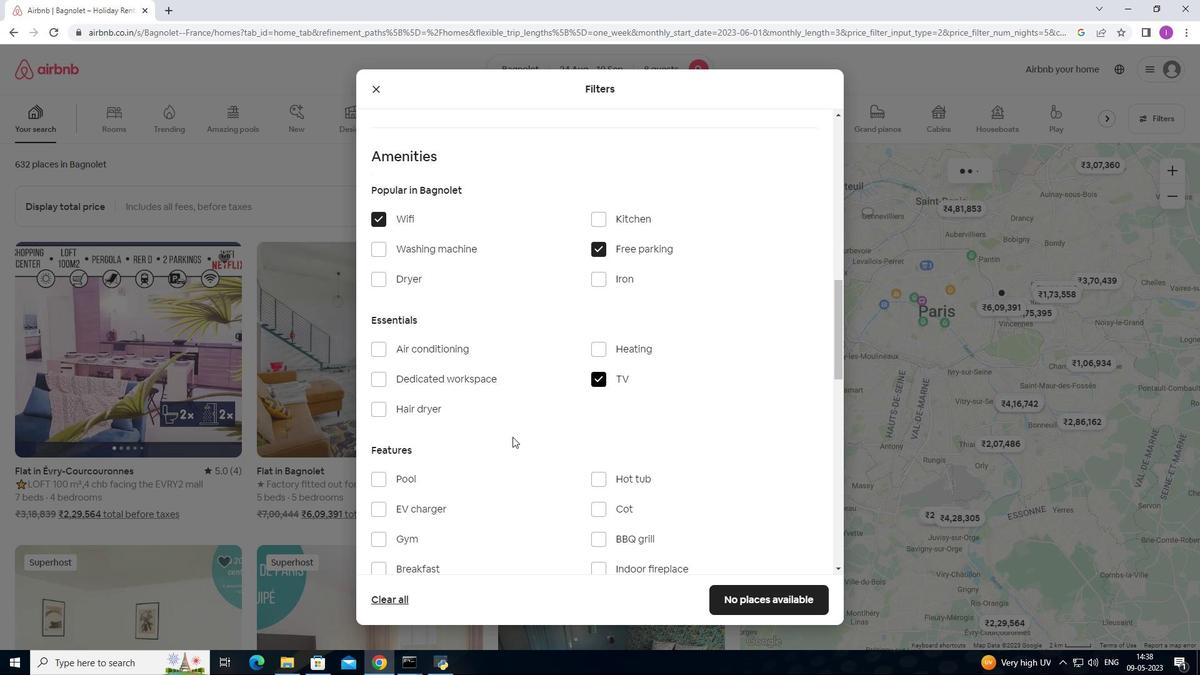 
Action: Mouse scrolled (479, 458) with delta (0, 0)
Screenshot: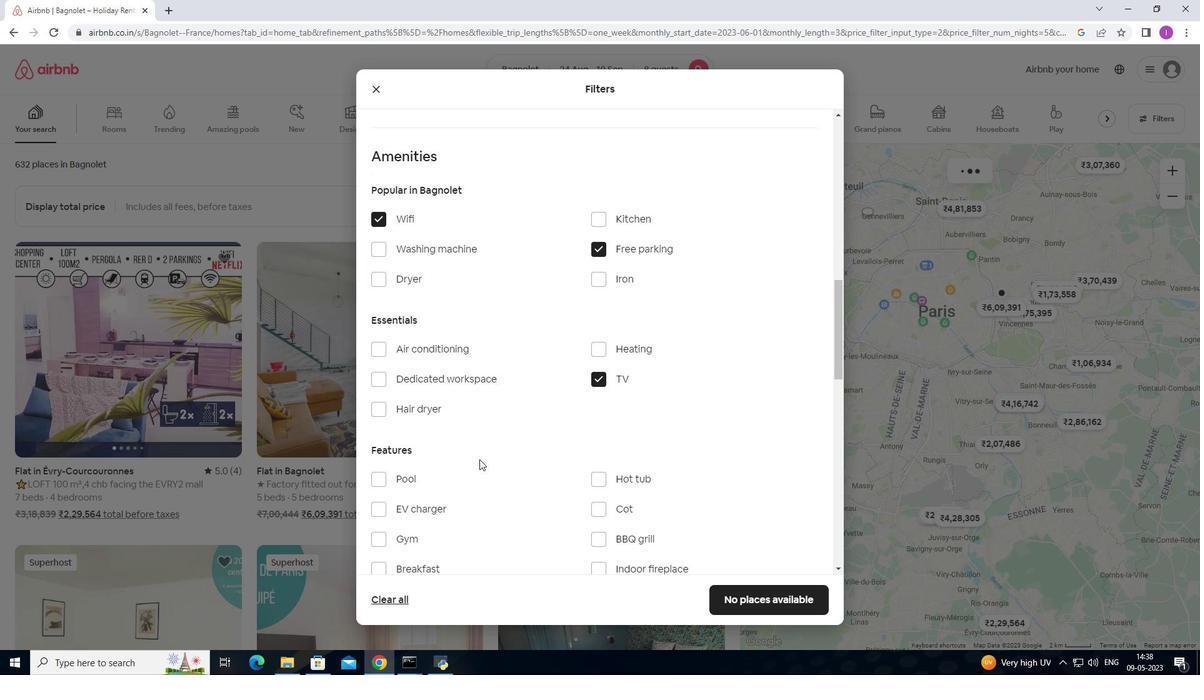 
Action: Mouse scrolled (479, 458) with delta (0, 0)
Screenshot: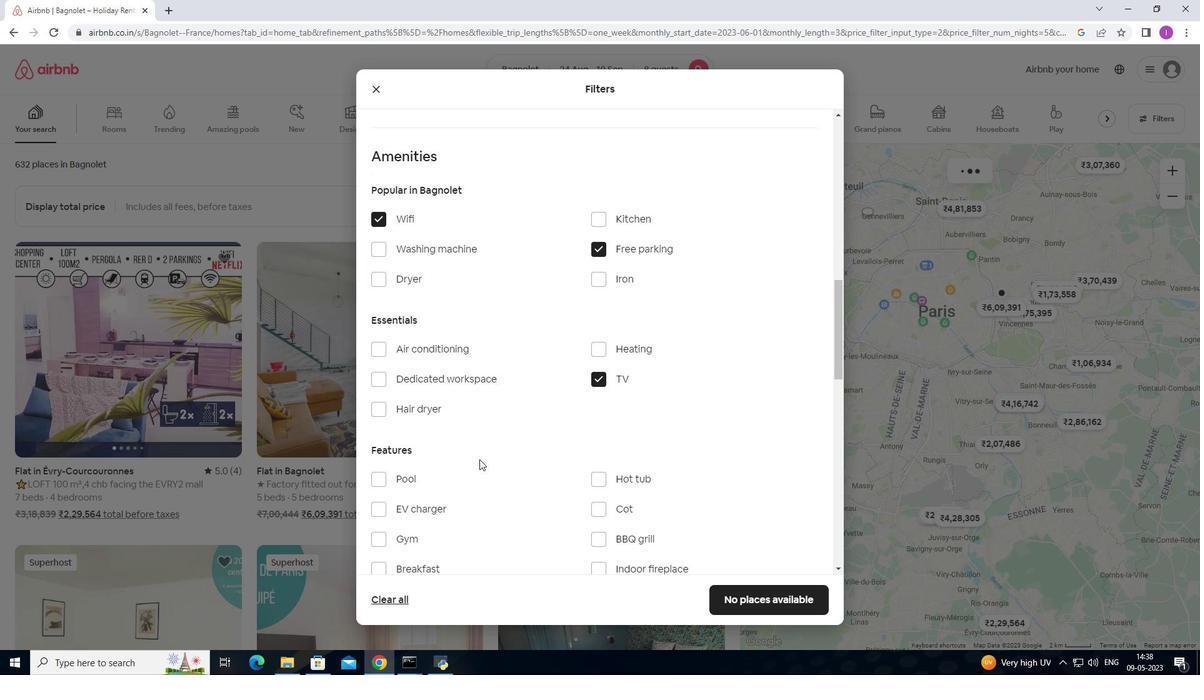 
Action: Mouse scrolled (479, 458) with delta (0, 0)
Screenshot: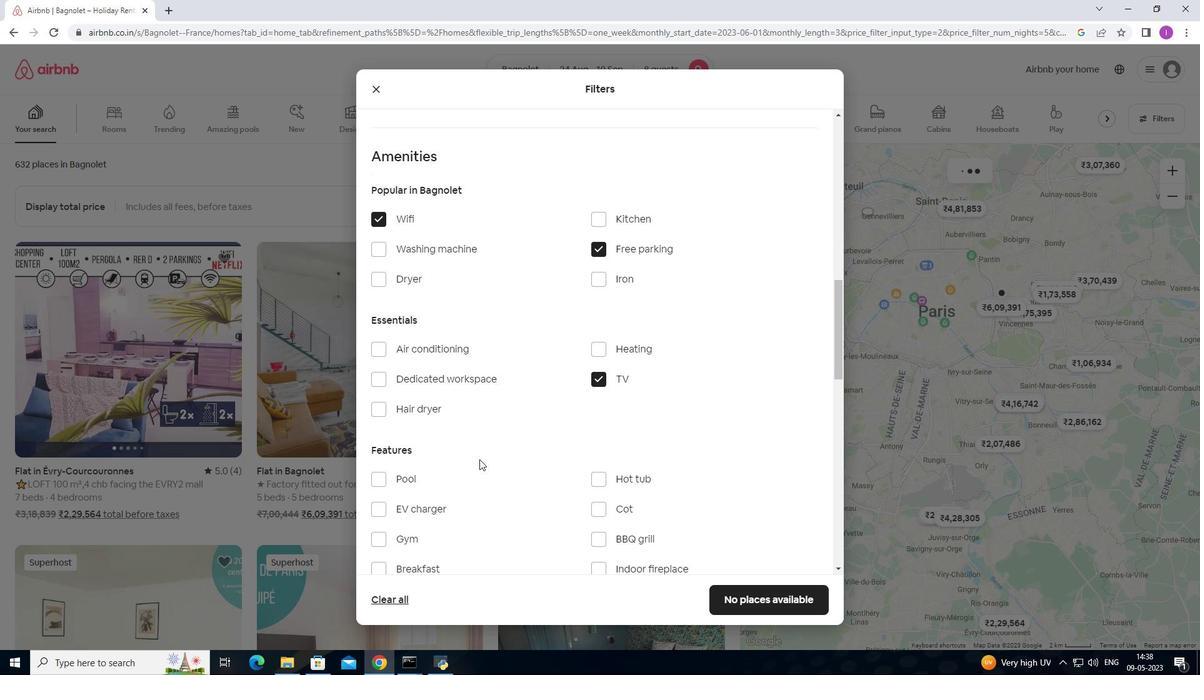 
Action: Mouse moved to (385, 352)
Screenshot: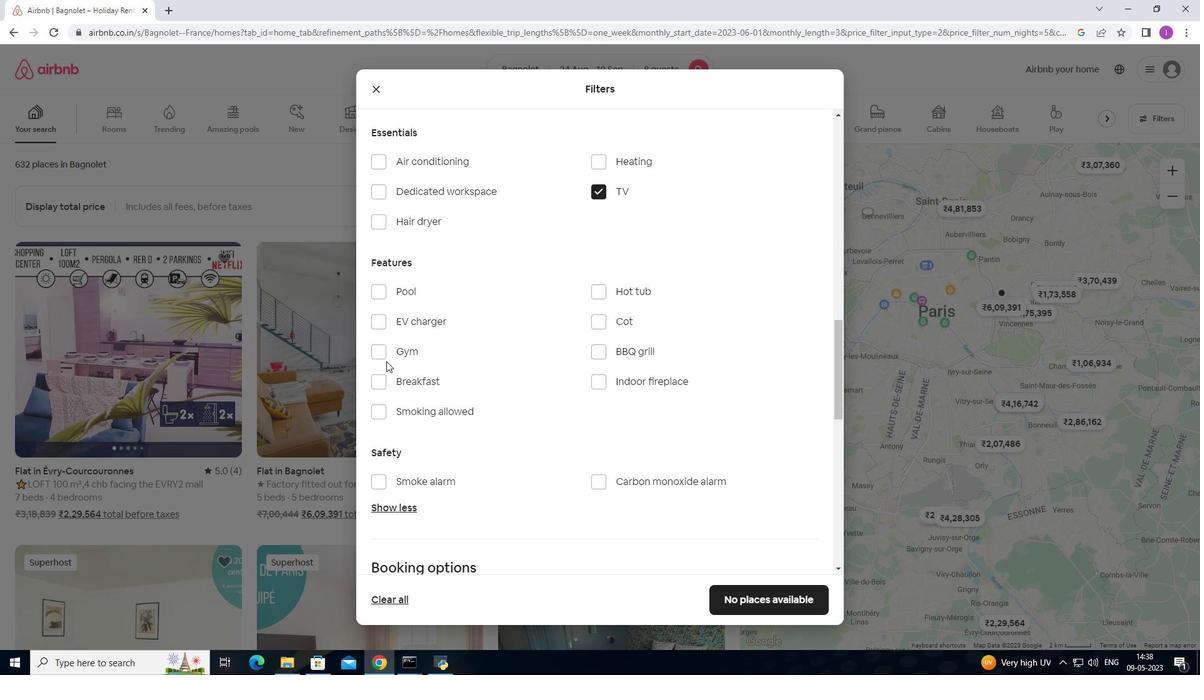 
Action: Mouse pressed left at (385, 352)
Screenshot: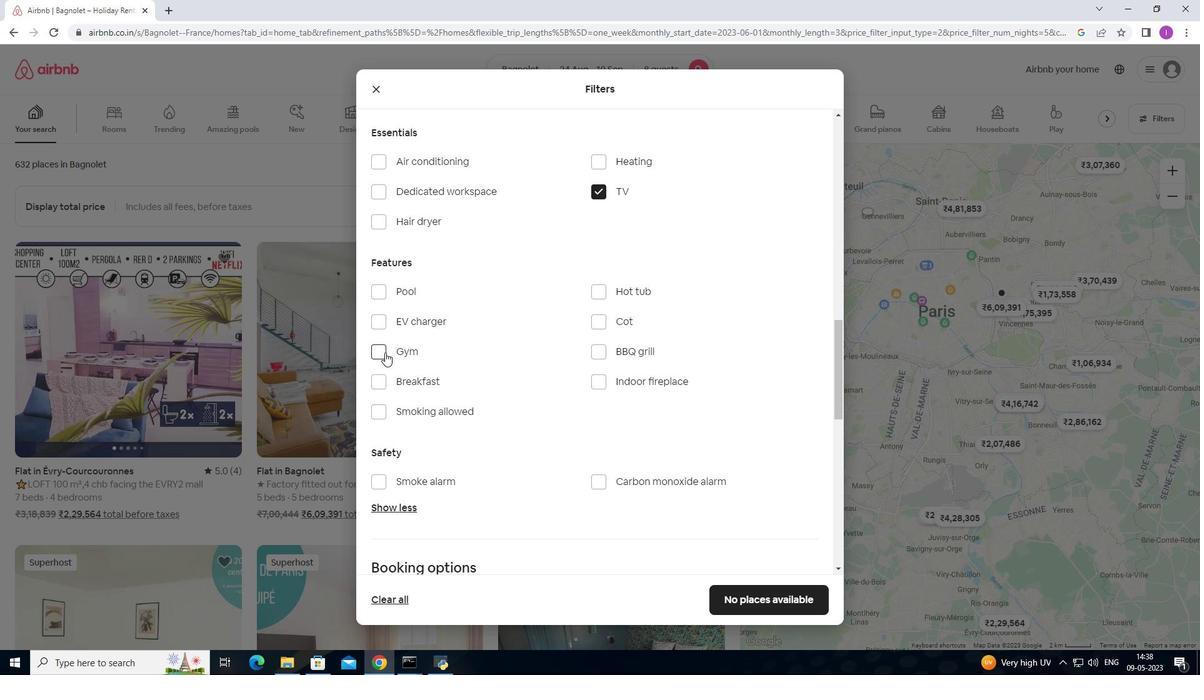 
Action: Mouse moved to (382, 376)
Screenshot: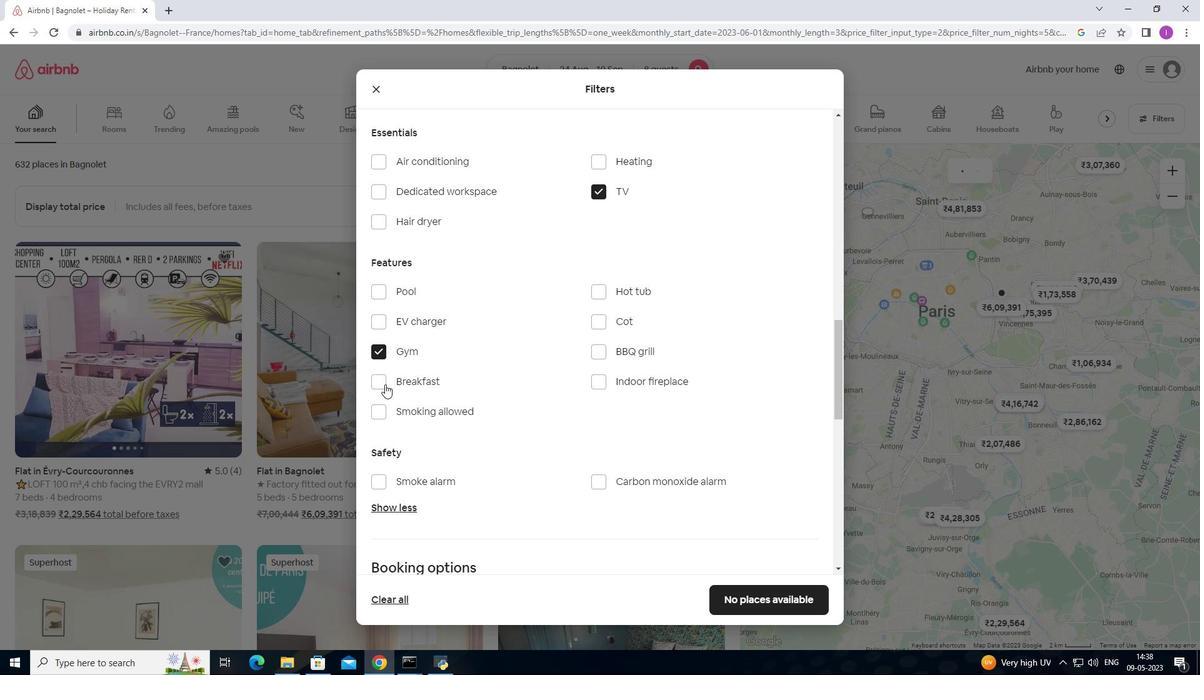 
Action: Mouse pressed left at (382, 376)
Screenshot: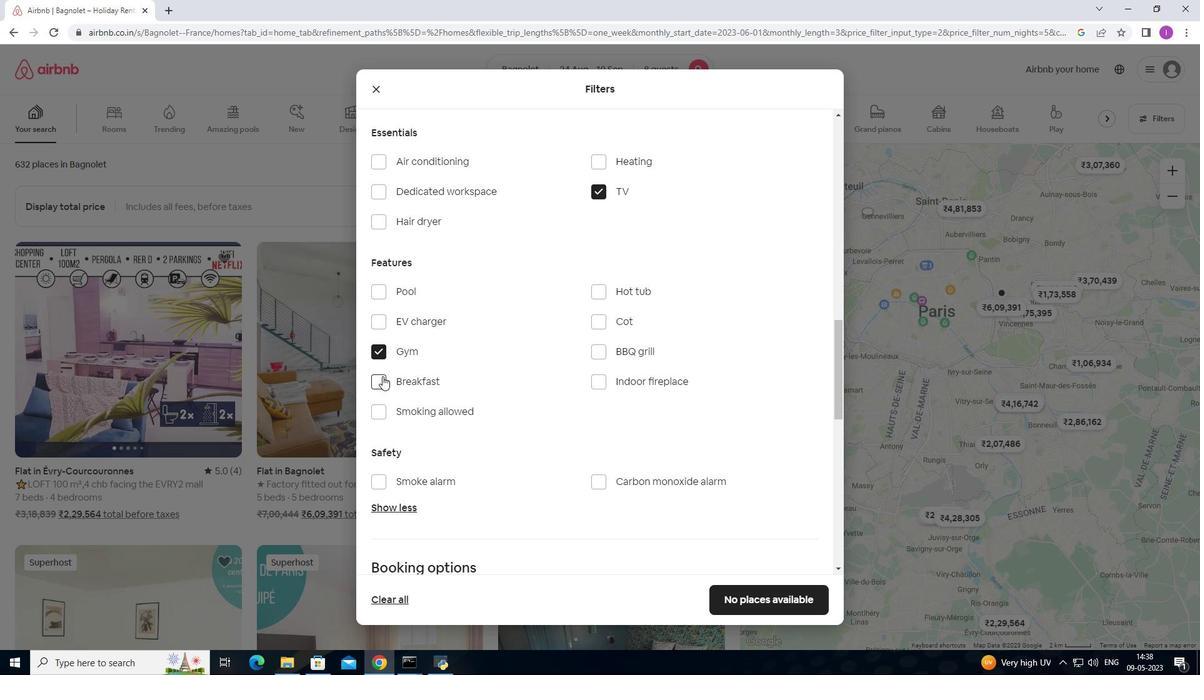 
Action: Mouse moved to (478, 433)
Screenshot: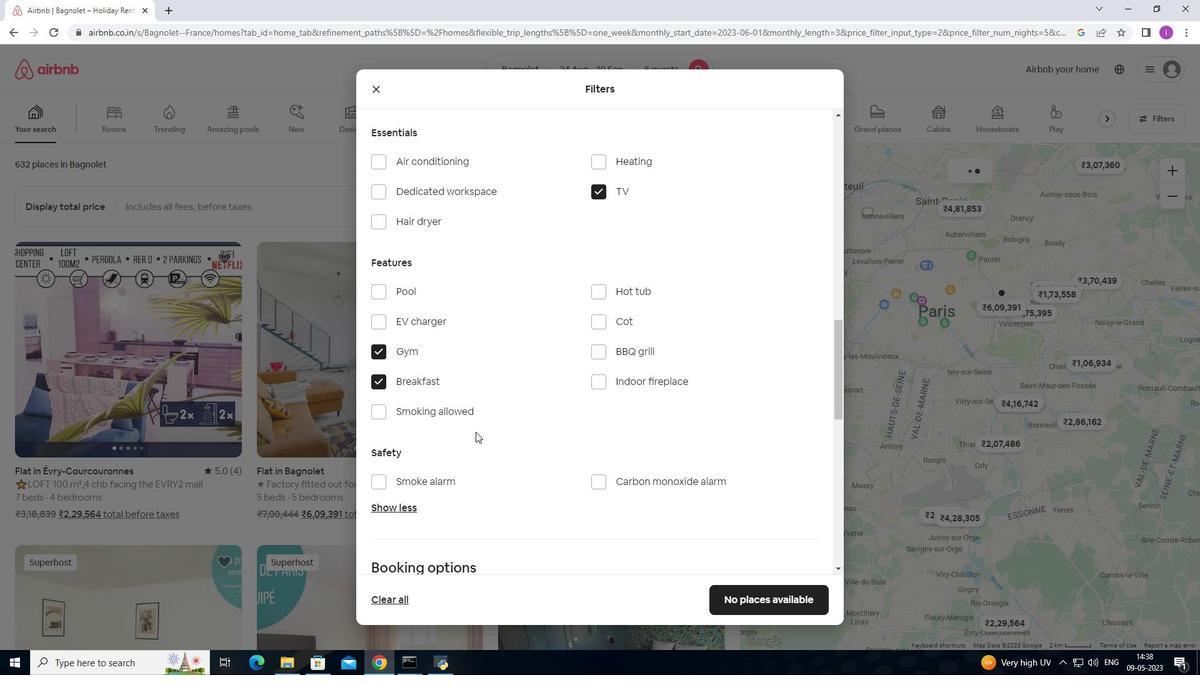 
Action: Mouse scrolled (478, 432) with delta (0, 0)
Screenshot: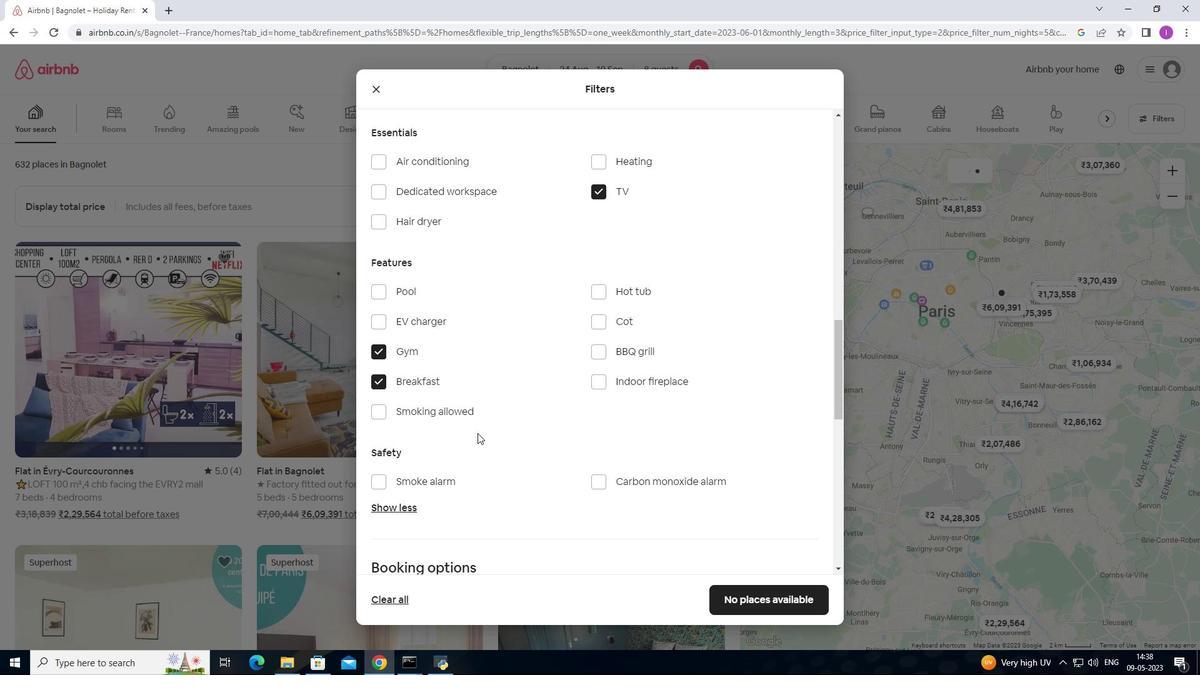 
Action: Mouse scrolled (478, 432) with delta (0, 0)
Screenshot: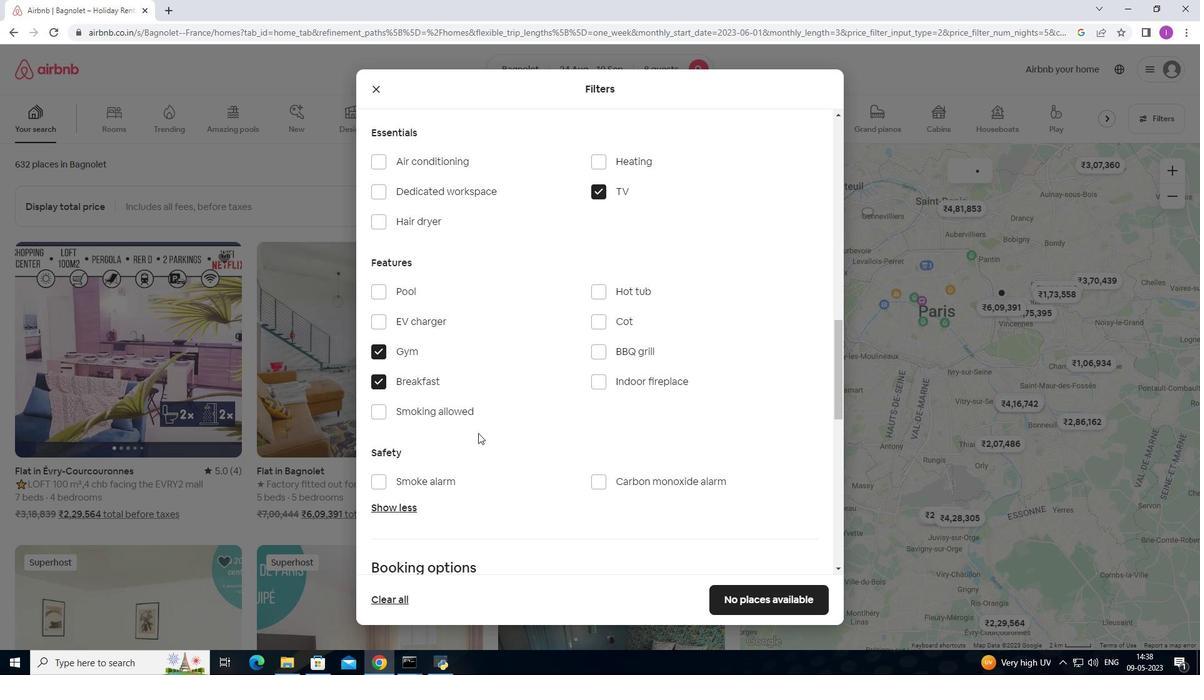 
Action: Mouse scrolled (478, 432) with delta (0, 0)
Screenshot: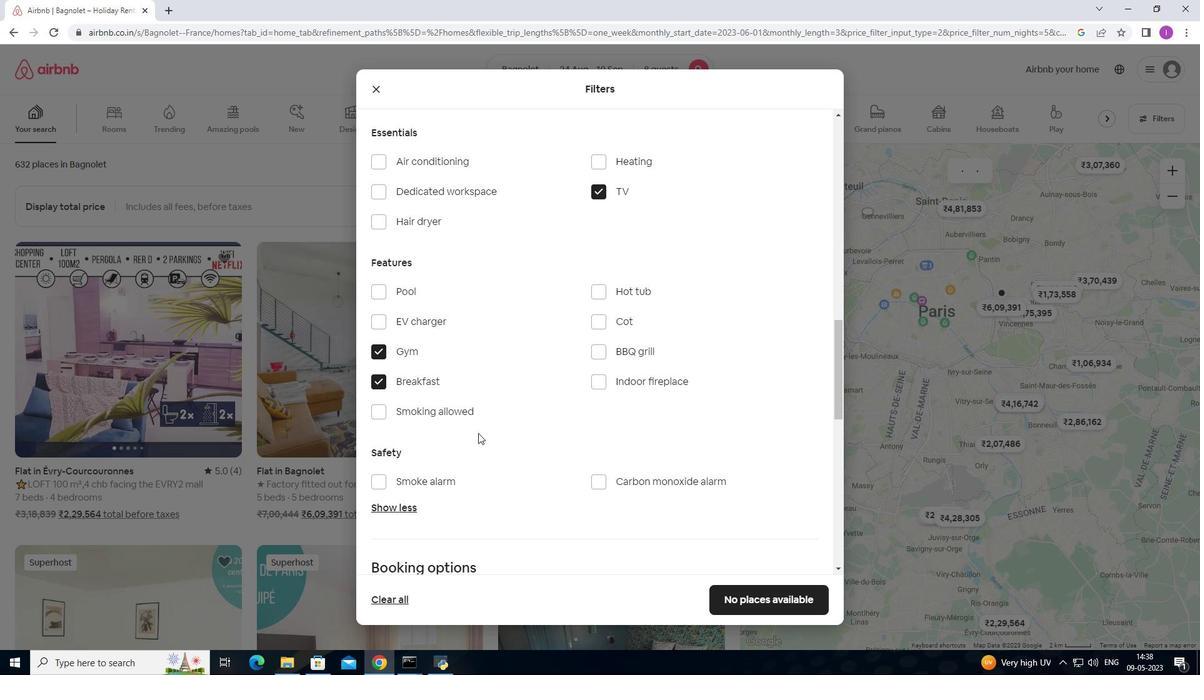 
Action: Mouse moved to (487, 423)
Screenshot: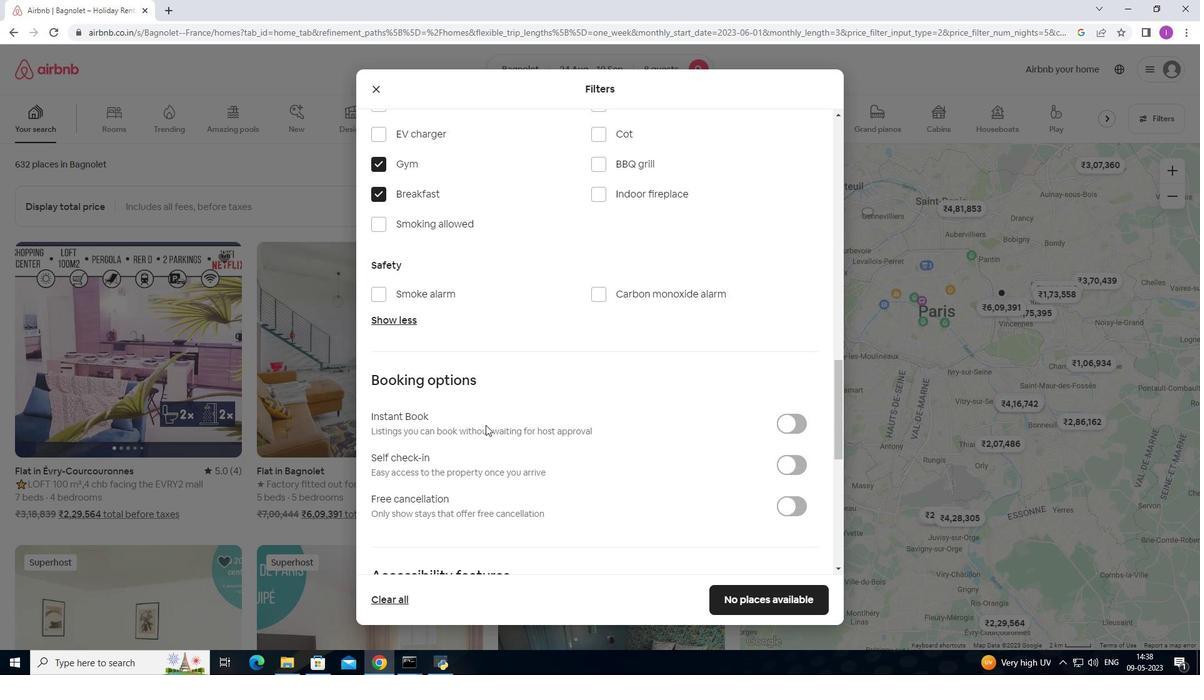 
Action: Mouse scrolled (487, 422) with delta (0, 0)
Screenshot: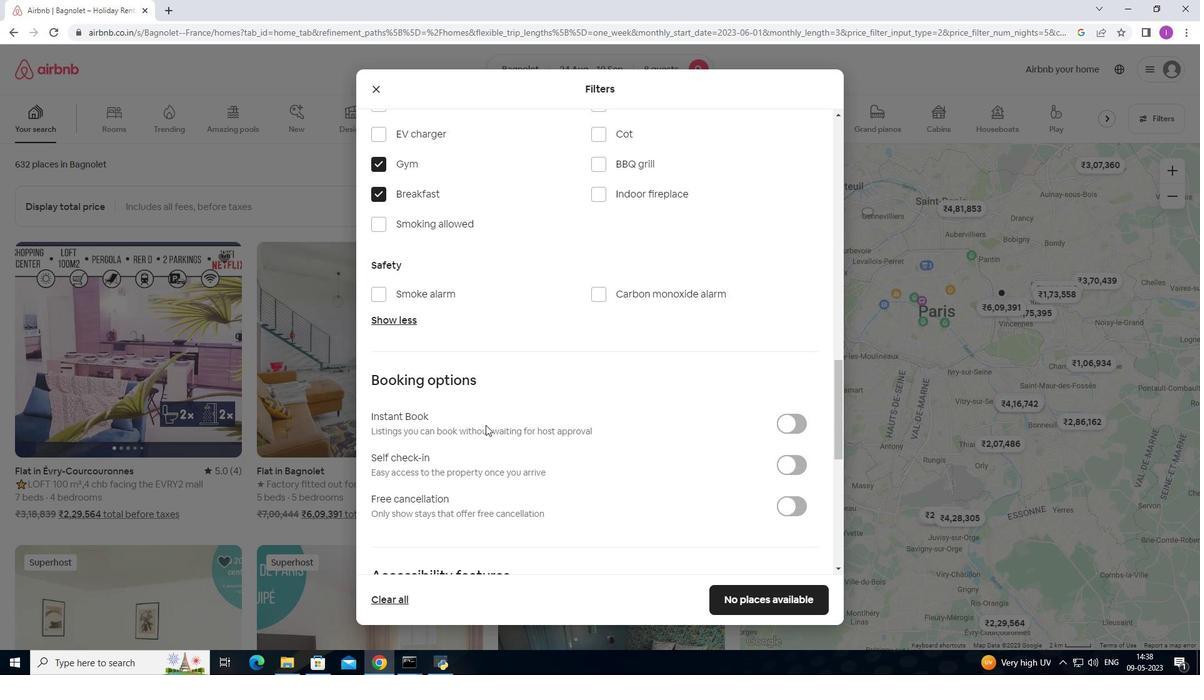
Action: Mouse moved to (488, 422)
Screenshot: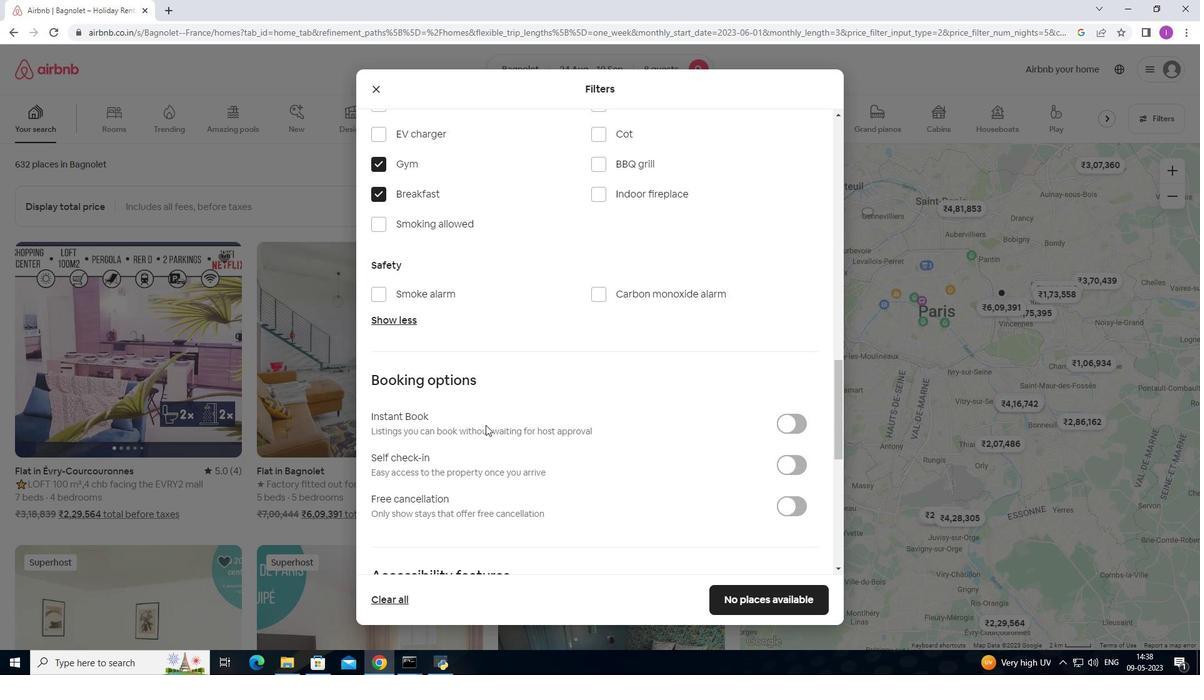 
Action: Mouse scrolled (488, 421) with delta (0, 0)
Screenshot: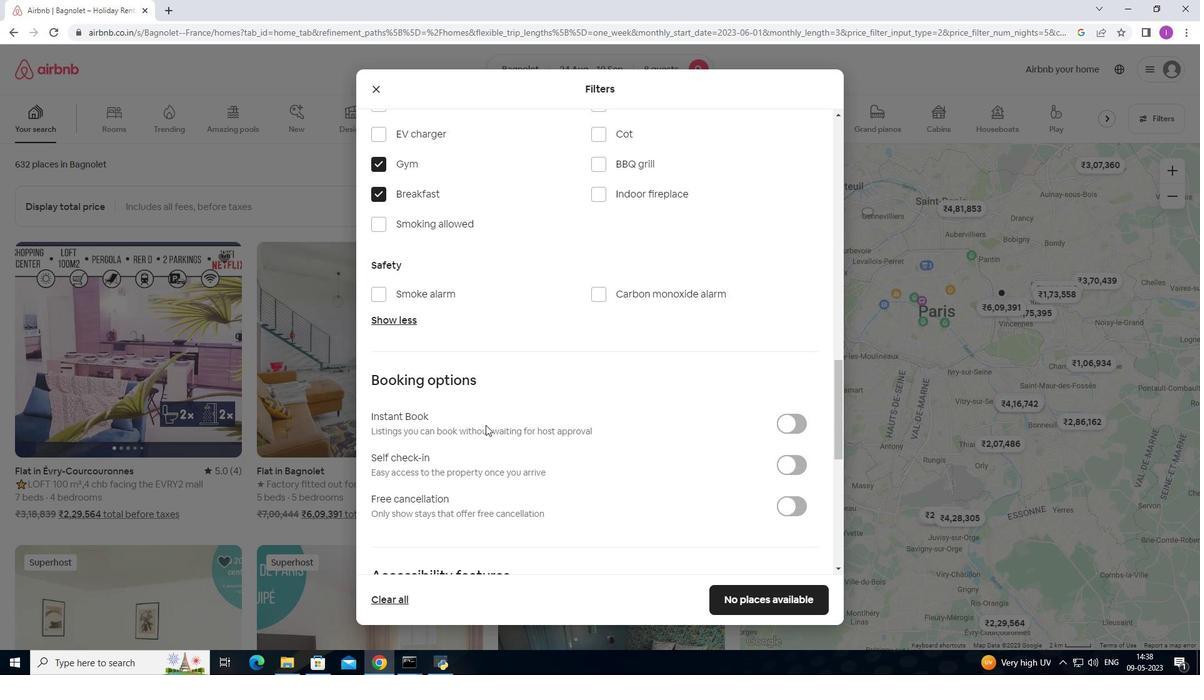 
Action: Mouse moved to (797, 346)
Screenshot: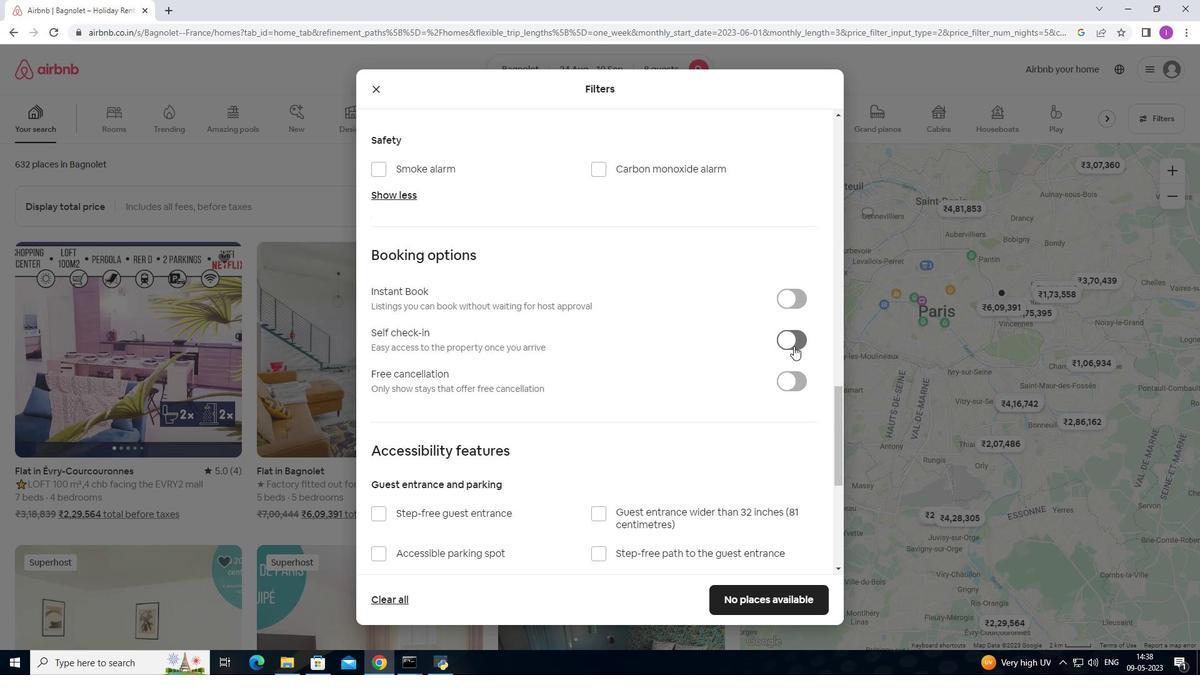 
Action: Mouse pressed left at (797, 346)
Screenshot: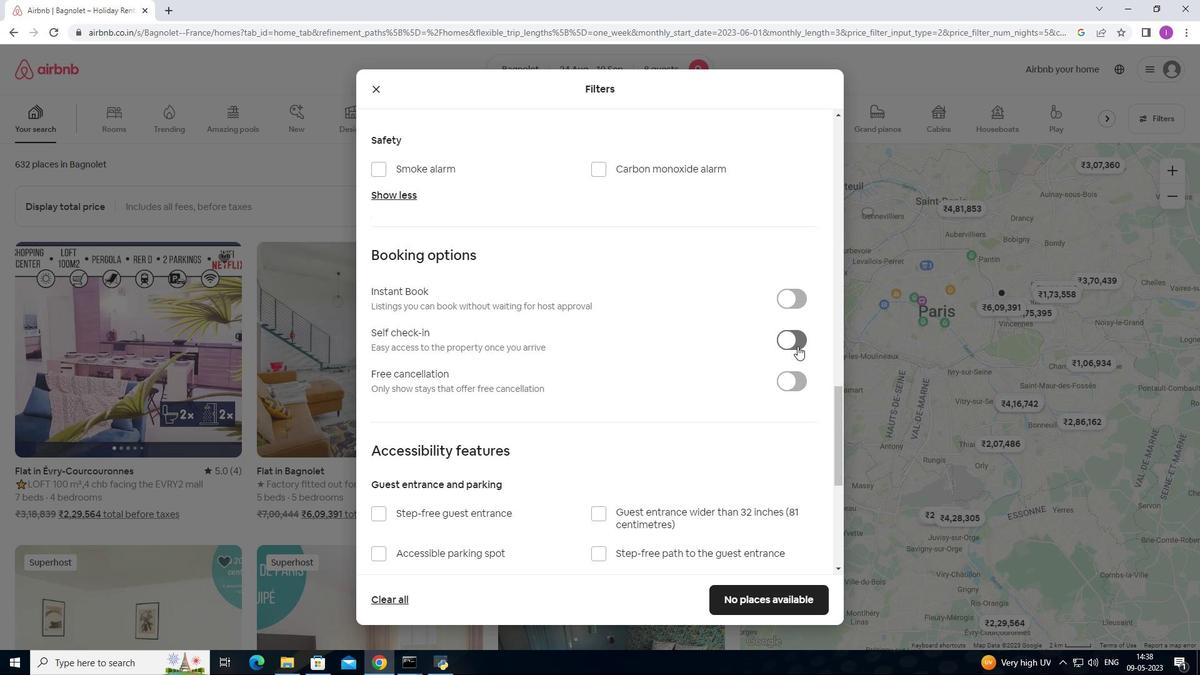 
Action: Mouse moved to (605, 466)
Screenshot: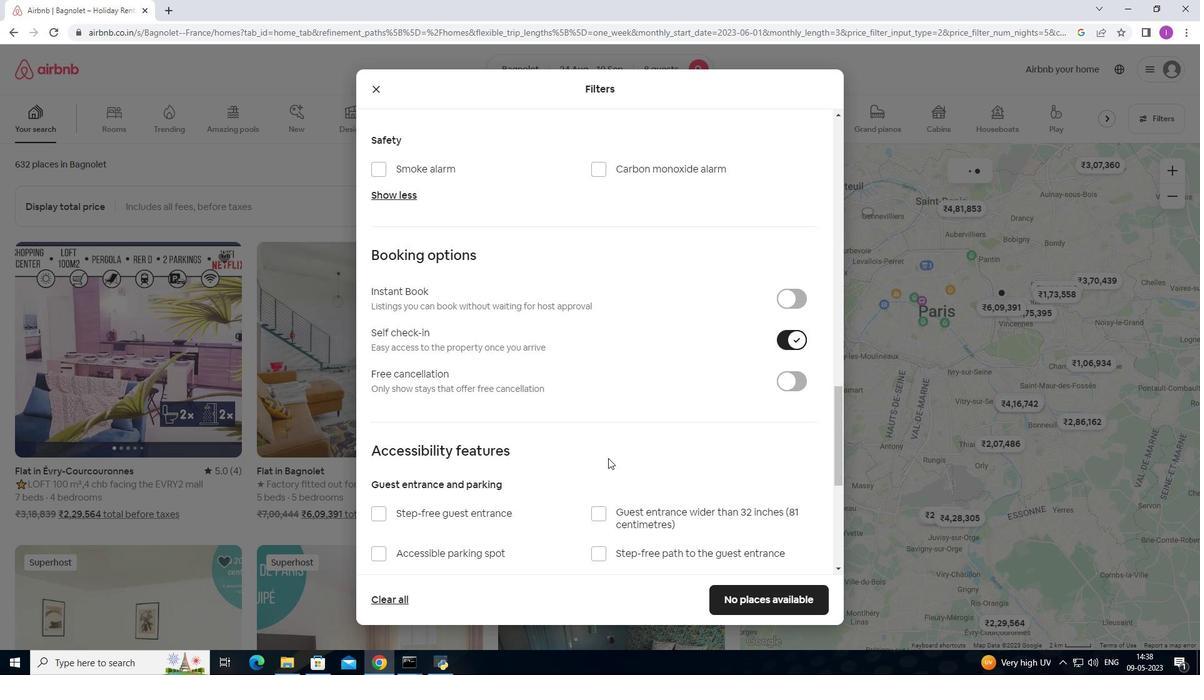 
Action: Mouse scrolled (605, 465) with delta (0, 0)
Screenshot: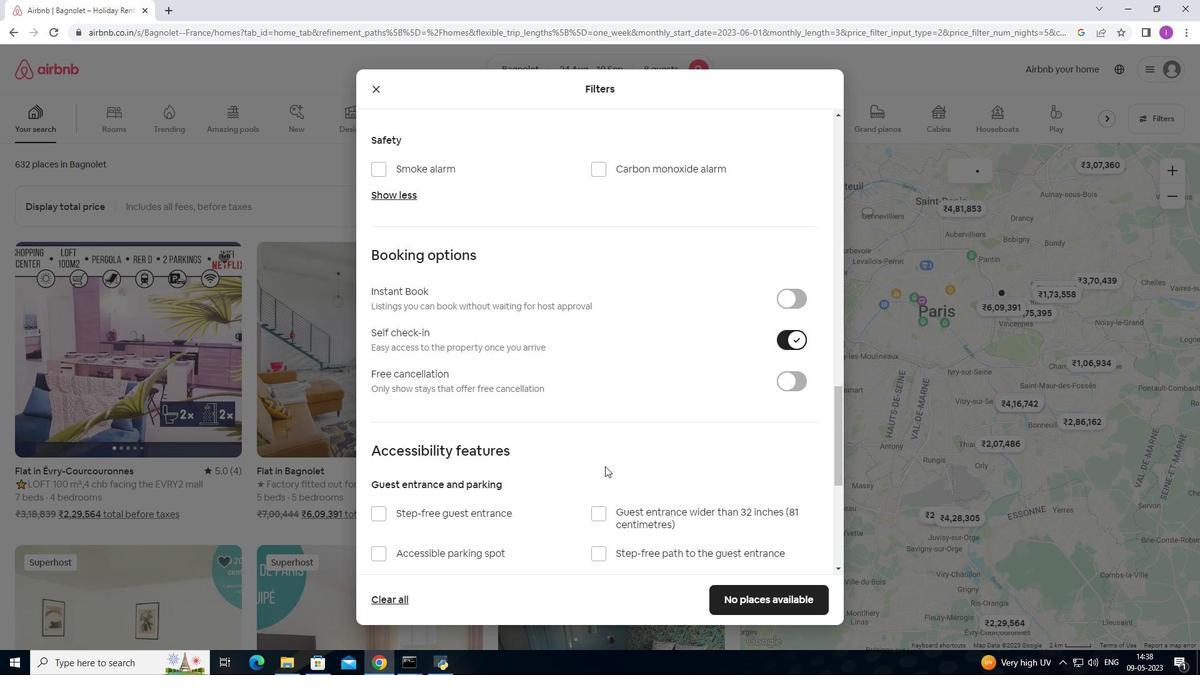 
Action: Mouse scrolled (605, 465) with delta (0, 0)
Screenshot: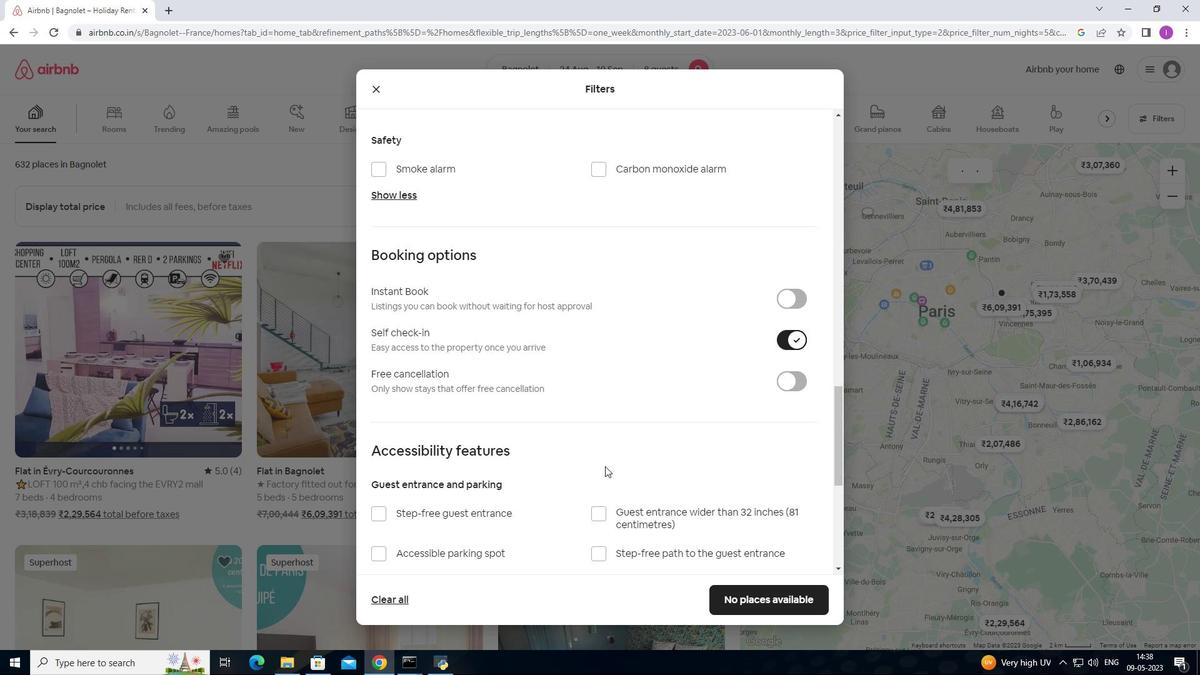 
Action: Mouse scrolled (605, 465) with delta (0, 0)
Screenshot: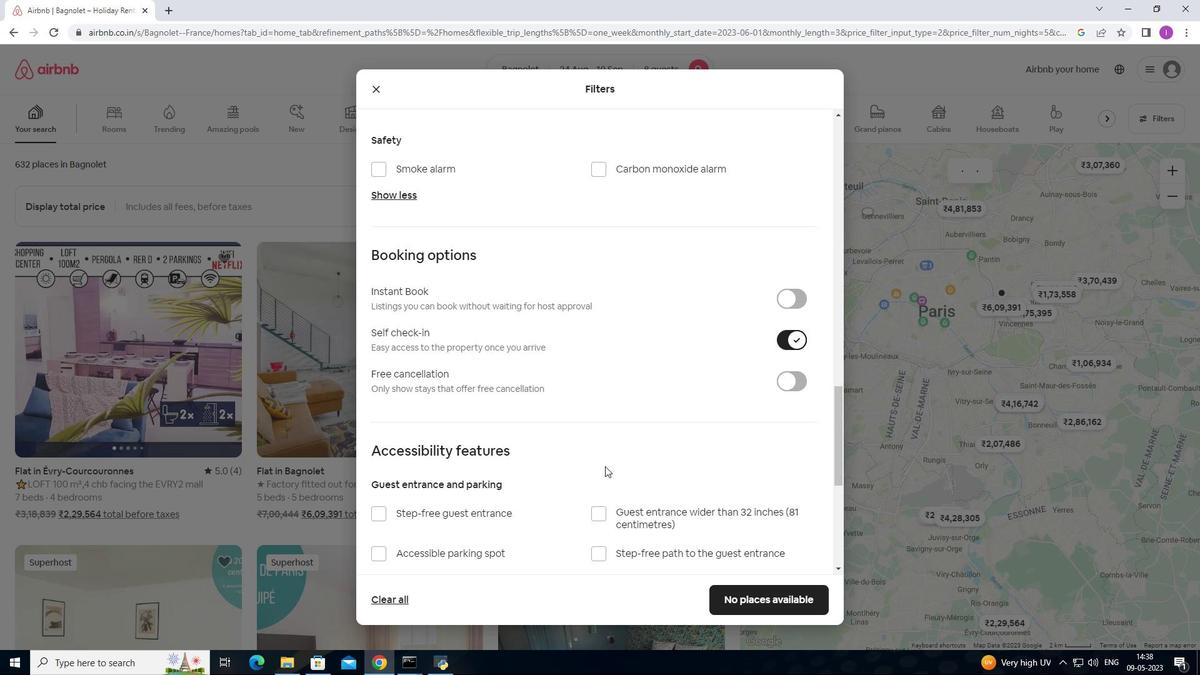 
Action: Mouse moved to (605, 463)
Screenshot: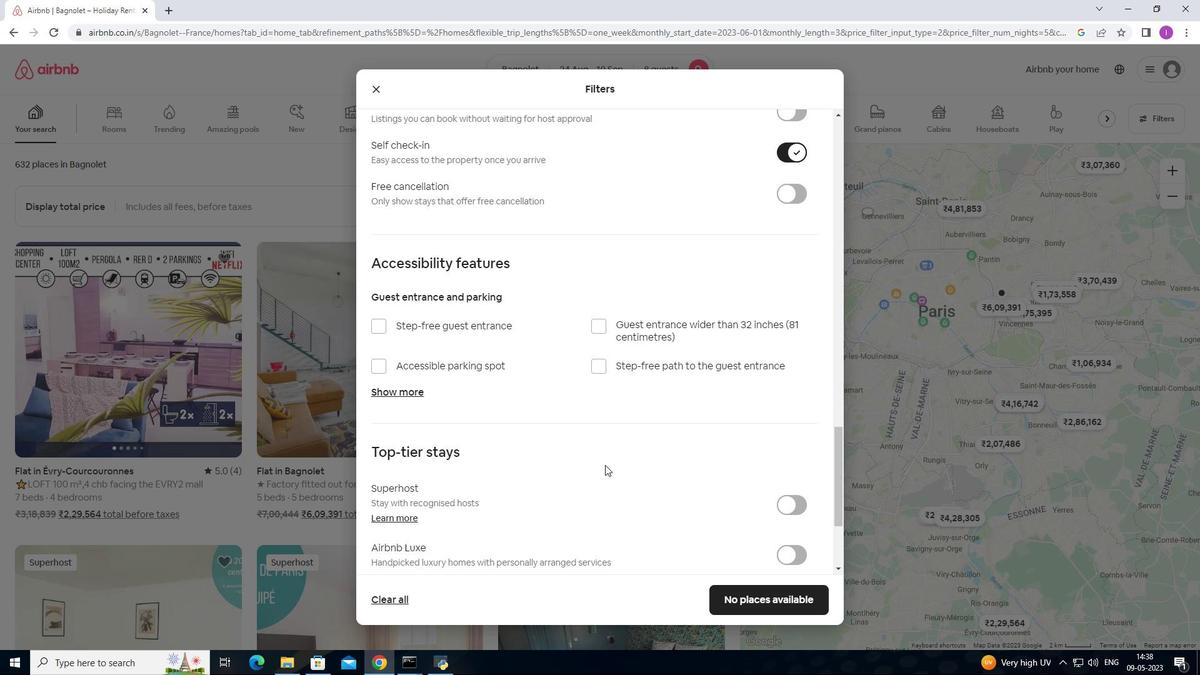 
Action: Mouse scrolled (605, 463) with delta (0, 0)
Screenshot: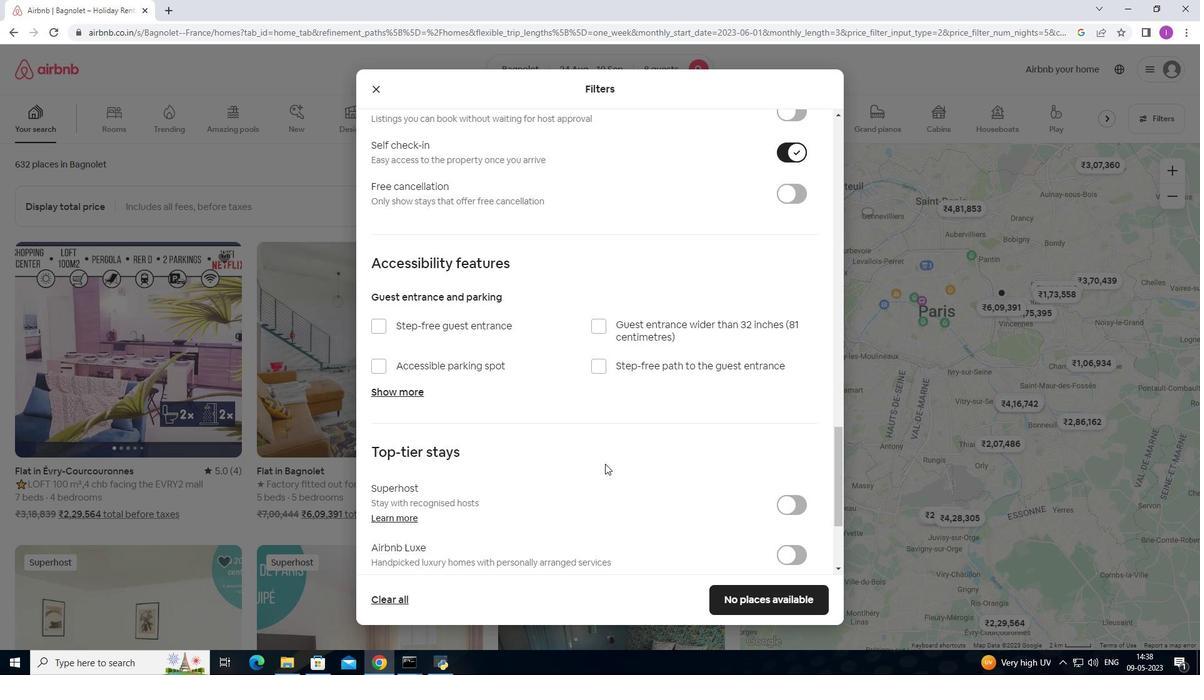
Action: Mouse scrolled (605, 463) with delta (0, 0)
Screenshot: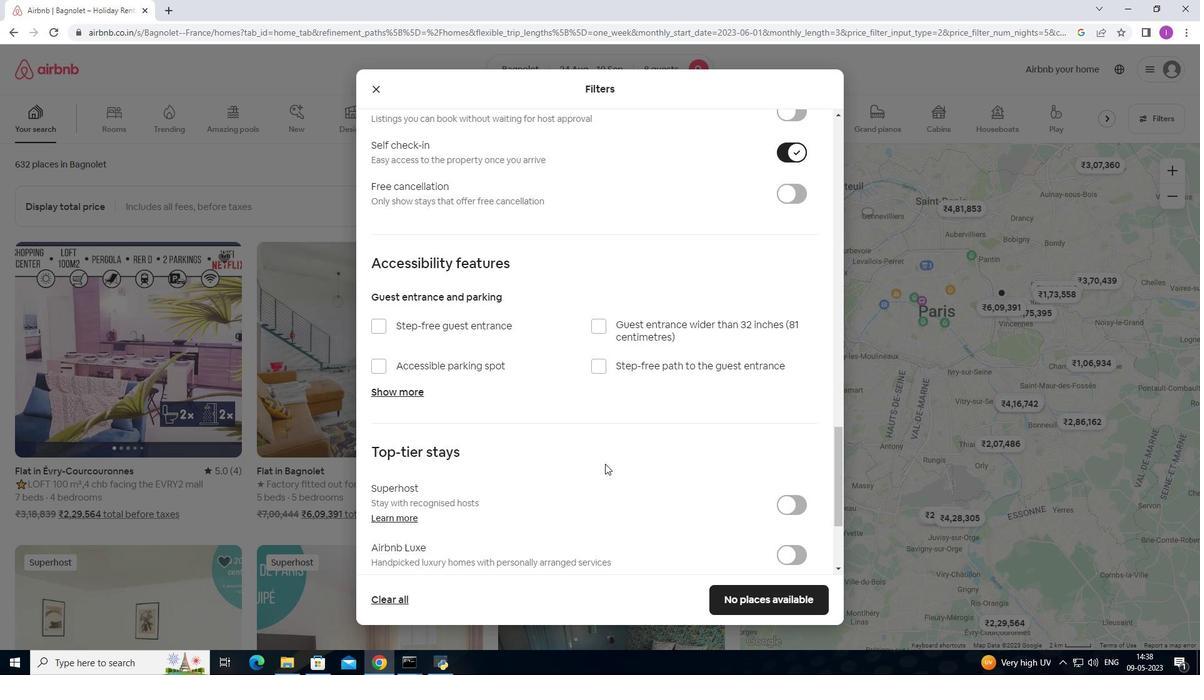 
Action: Mouse scrolled (605, 463) with delta (0, 0)
Screenshot: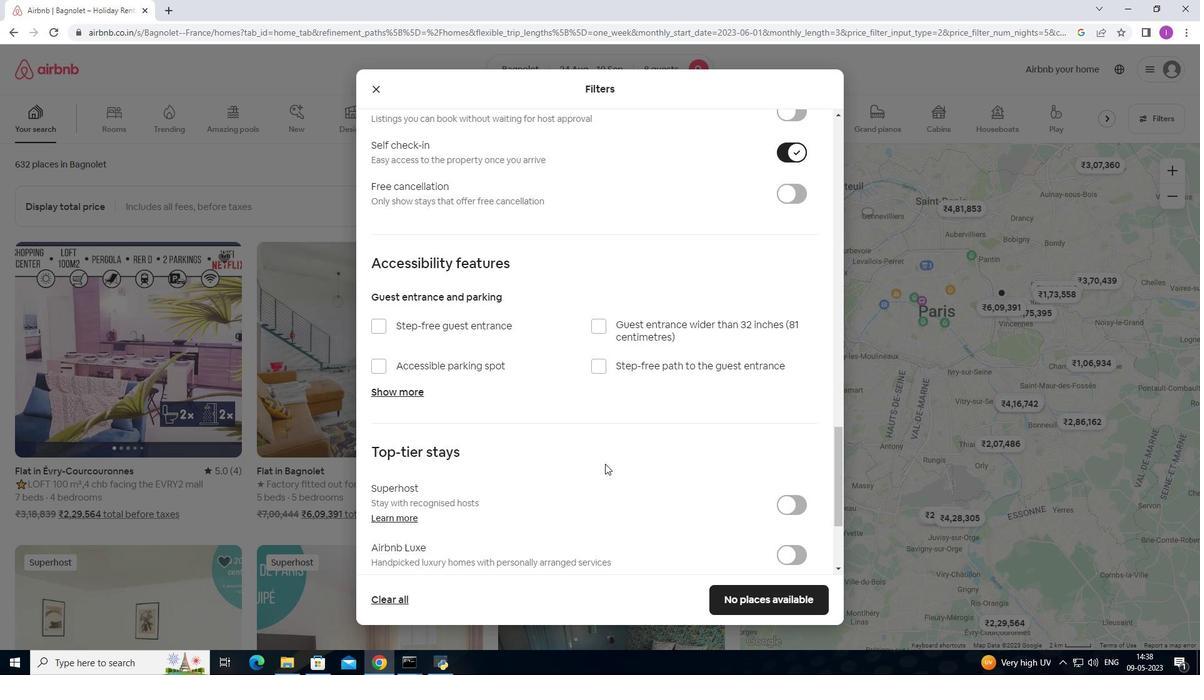 
Action: Mouse scrolled (605, 463) with delta (0, 0)
Screenshot: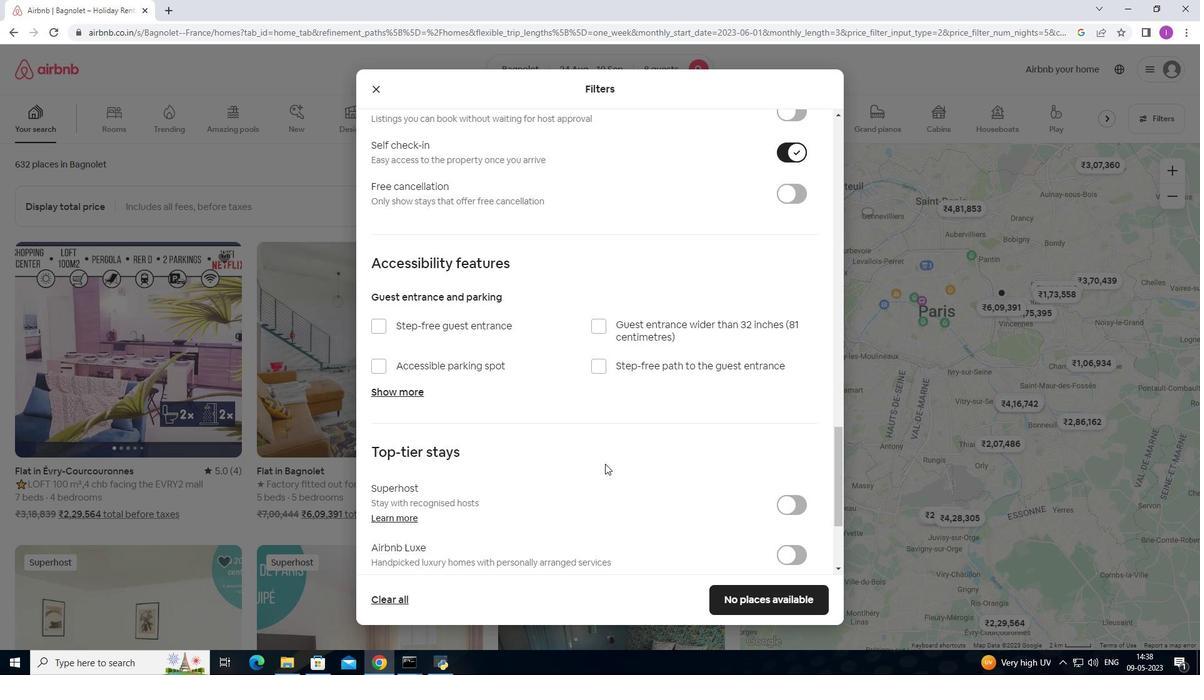 
Action: Mouse moved to (557, 463)
Screenshot: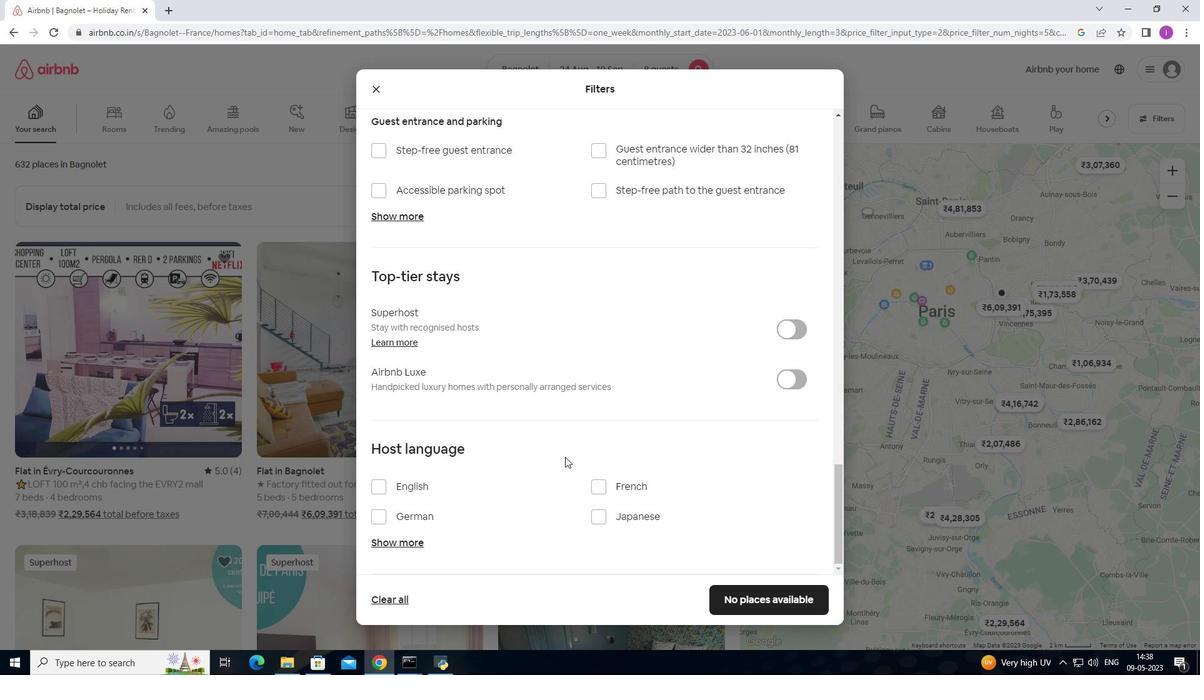 
Action: Mouse scrolled (557, 463) with delta (0, 0)
Screenshot: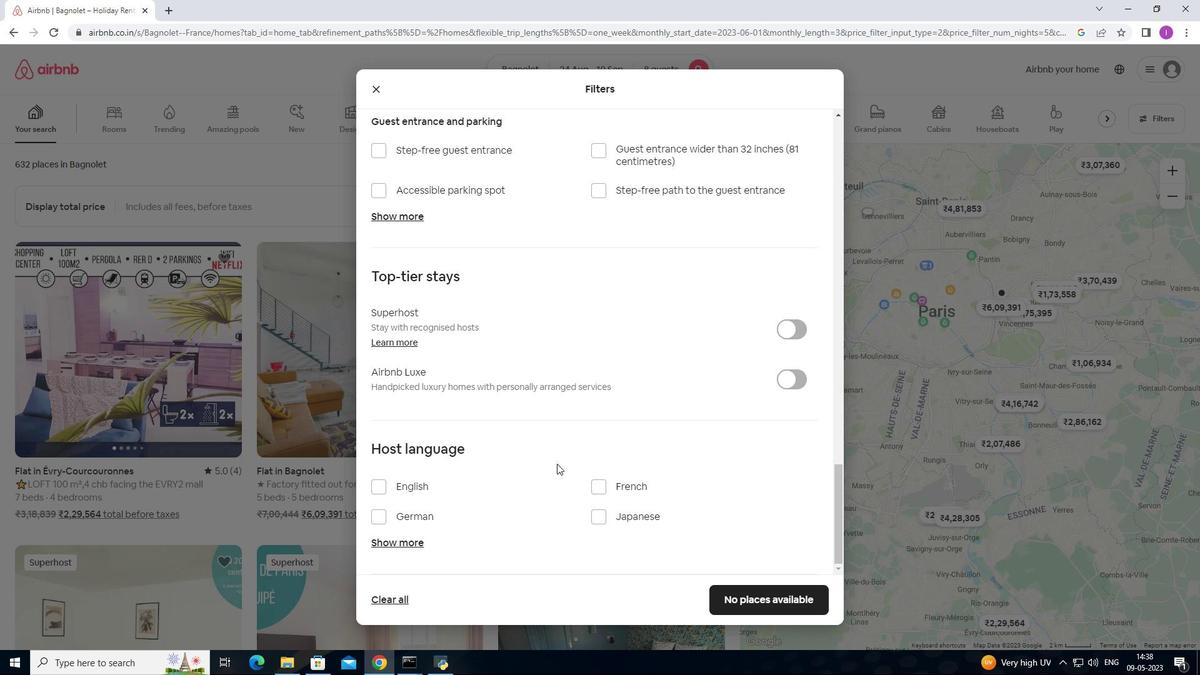 
Action: Mouse moved to (380, 482)
Screenshot: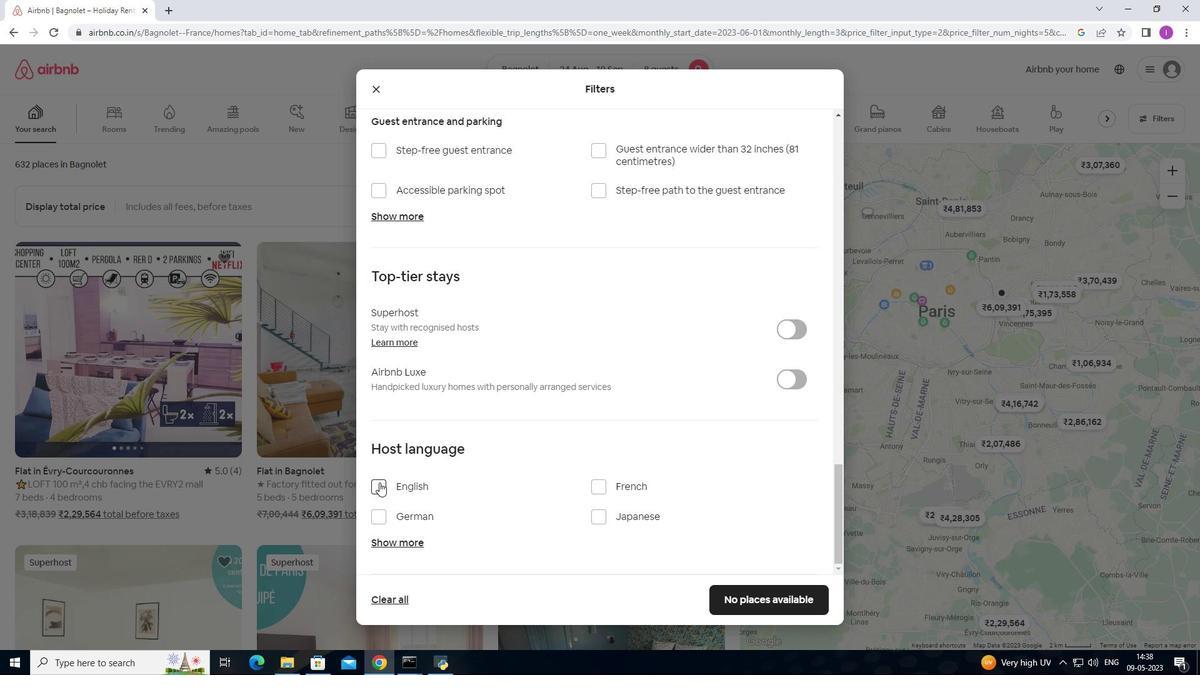 
Action: Mouse pressed left at (380, 482)
Screenshot: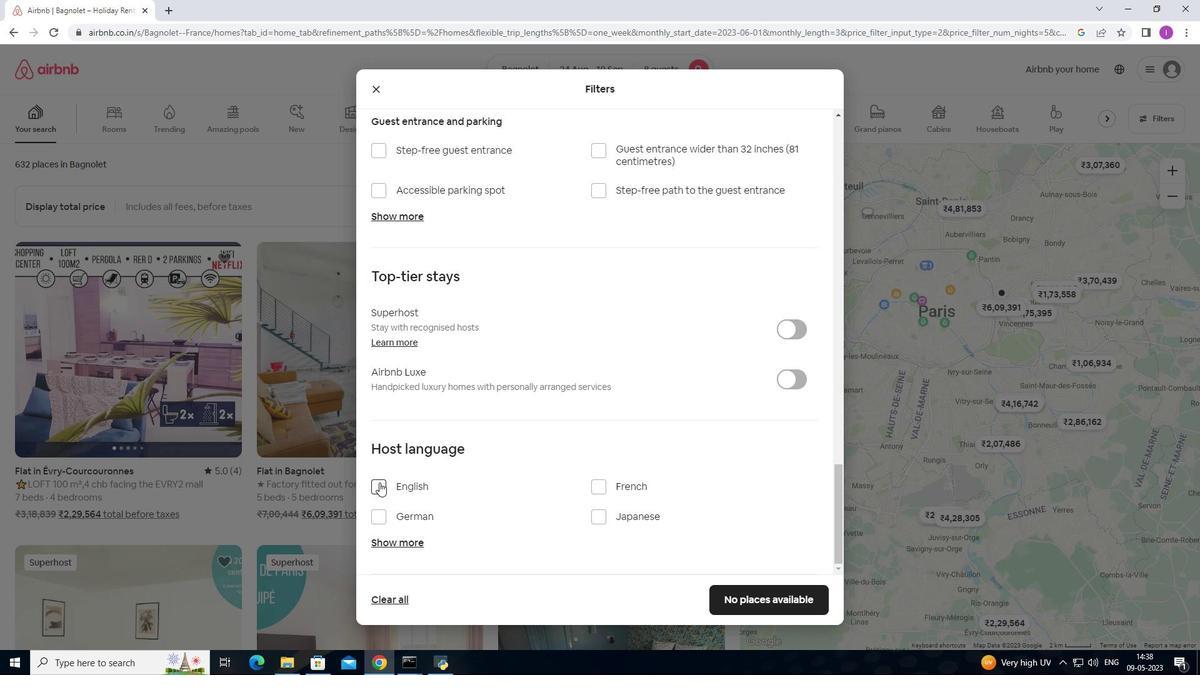 
Action: Mouse moved to (481, 488)
Screenshot: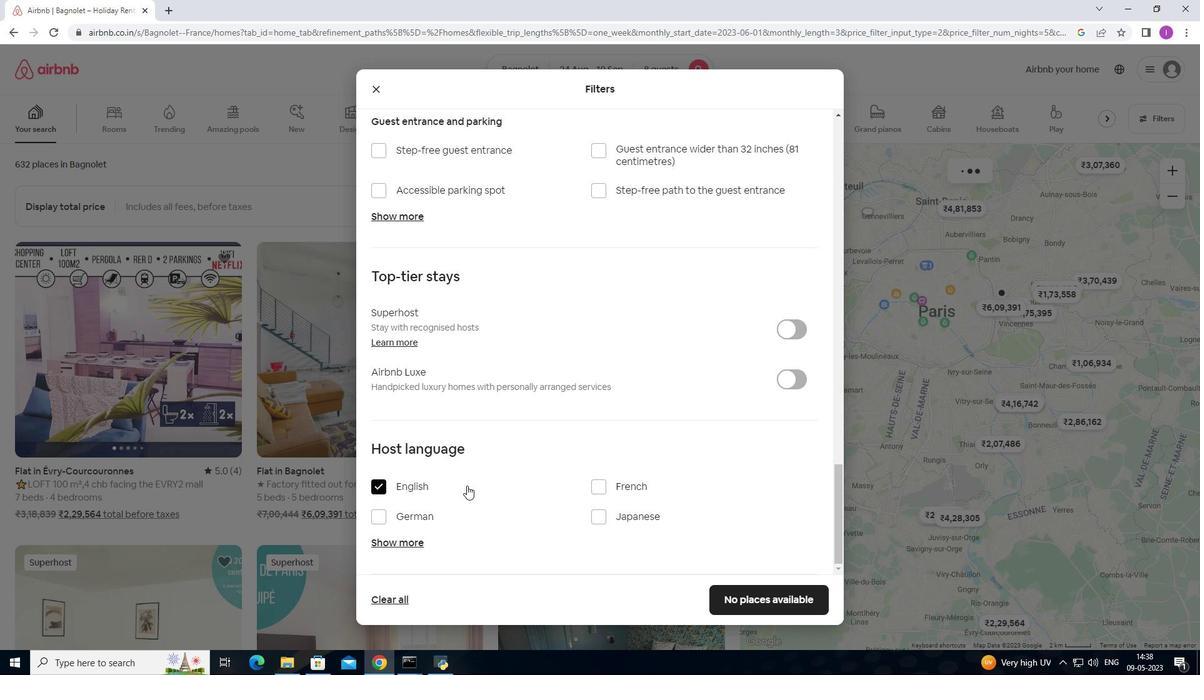 
Action: Mouse scrolled (481, 487) with delta (0, 0)
Screenshot: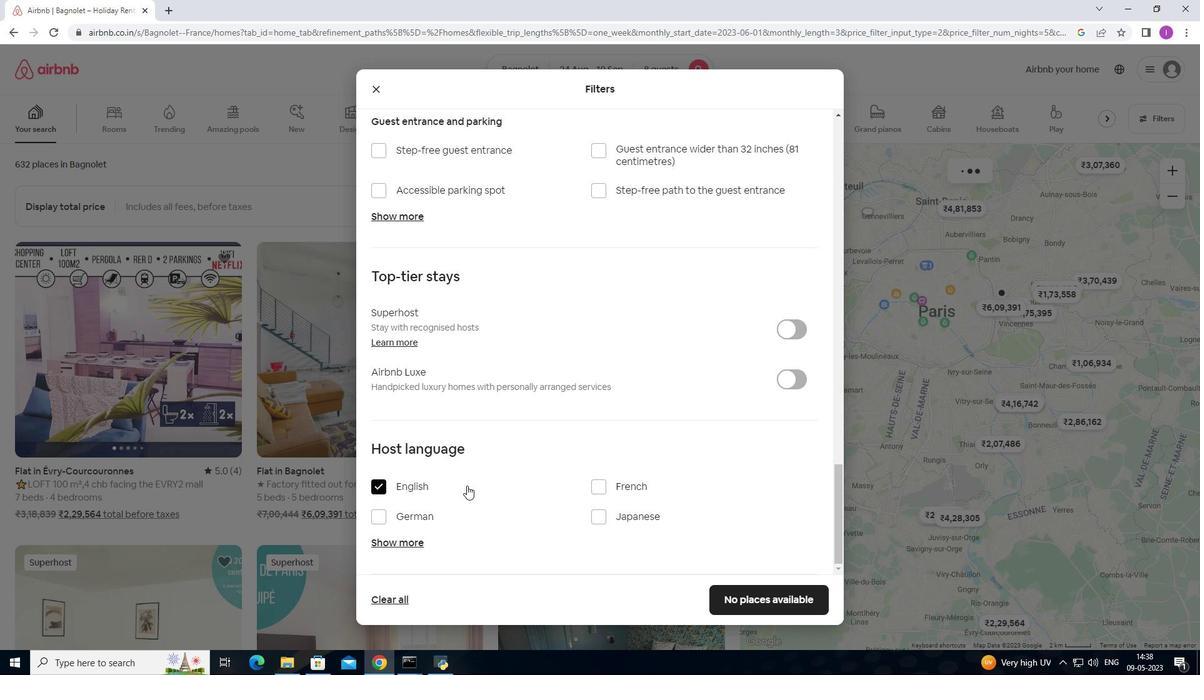 
Action: Mouse scrolled (481, 487) with delta (0, 0)
Screenshot: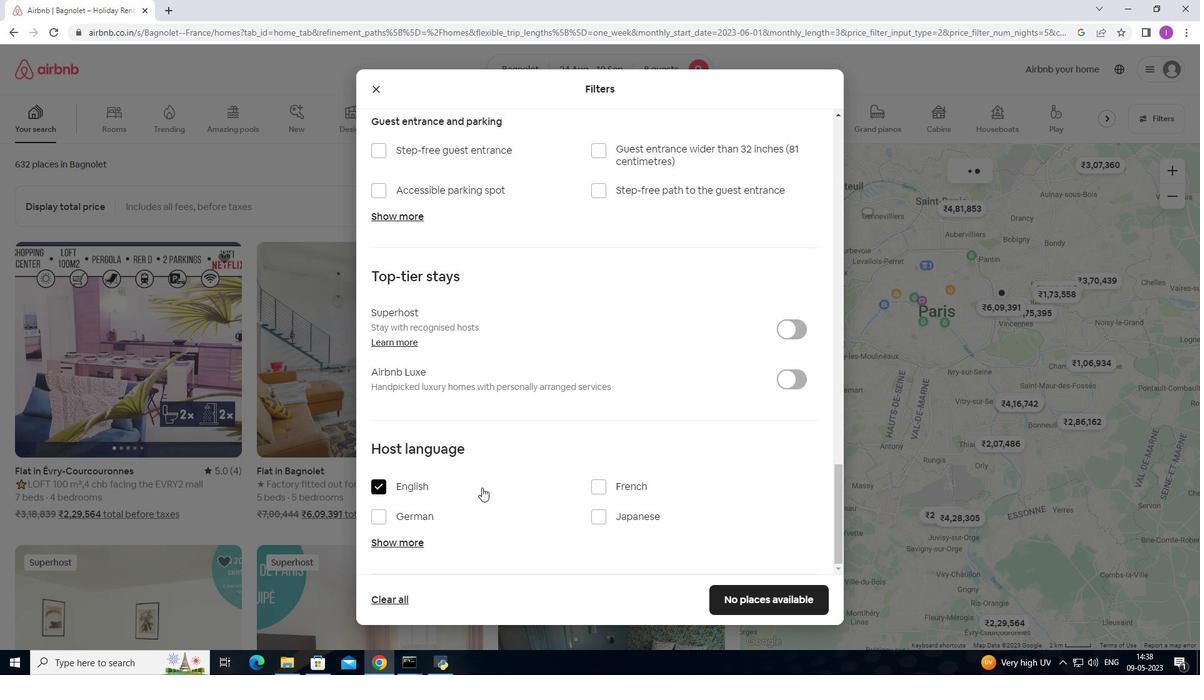 
Action: Mouse scrolled (481, 487) with delta (0, 0)
Screenshot: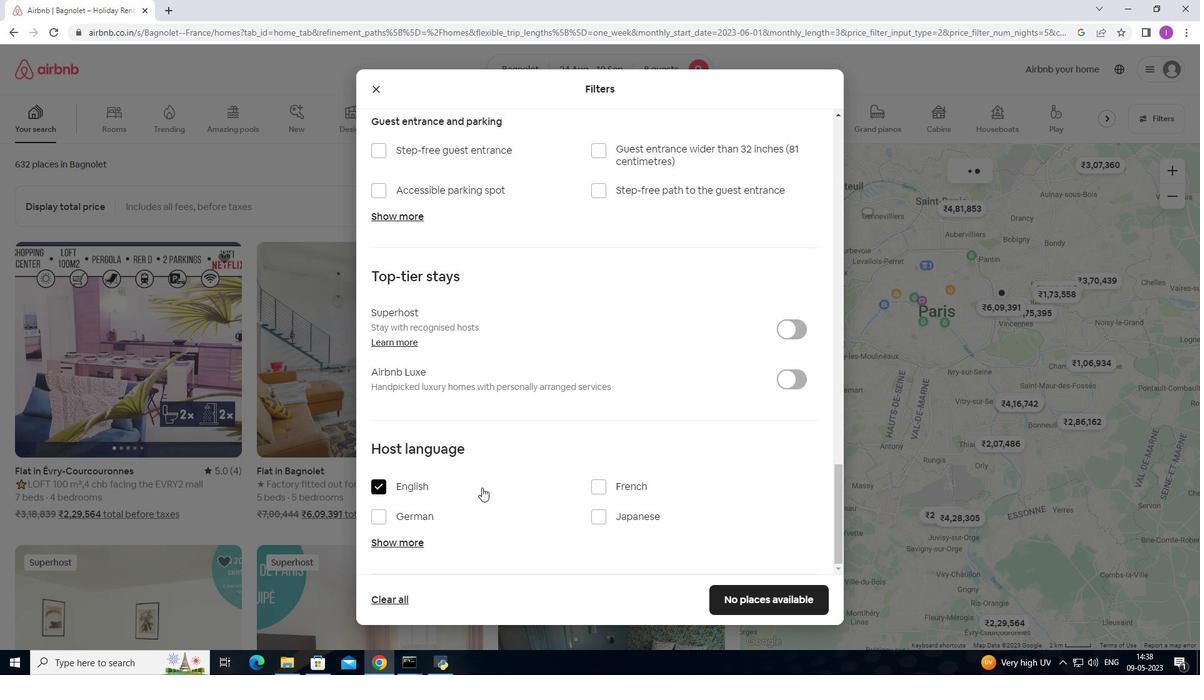
Action: Mouse scrolled (481, 487) with delta (0, 0)
Screenshot: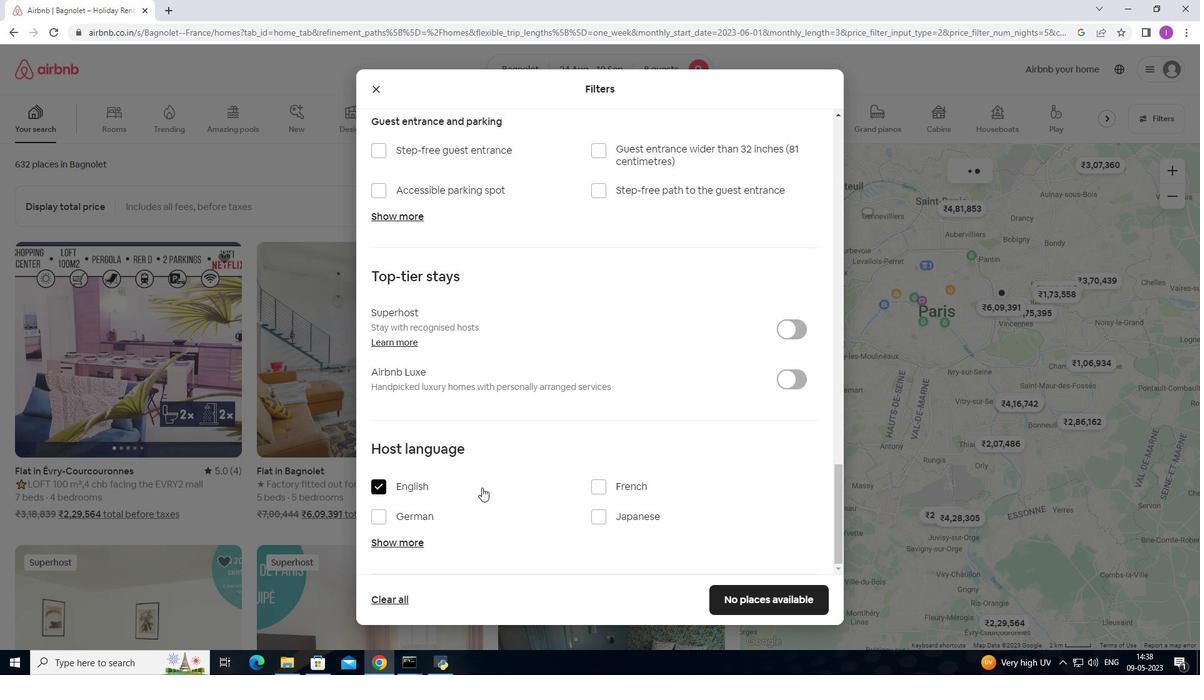 
Action: Mouse moved to (757, 602)
Screenshot: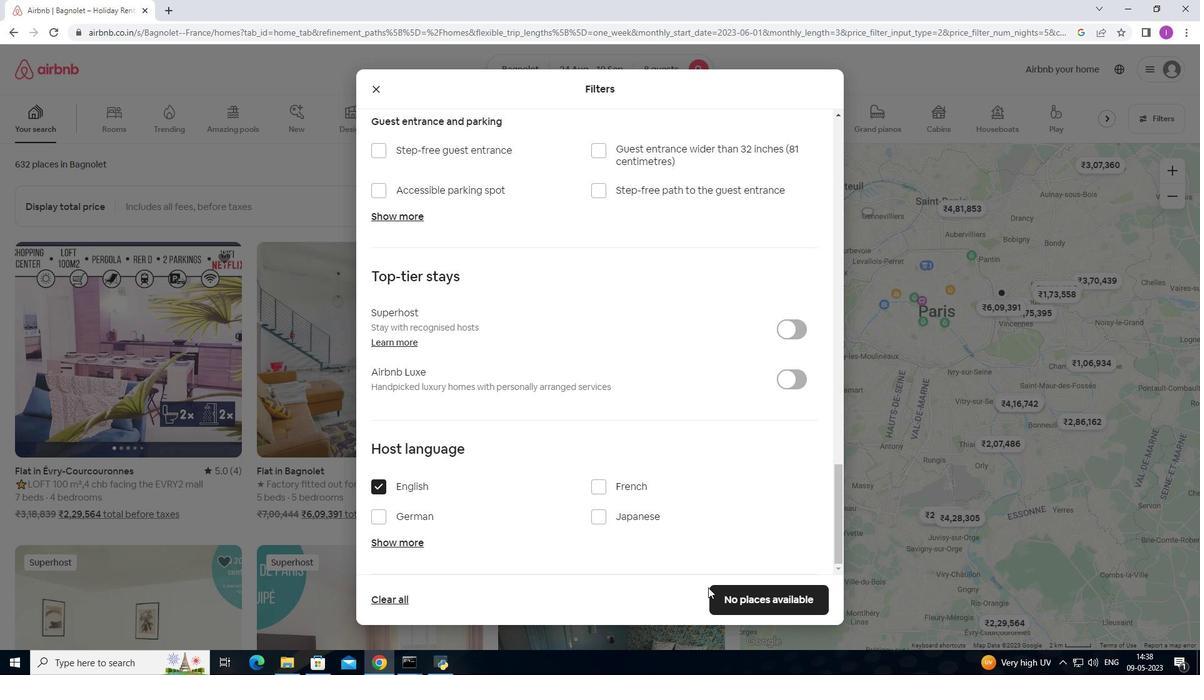 
Action: Mouse pressed left at (757, 602)
Screenshot: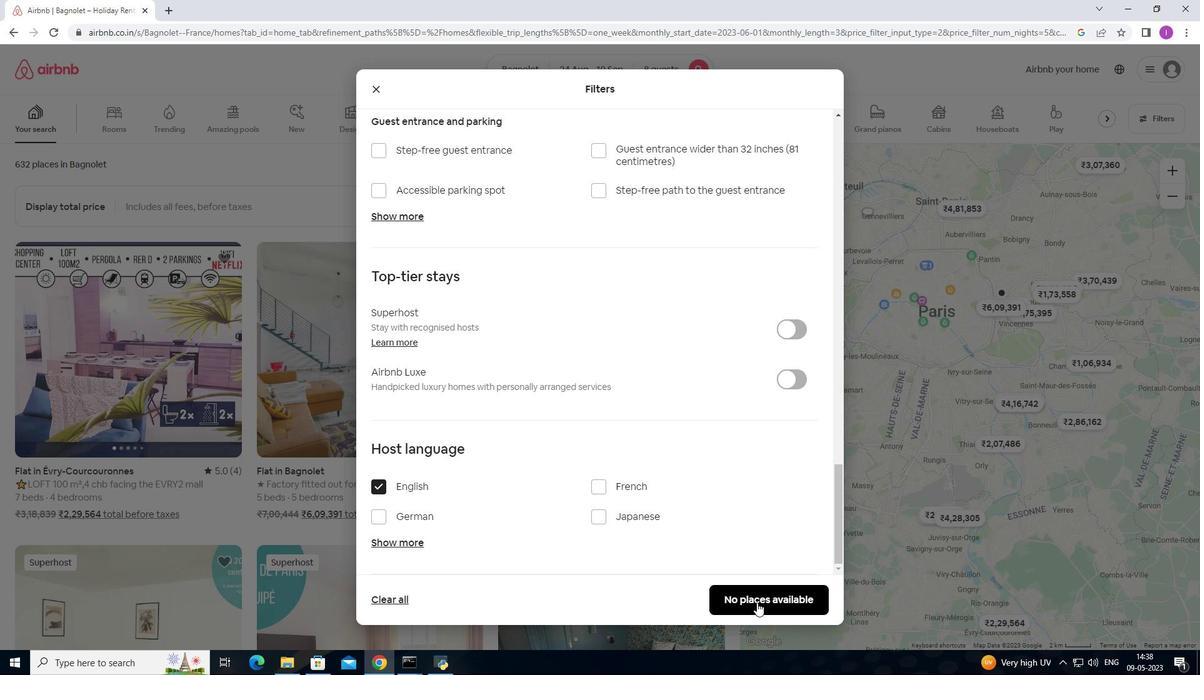 
Action: Mouse moved to (717, 562)
Screenshot: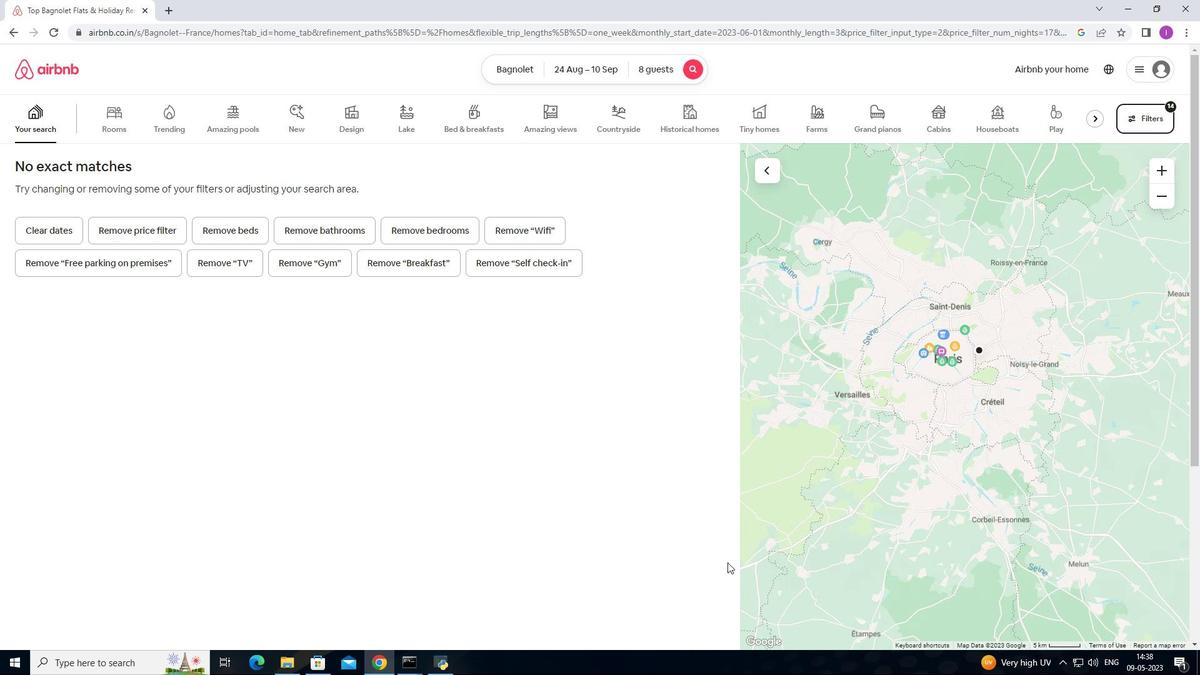 
